 Task: Find connections with filter location Arroio do Meio with filter topic #Selfworthwith filter profile language English with filter current company Shangri-La Group with filter school Vignana Jyothi Institute of Management (Approved by AICTE & Accredited by SAQS & NBA) with filter industry Fine Arts Schools with filter service category Portrait Photography with filter keywords title Homeless Shelter Worker
Action: Mouse moved to (882, 670)
Screenshot: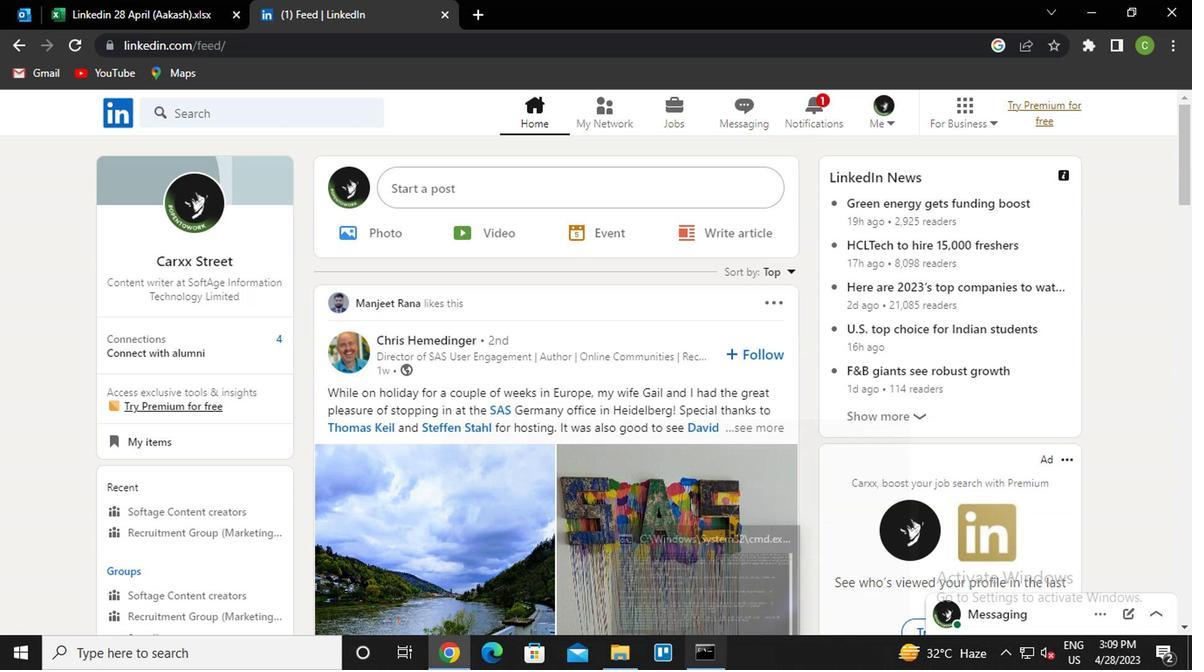 
Action: Mouse scrolled (882, 671) with delta (0, 0)
Screenshot: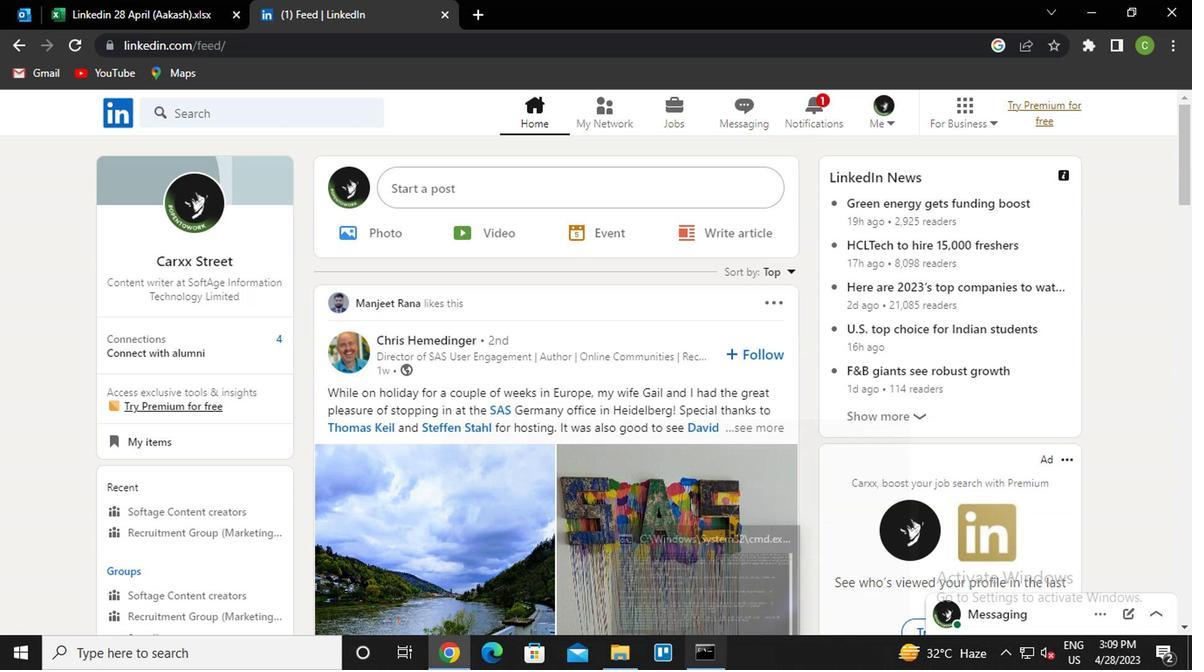
Action: Mouse moved to (596, 118)
Screenshot: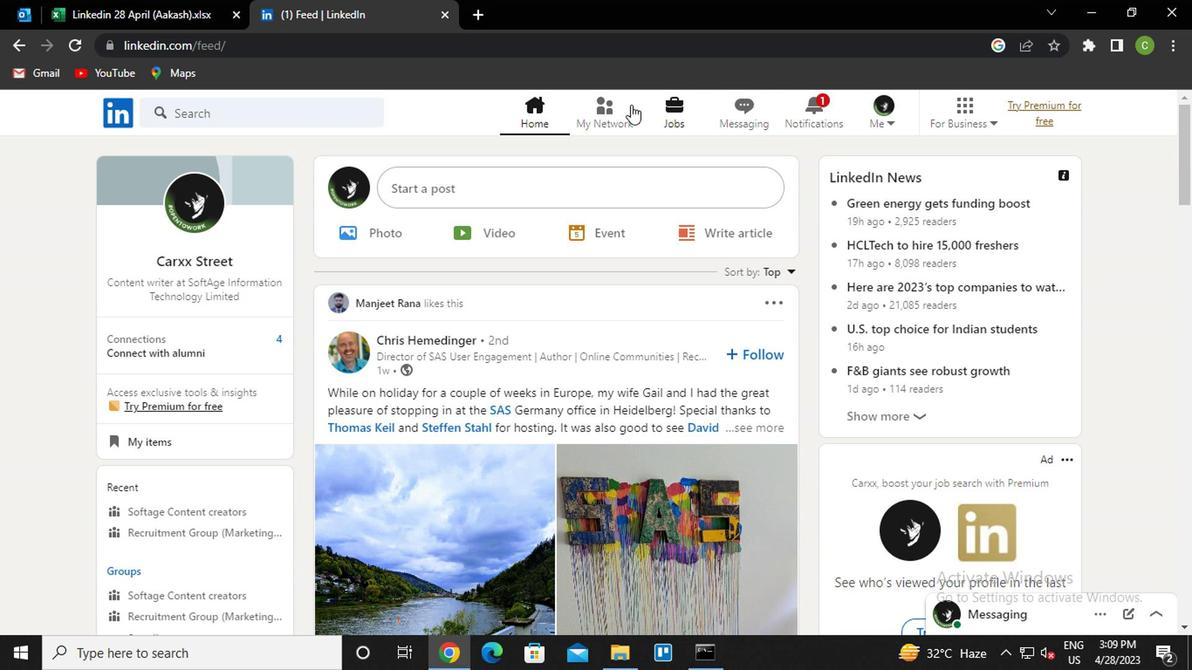 
Action: Mouse pressed left at (596, 118)
Screenshot: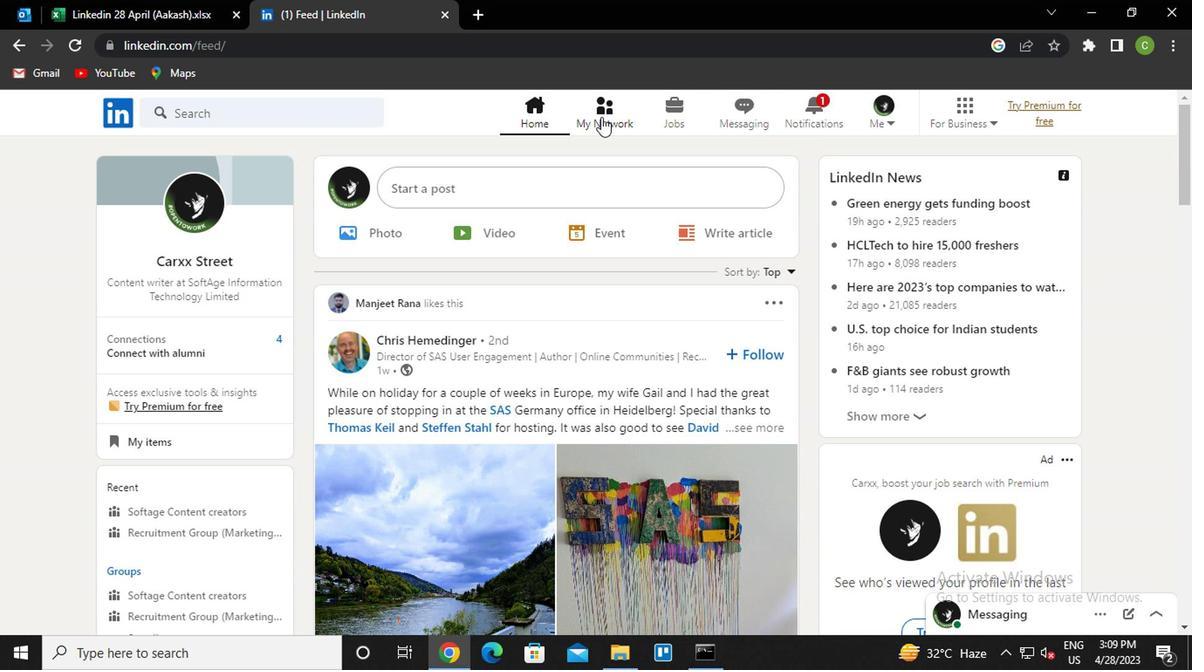 
Action: Mouse moved to (239, 219)
Screenshot: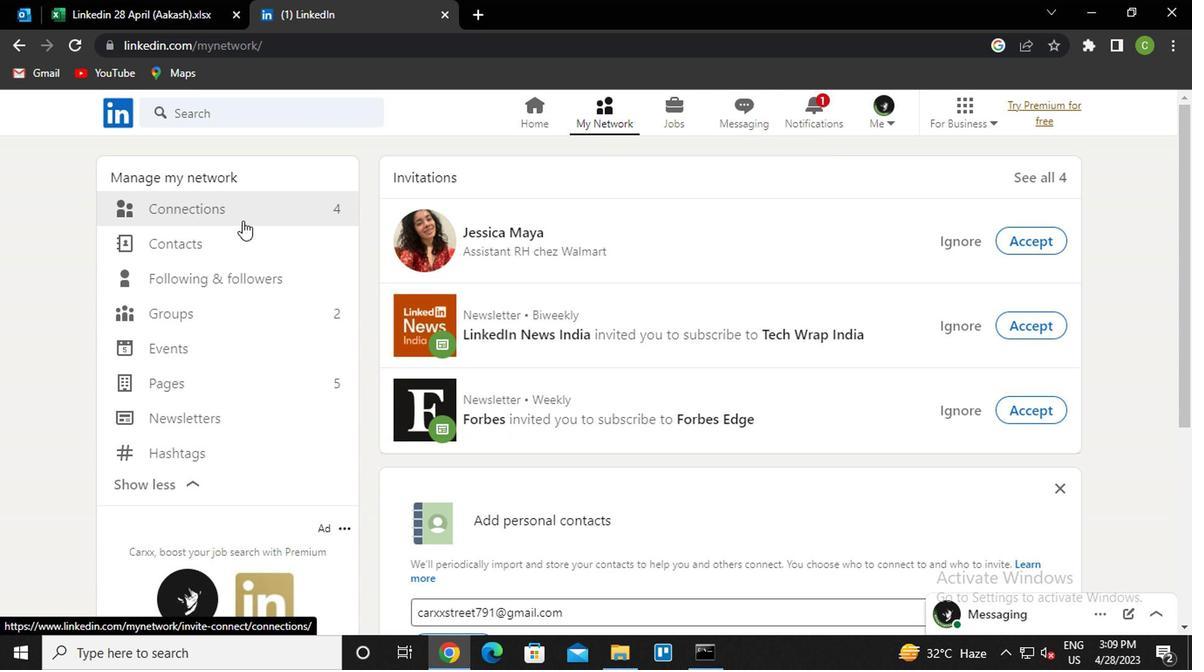 
Action: Mouse pressed left at (239, 219)
Screenshot: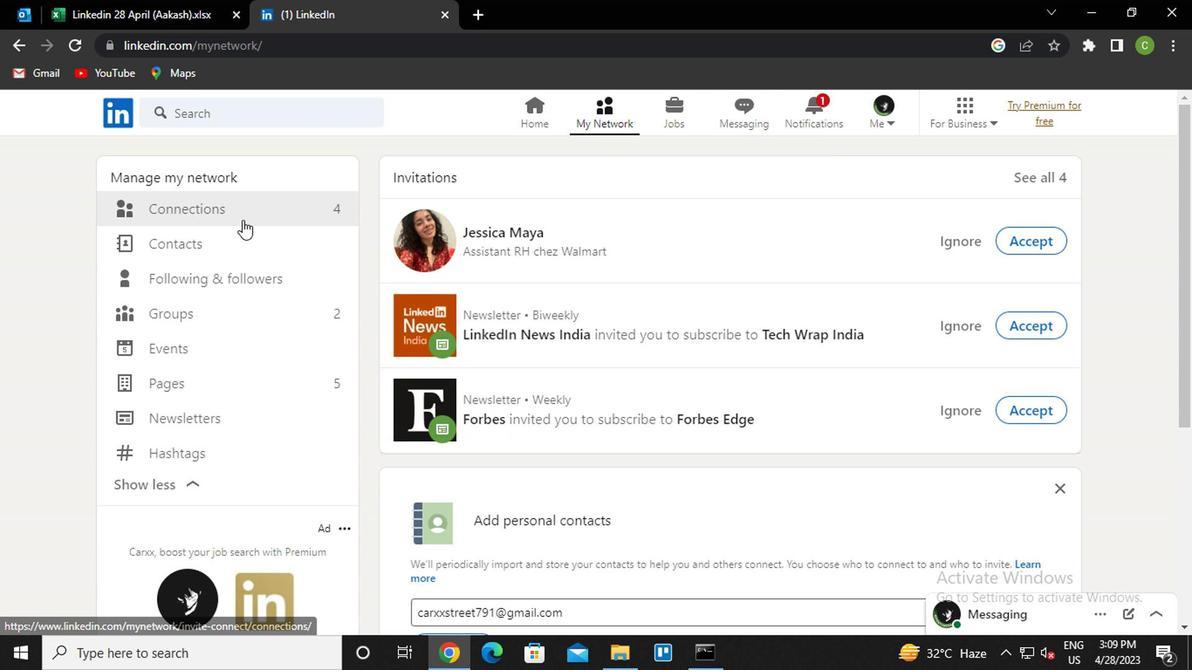 
Action: Mouse moved to (730, 204)
Screenshot: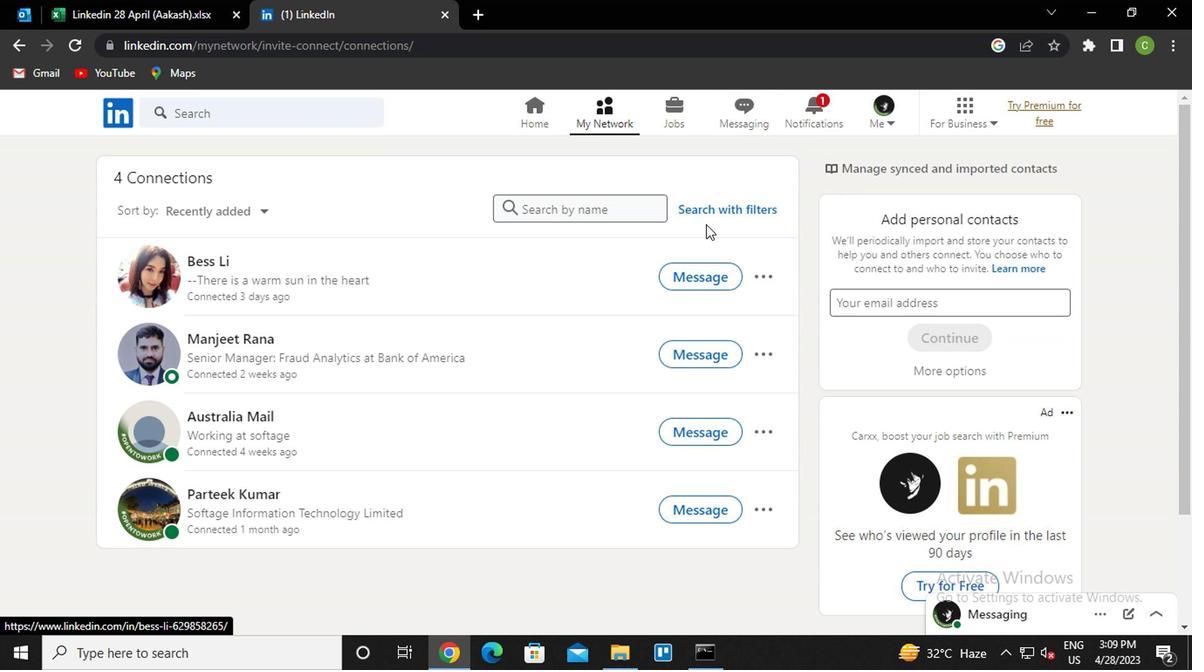 
Action: Mouse pressed left at (730, 204)
Screenshot: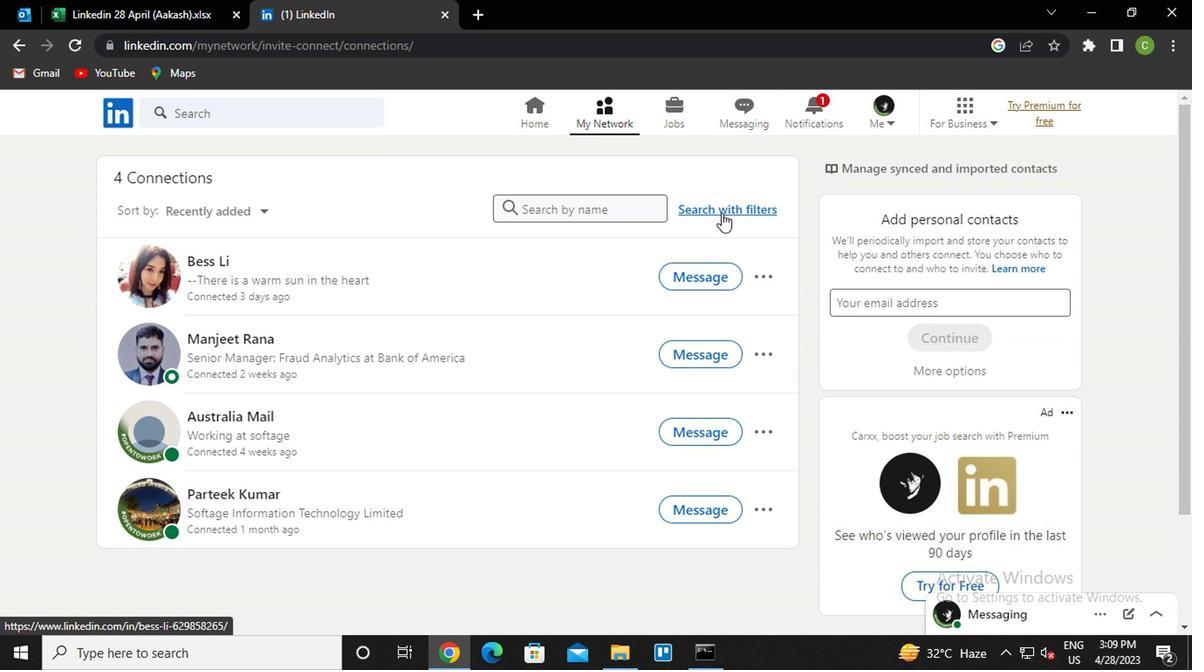 
Action: Mouse moved to (647, 163)
Screenshot: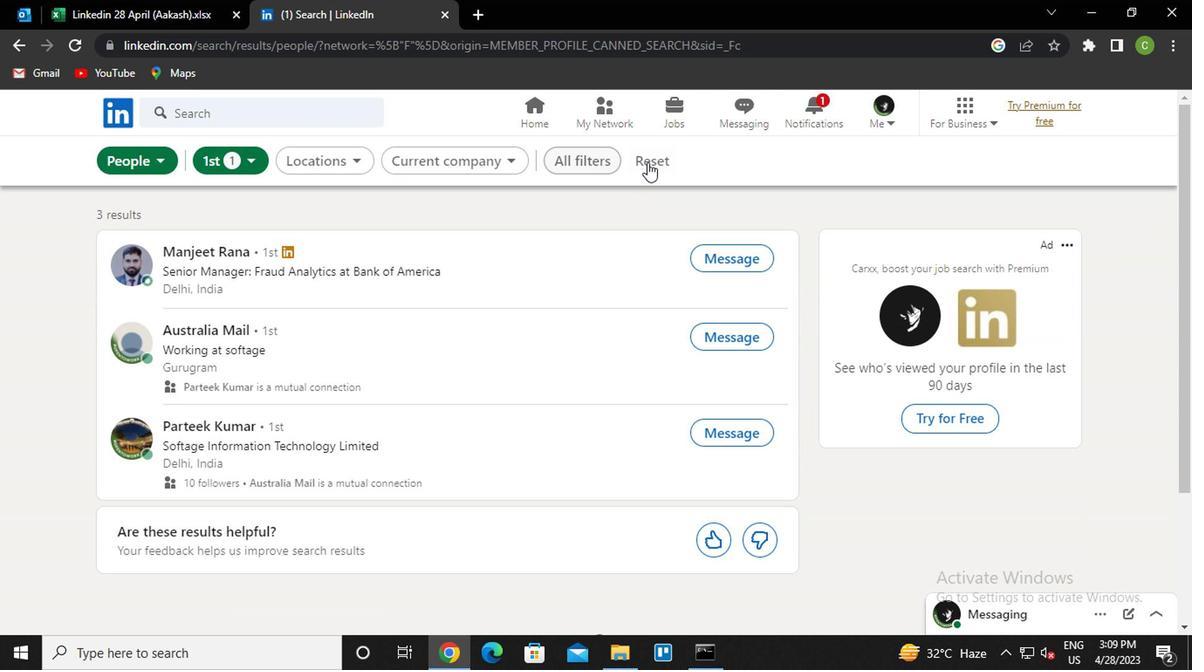 
Action: Mouse pressed left at (647, 163)
Screenshot: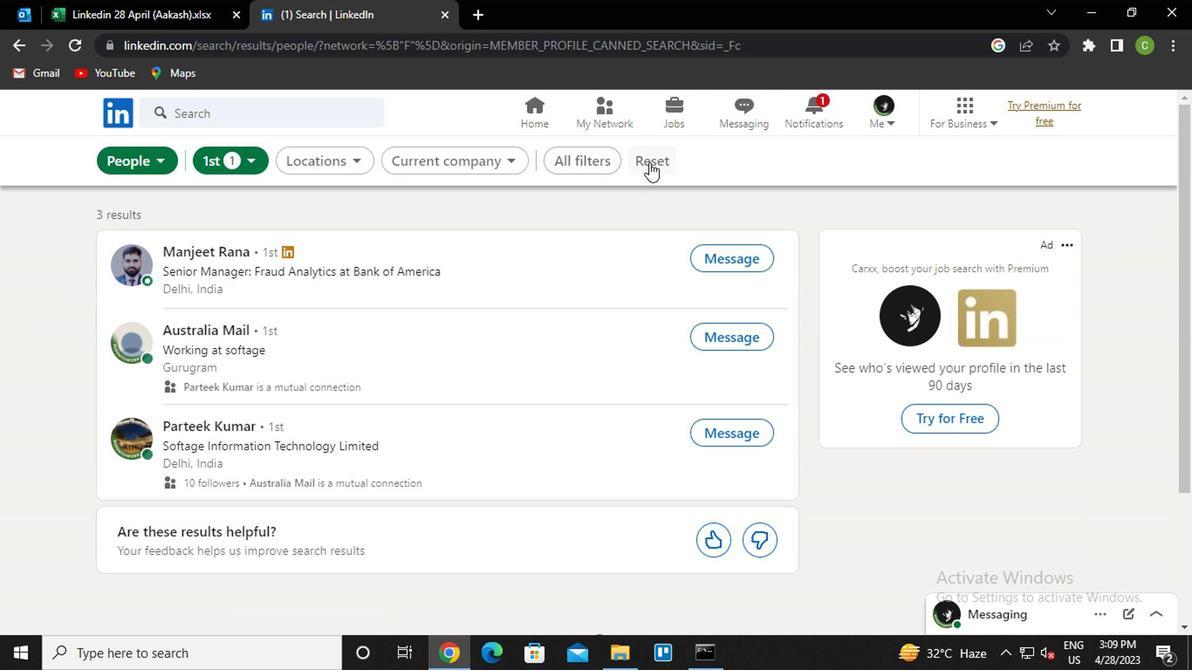 
Action: Mouse moved to (636, 165)
Screenshot: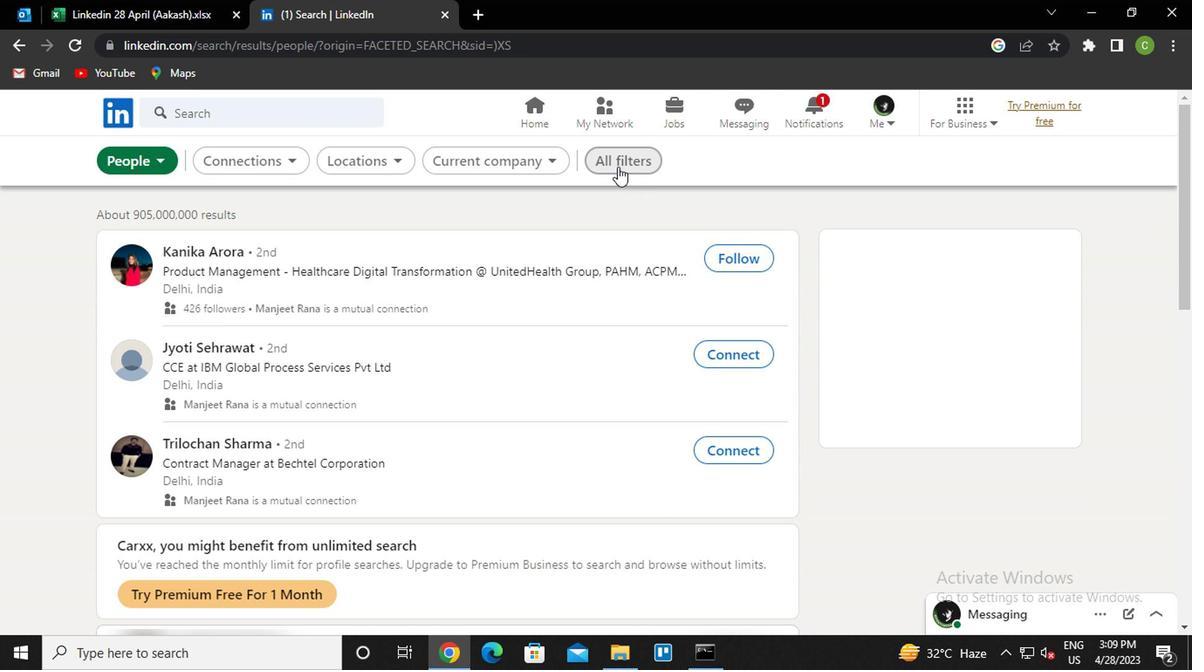 
Action: Mouse pressed left at (636, 165)
Screenshot: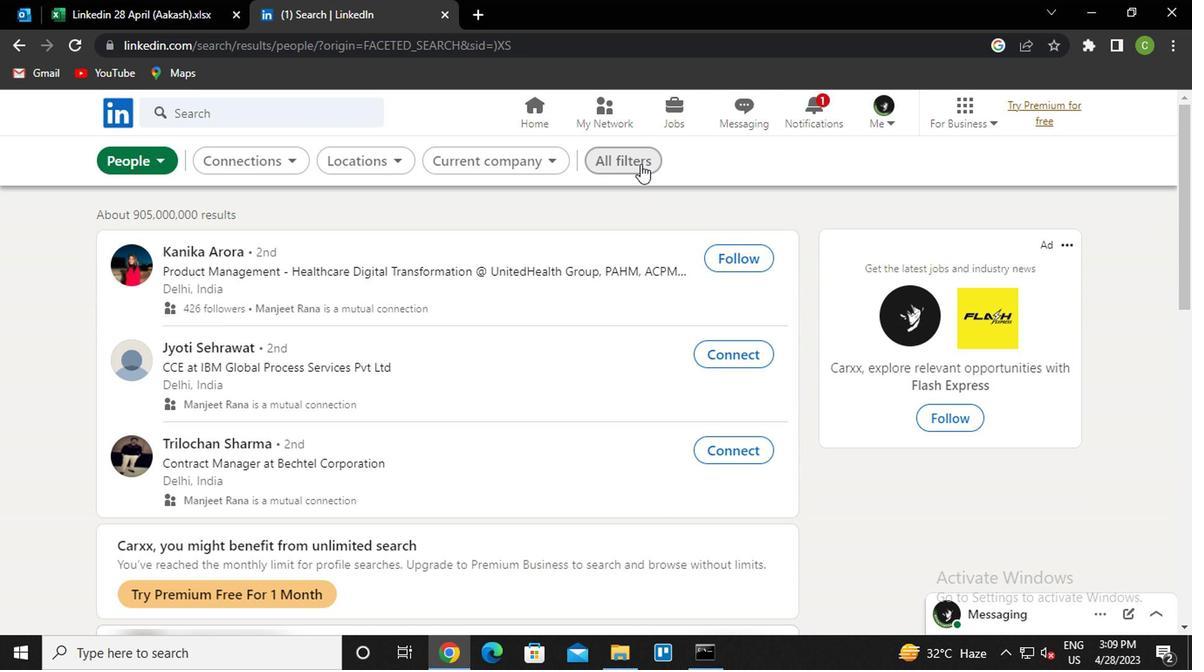 
Action: Mouse moved to (995, 442)
Screenshot: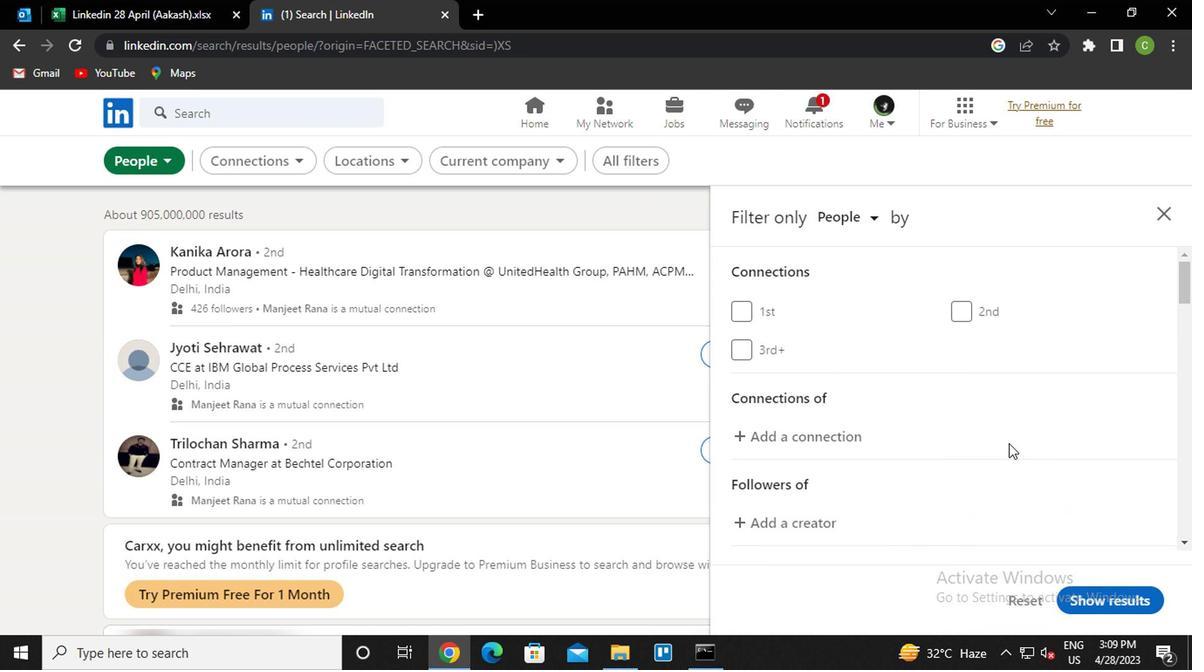 
Action: Mouse scrolled (995, 442) with delta (0, 0)
Screenshot: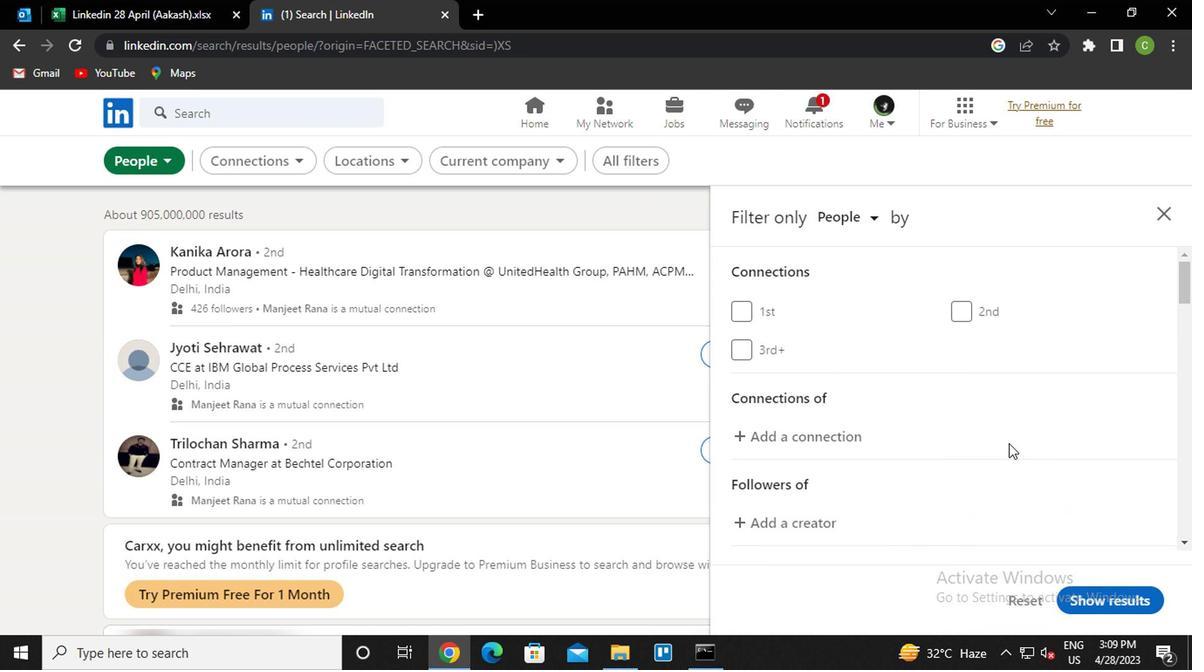 
Action: Mouse moved to (989, 444)
Screenshot: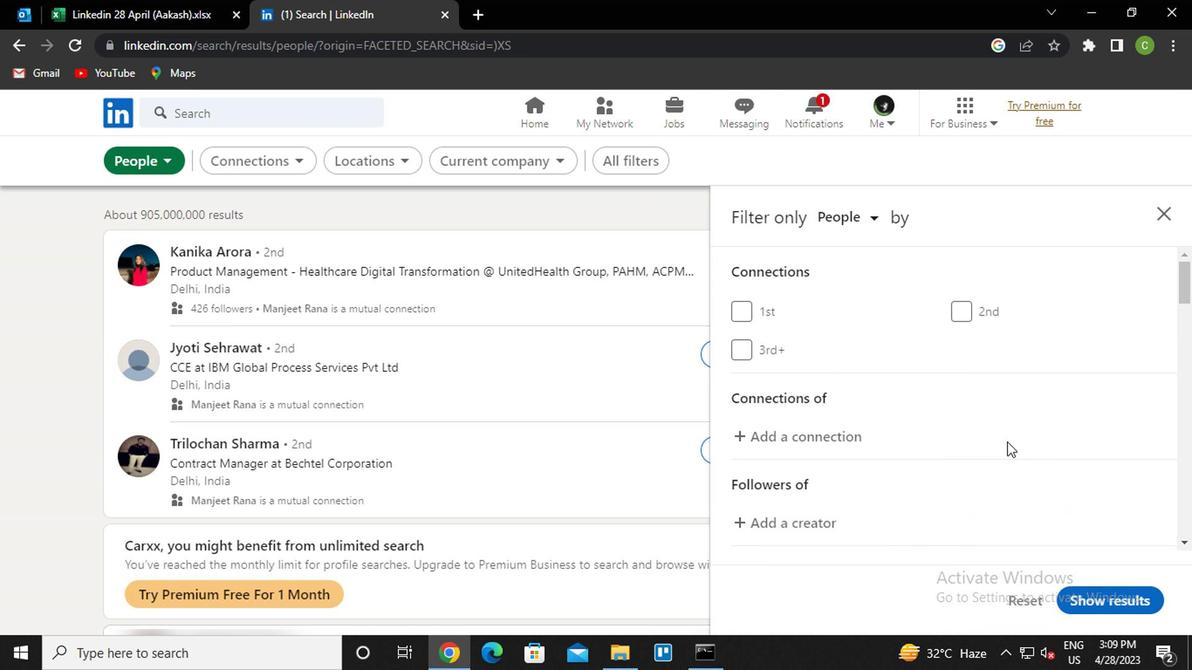 
Action: Mouse scrolled (989, 443) with delta (0, -1)
Screenshot: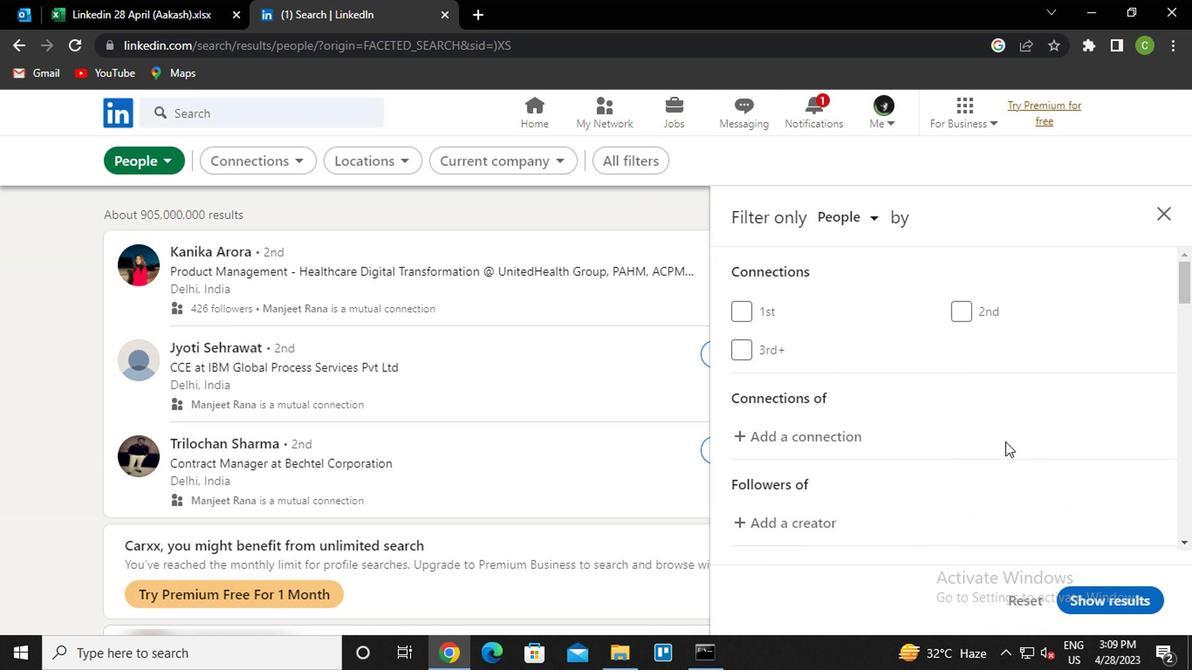 
Action: Mouse moved to (983, 444)
Screenshot: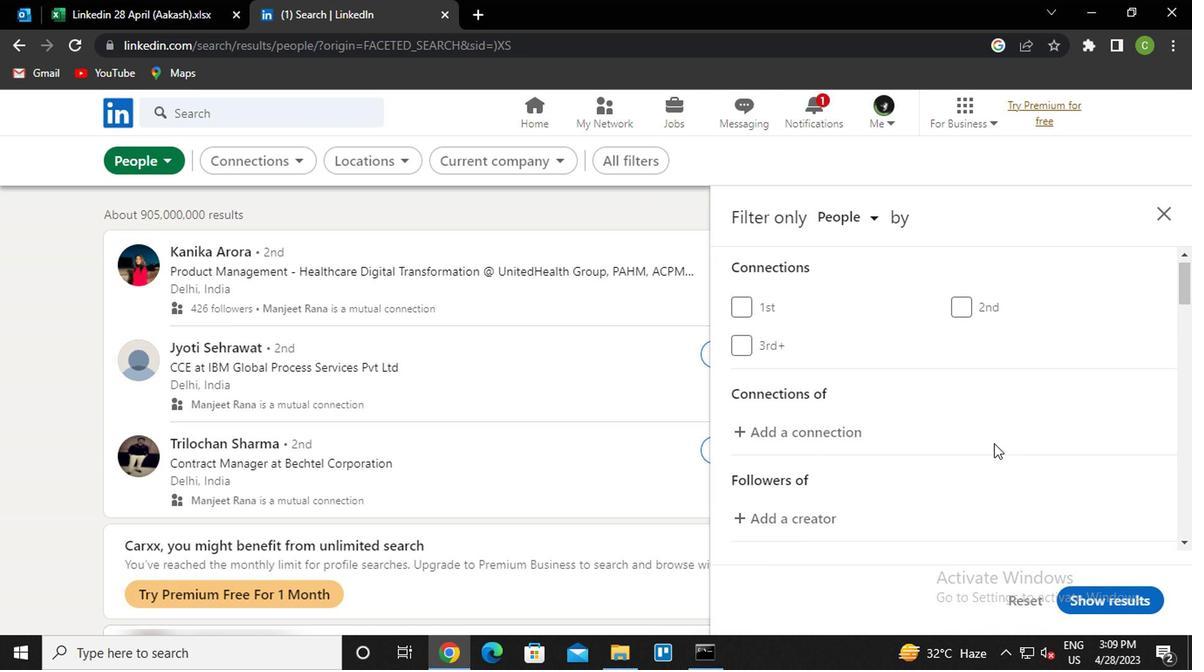 
Action: Mouse scrolled (983, 443) with delta (0, -1)
Screenshot: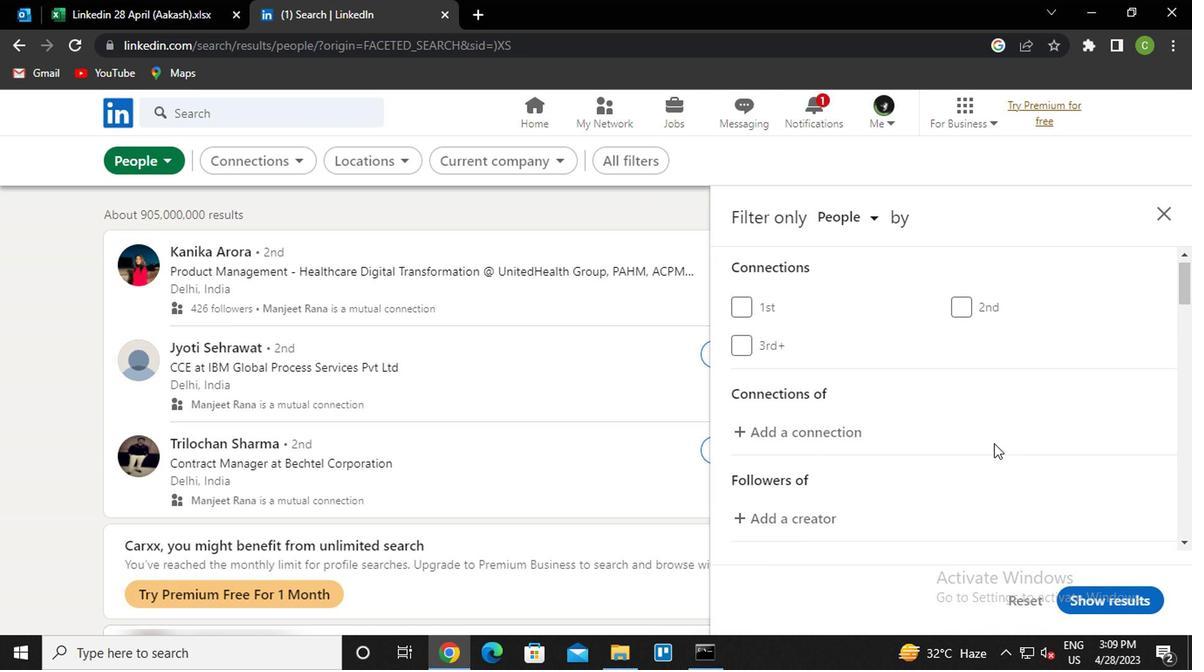 
Action: Mouse moved to (982, 443)
Screenshot: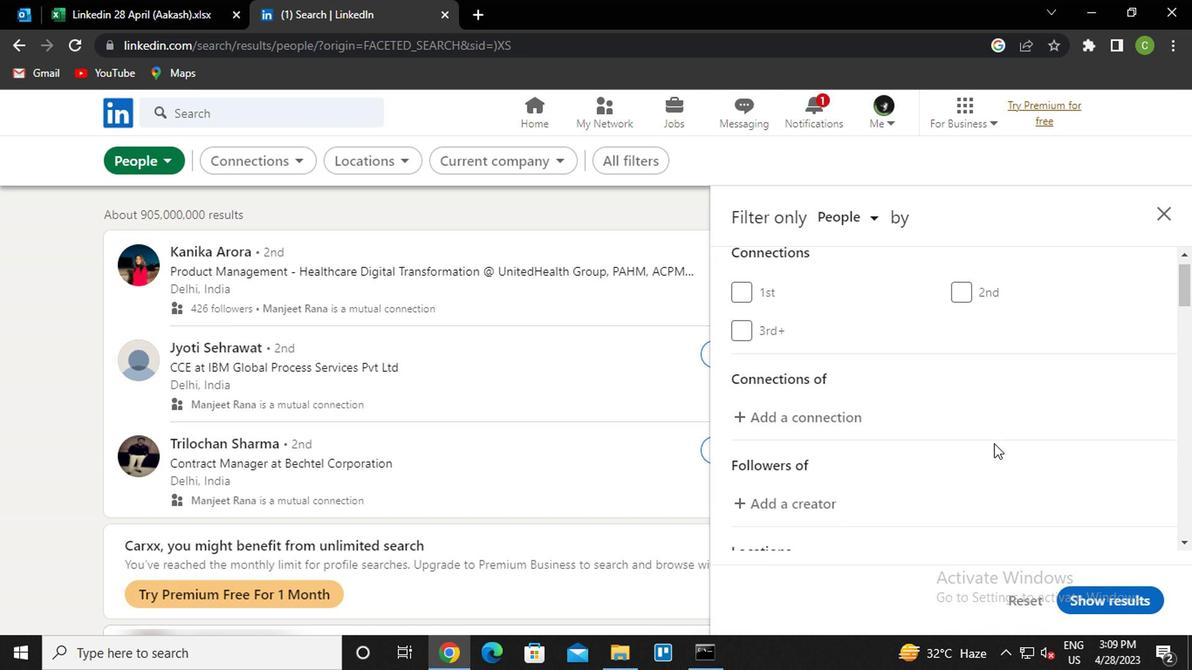 
Action: Mouse scrolled (982, 442) with delta (0, 0)
Screenshot: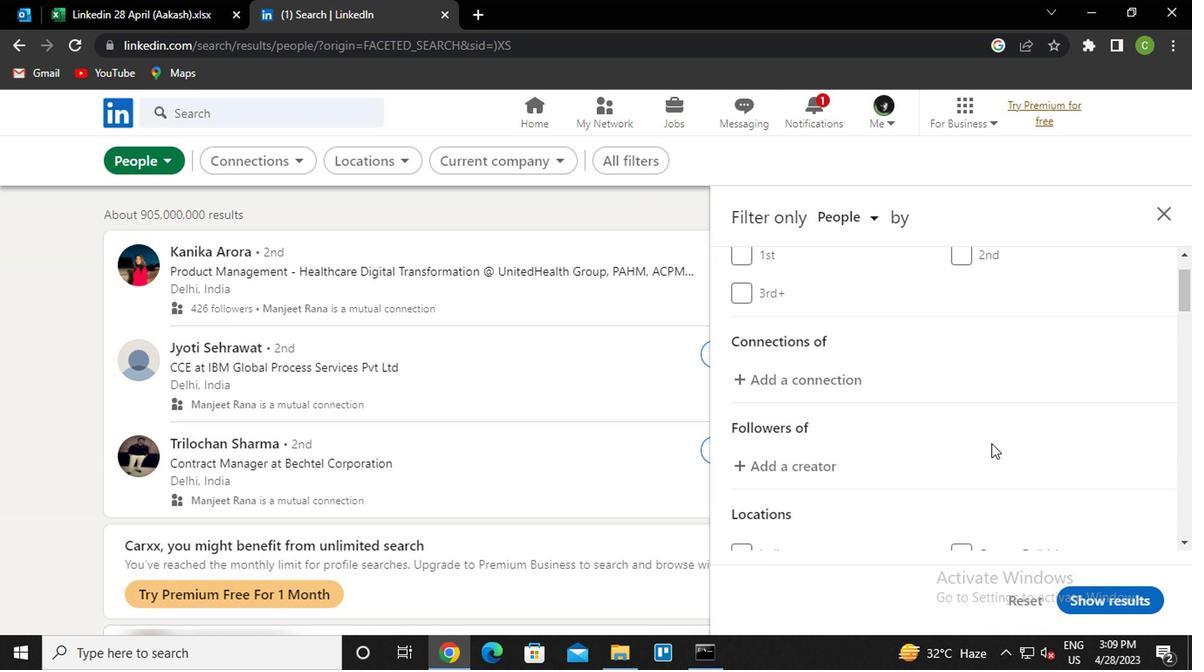
Action: Mouse moved to (1013, 348)
Screenshot: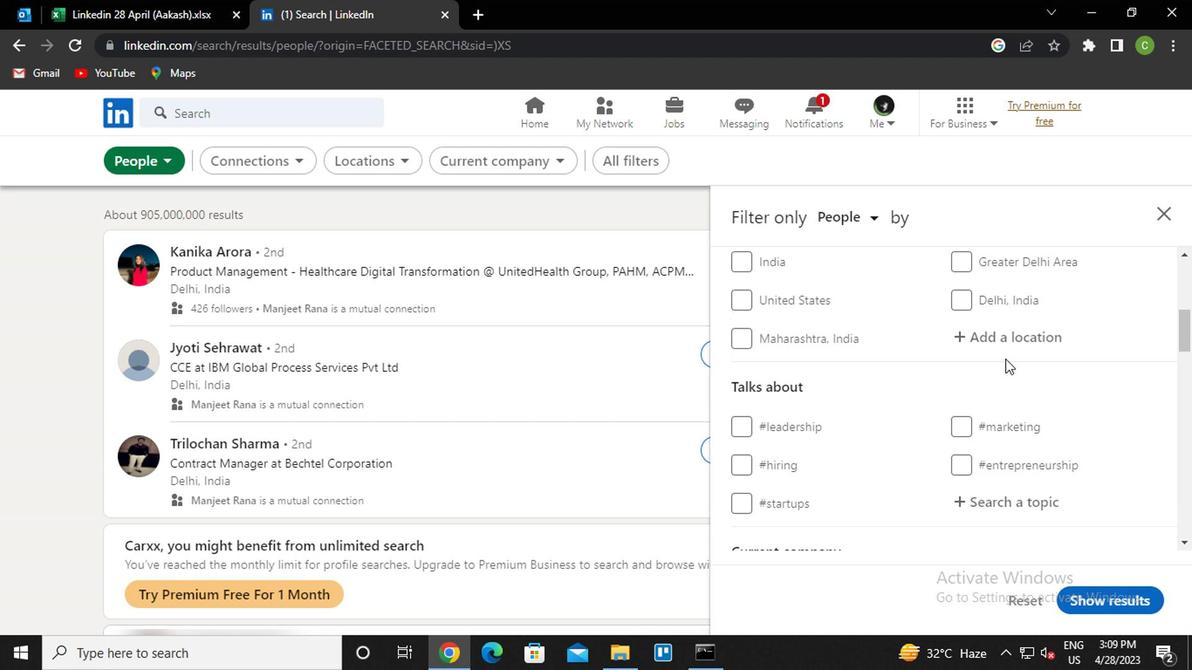 
Action: Mouse pressed left at (1013, 348)
Screenshot: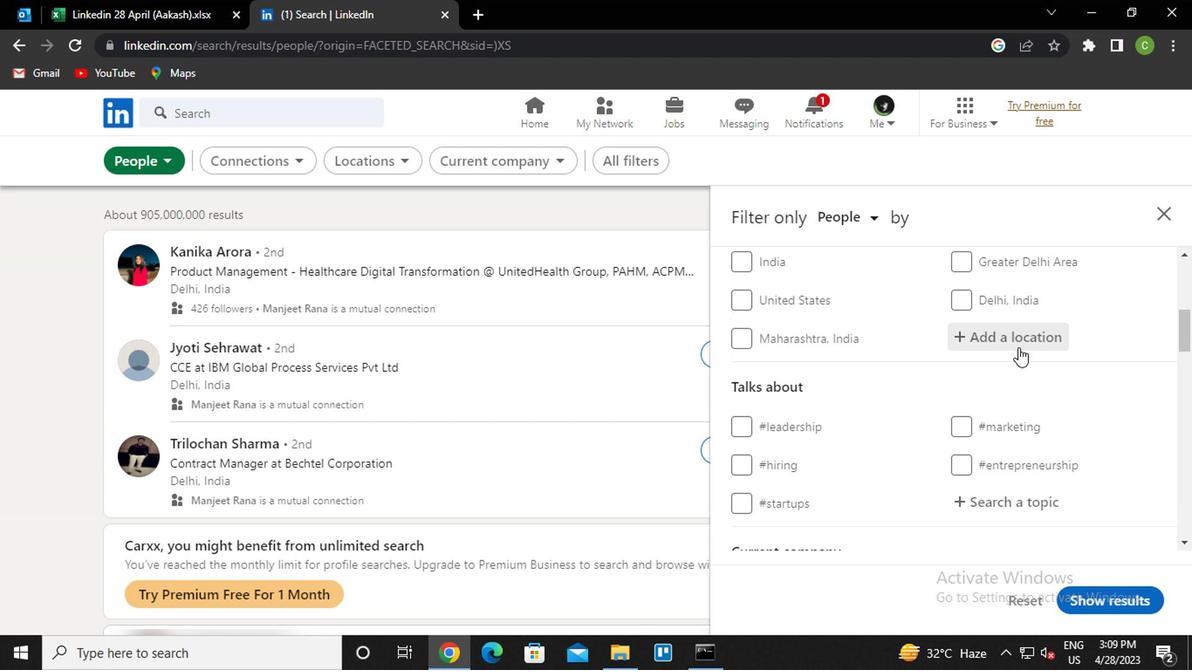 
Action: Key pressed <Key.caps_lock>a<Key.caps_lock>rrior<Key.backspace><Key.backspace><Key.backspace>oio<Key.down><Key.enter>
Screenshot: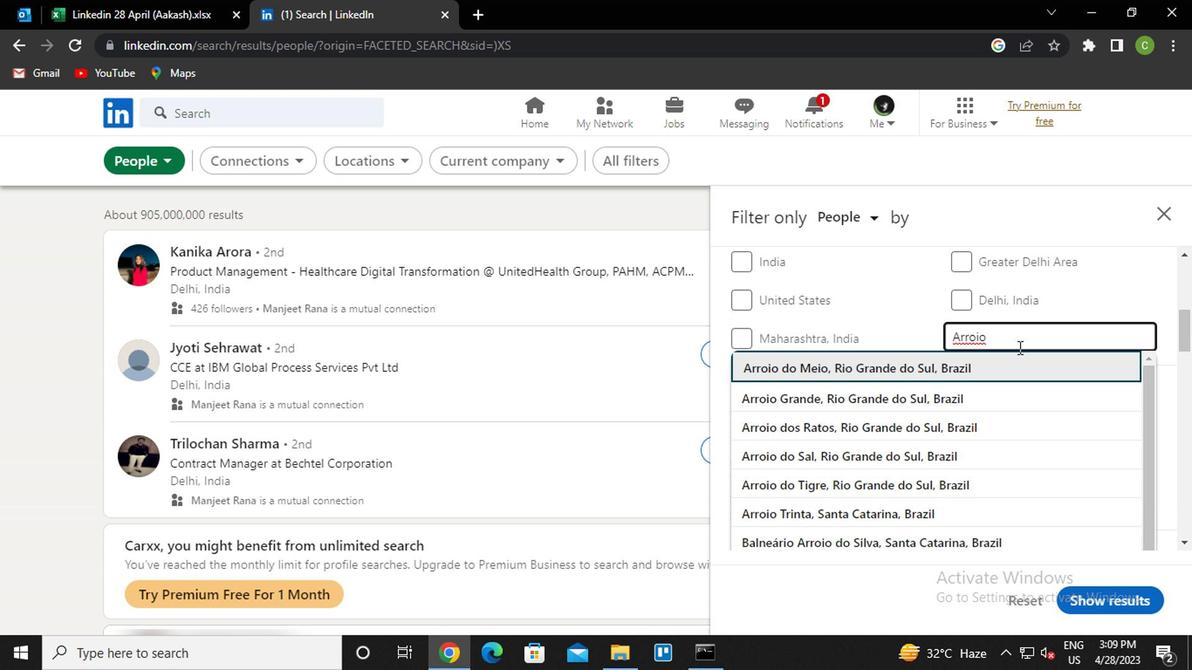 
Action: Mouse moved to (1060, 356)
Screenshot: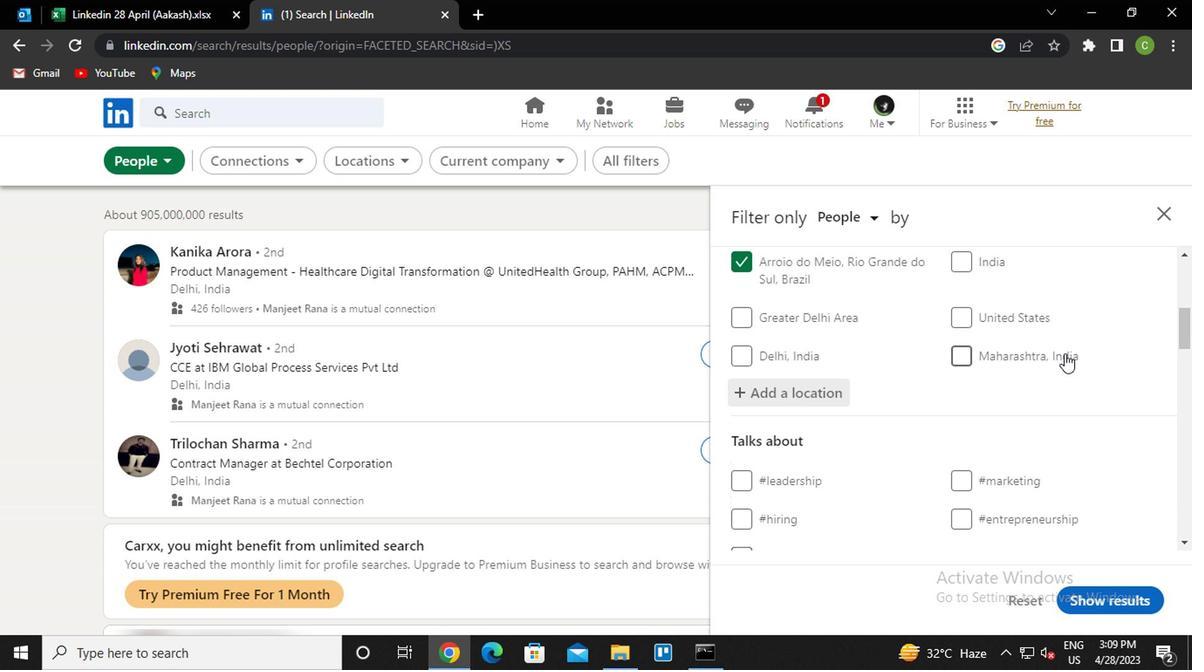
Action: Mouse scrolled (1060, 356) with delta (0, 0)
Screenshot: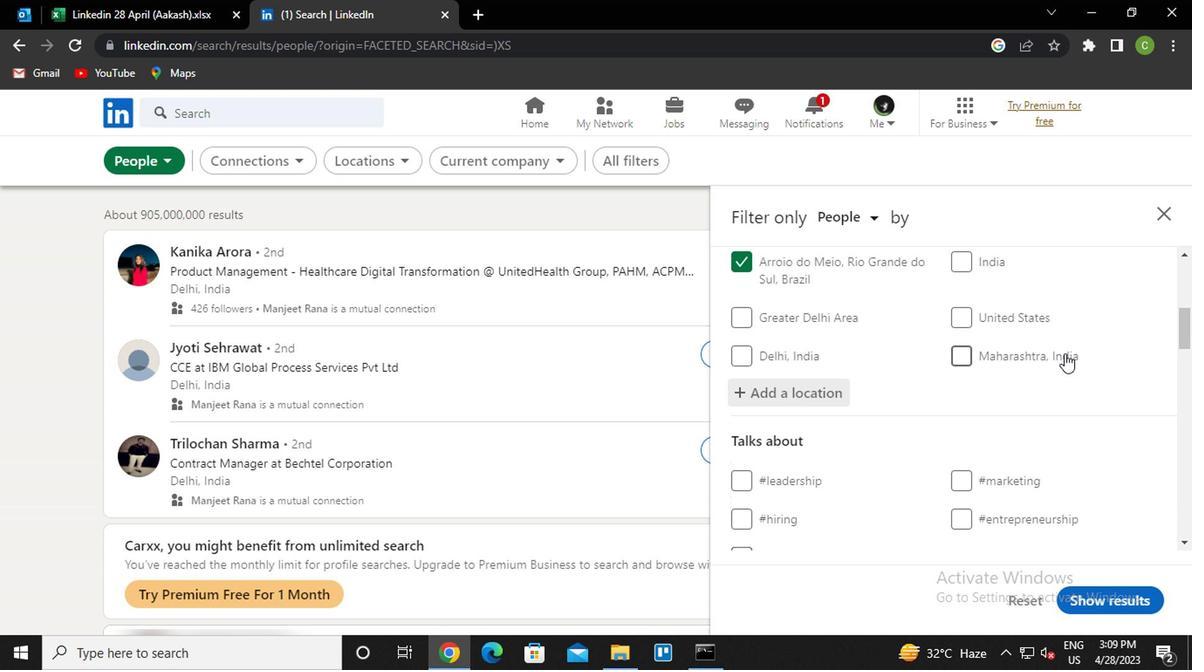 
Action: Mouse scrolled (1060, 356) with delta (0, 0)
Screenshot: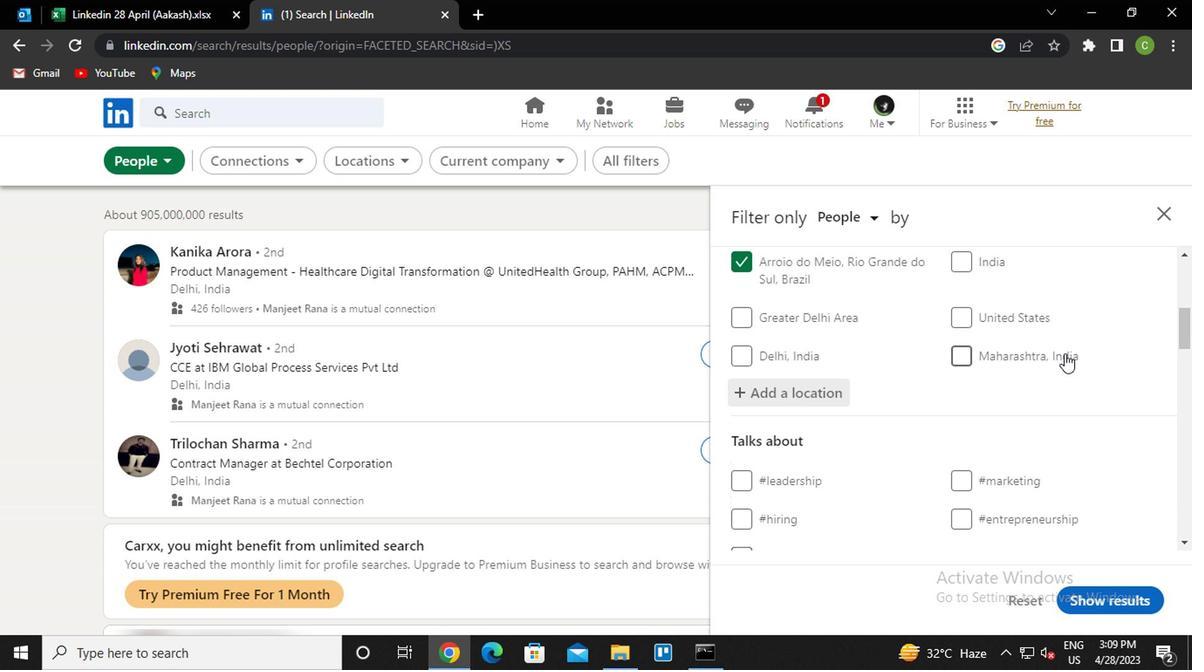 
Action: Mouse moved to (1023, 376)
Screenshot: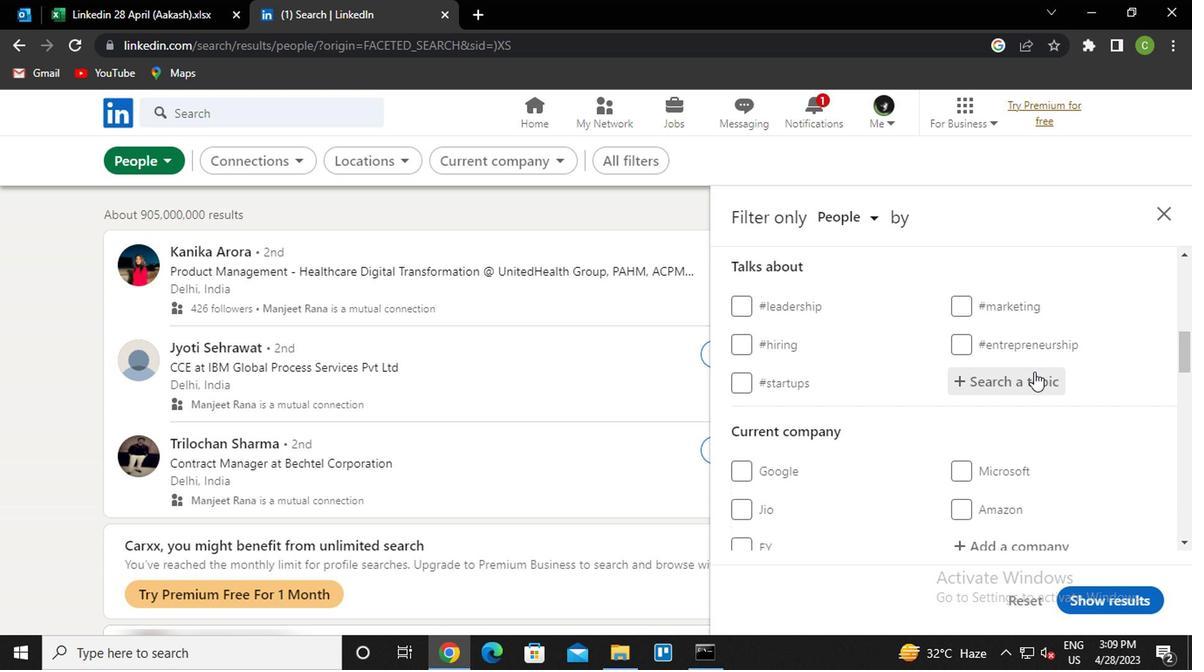 
Action: Mouse pressed left at (1023, 376)
Screenshot: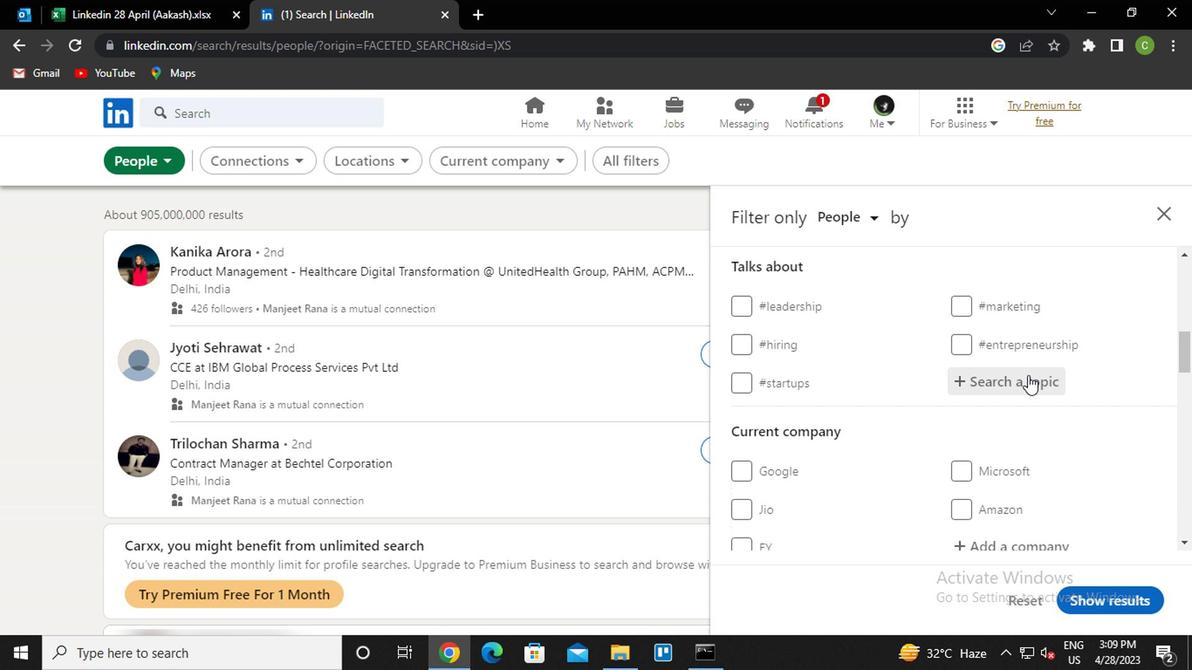 
Action: Key pressed <Key.caps_lock>s<Key.caps_lock>elfworth<Key.down><Key.enter>
Screenshot: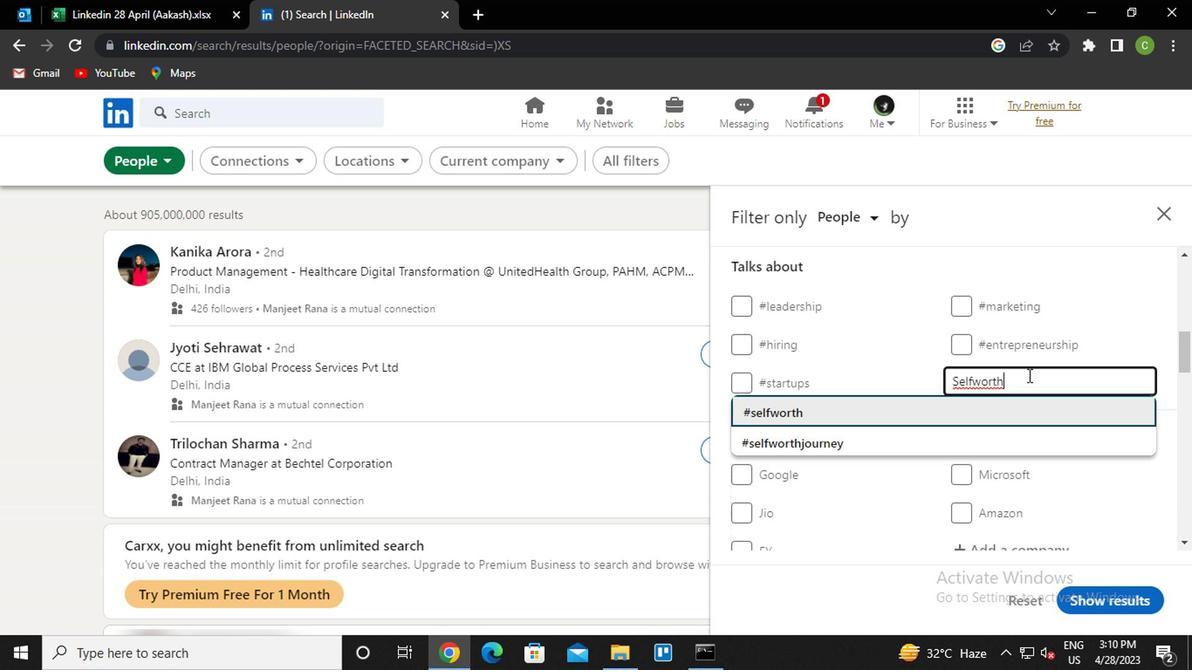 
Action: Mouse moved to (738, 408)
Screenshot: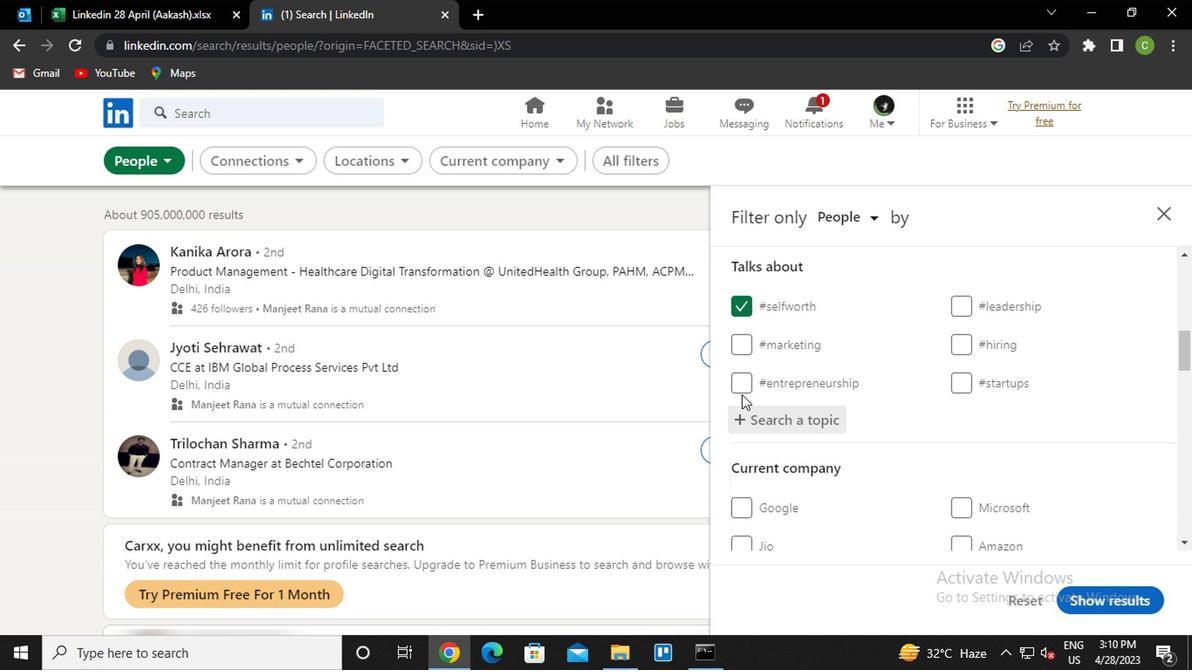 
Action: Mouse scrolled (738, 407) with delta (0, 0)
Screenshot: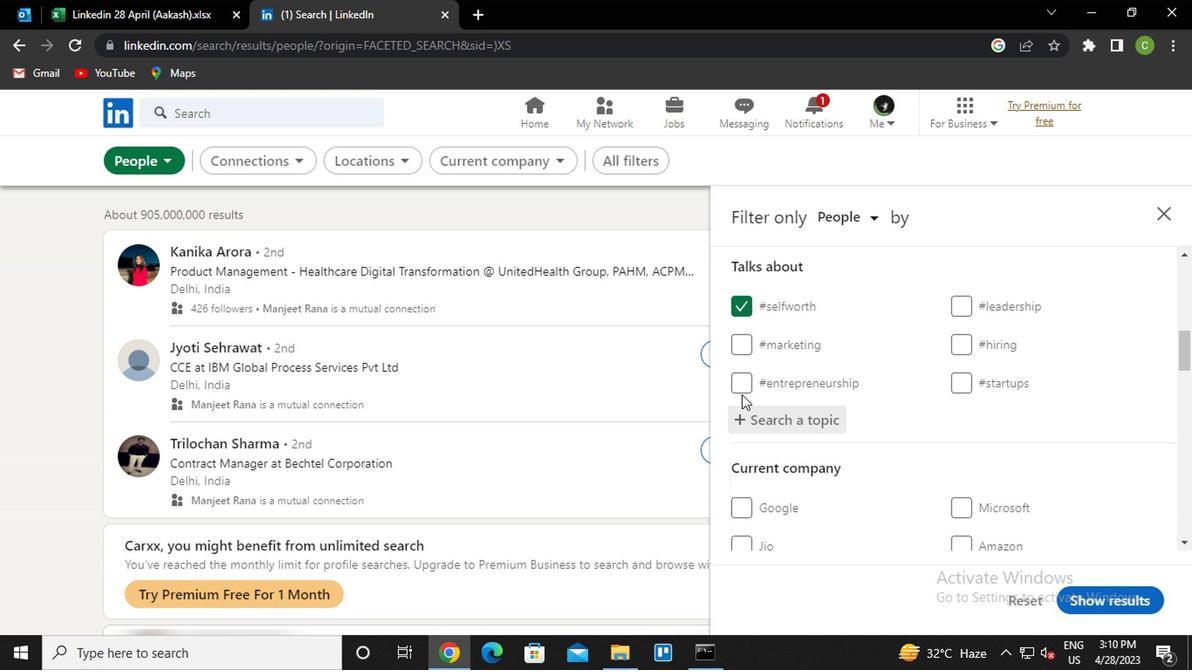 
Action: Mouse moved to (736, 410)
Screenshot: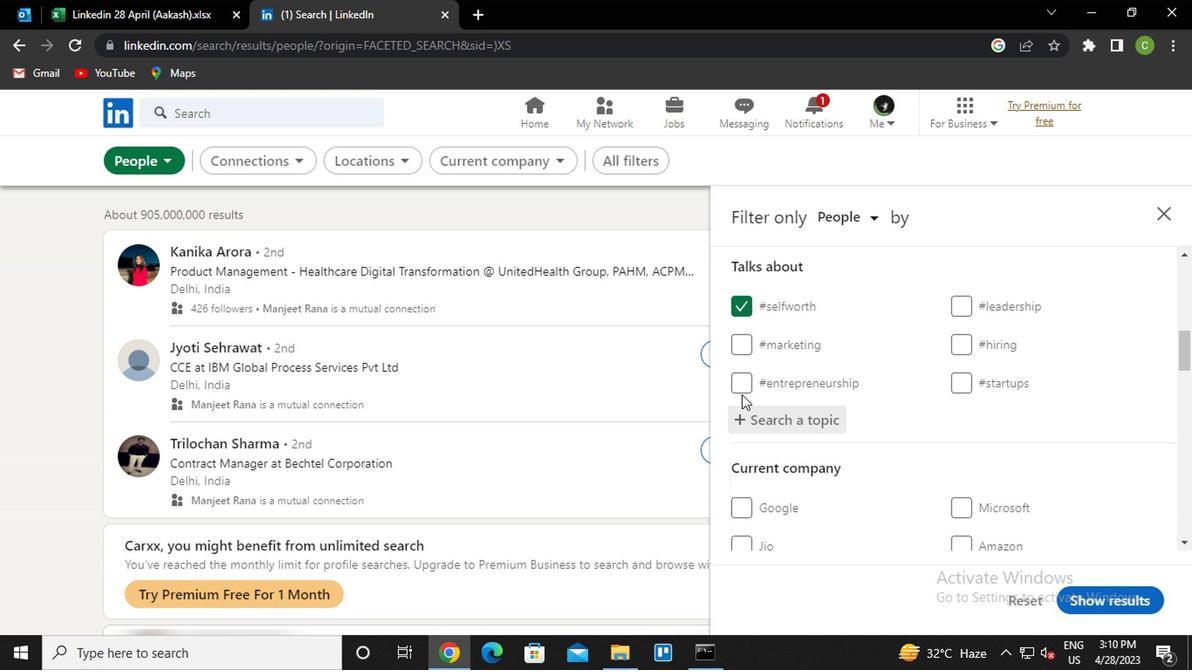 
Action: Mouse scrolled (736, 409) with delta (0, 0)
Screenshot: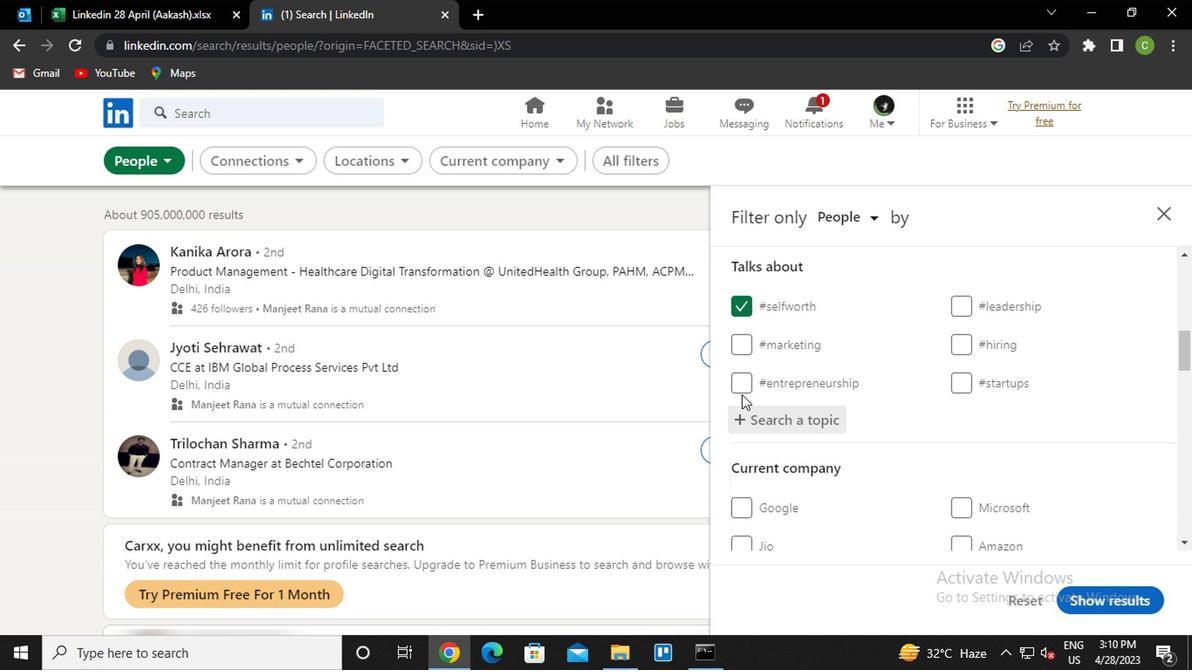 
Action: Mouse moved to (734, 424)
Screenshot: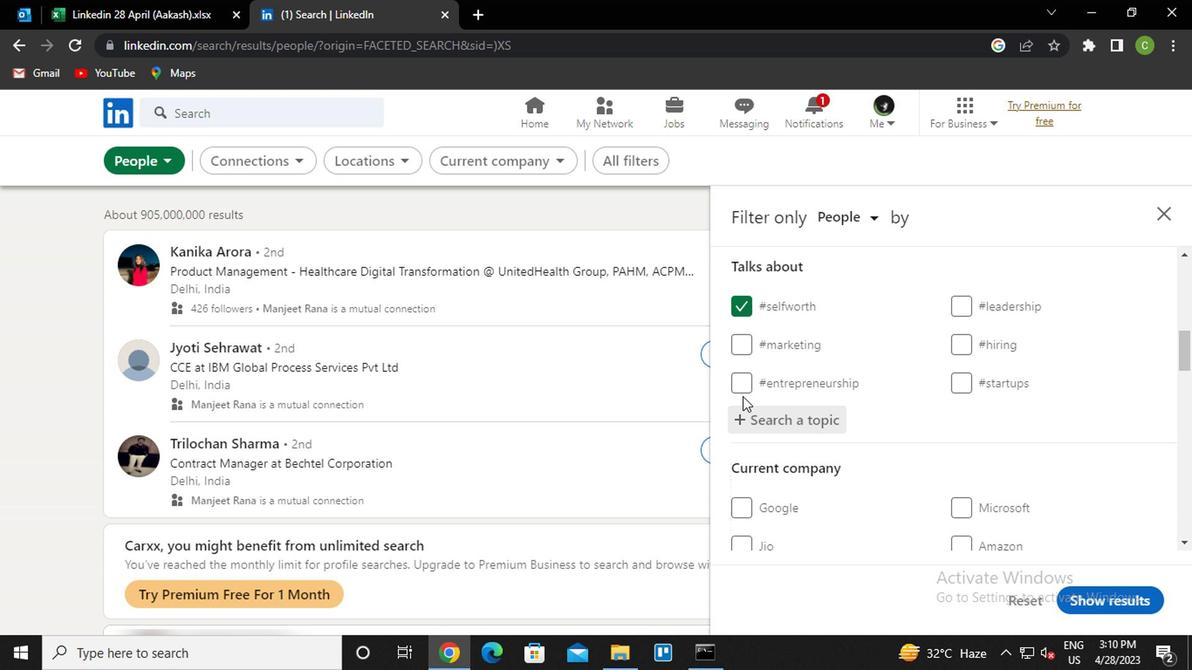 
Action: Mouse scrolled (734, 423) with delta (0, -1)
Screenshot: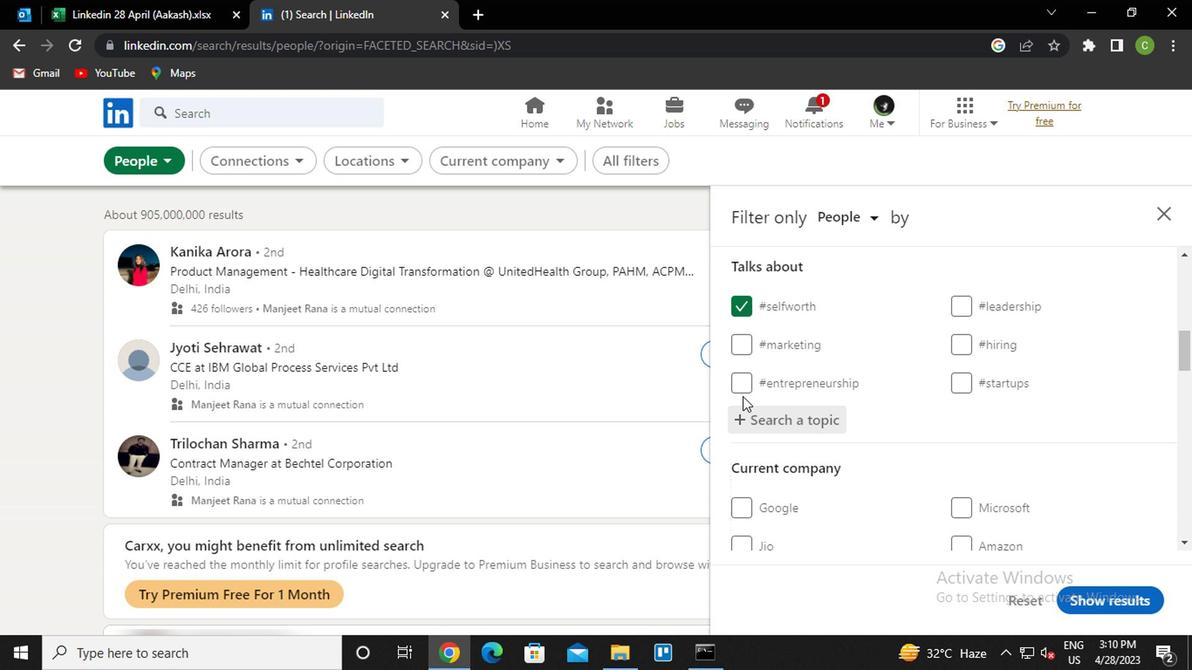 
Action: Mouse moved to (734, 425)
Screenshot: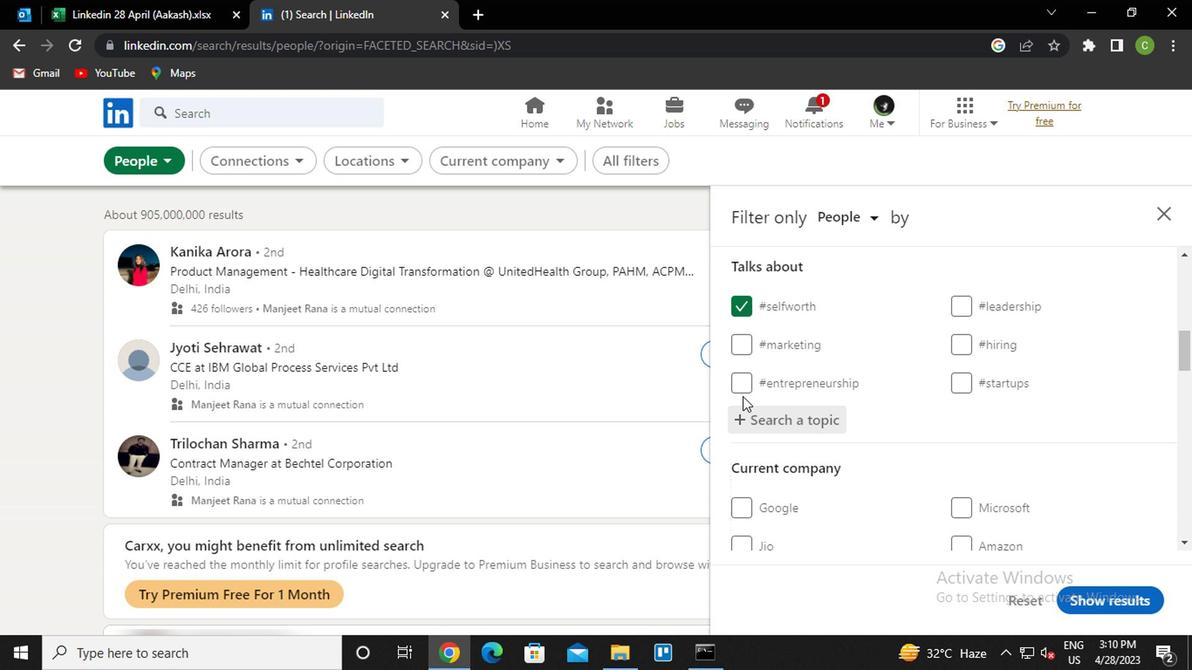 
Action: Mouse scrolled (734, 424) with delta (0, 0)
Screenshot: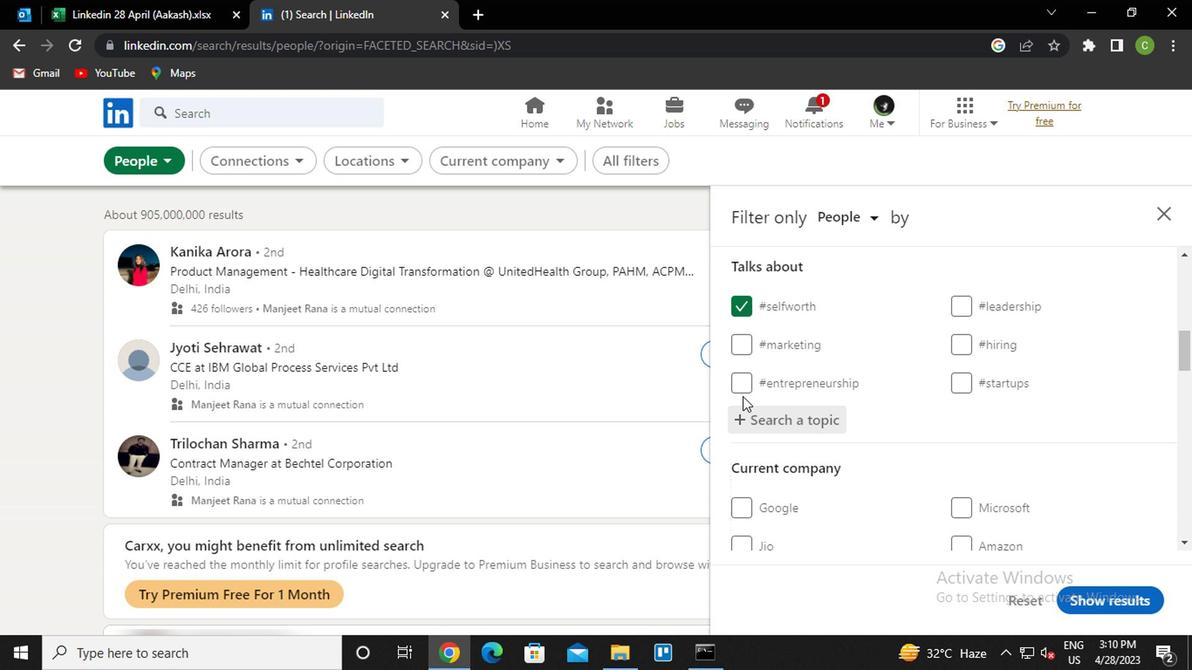 
Action: Mouse moved to (734, 425)
Screenshot: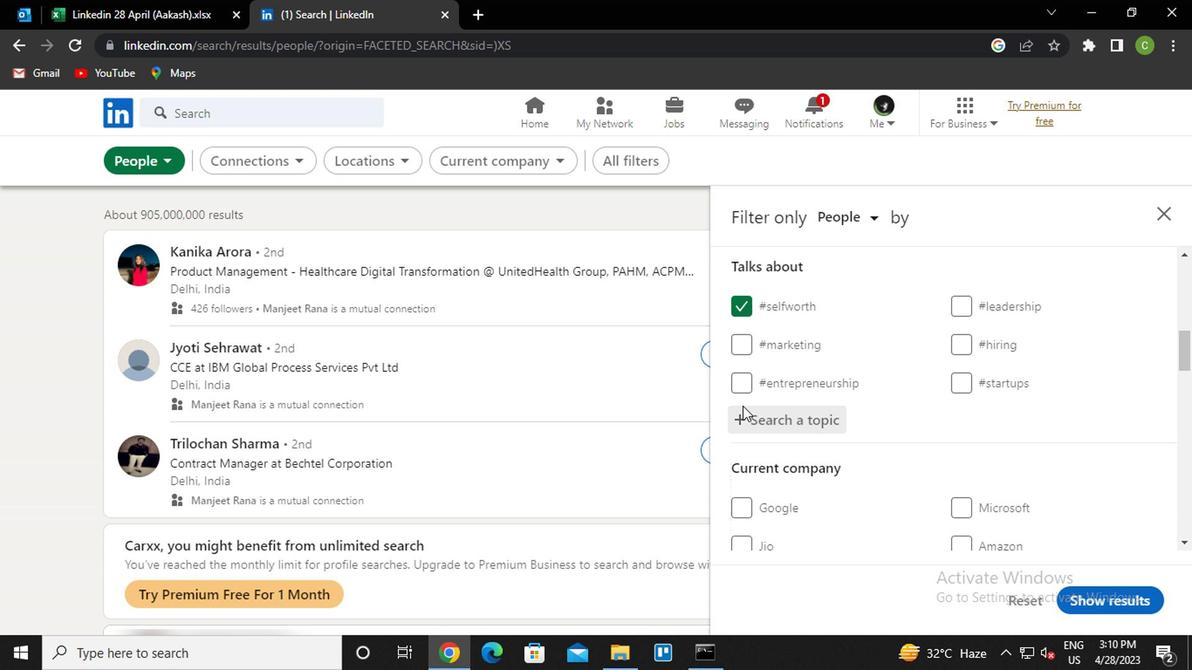 
Action: Mouse scrolled (734, 425) with delta (0, 0)
Screenshot: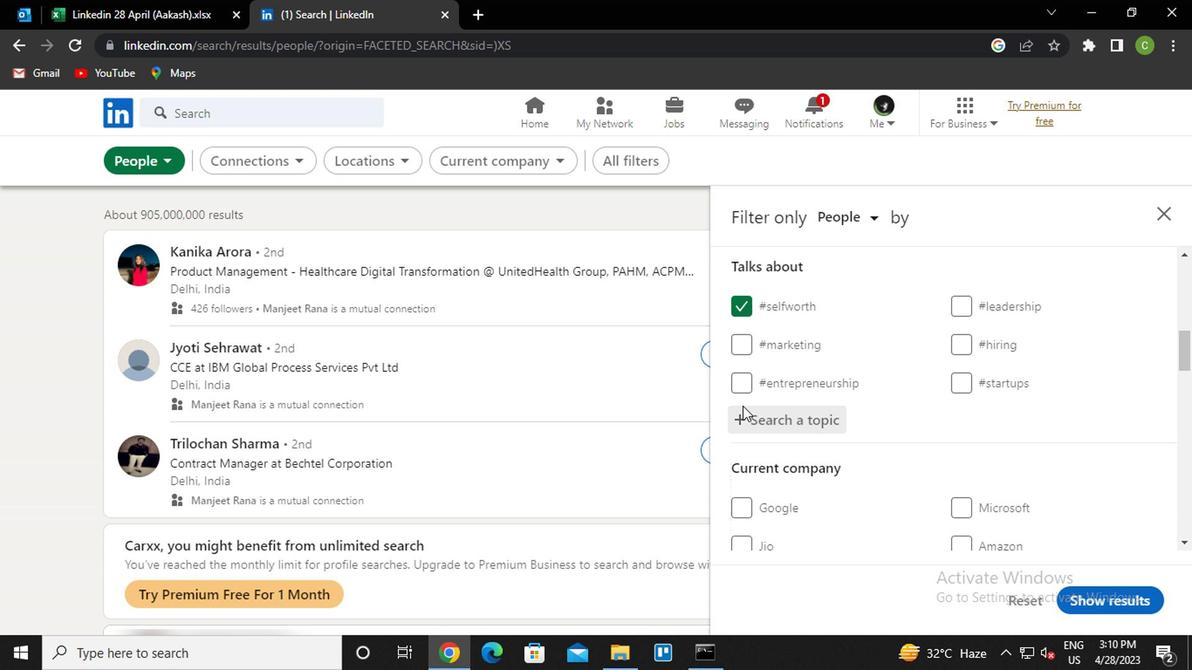 
Action: Mouse moved to (734, 425)
Screenshot: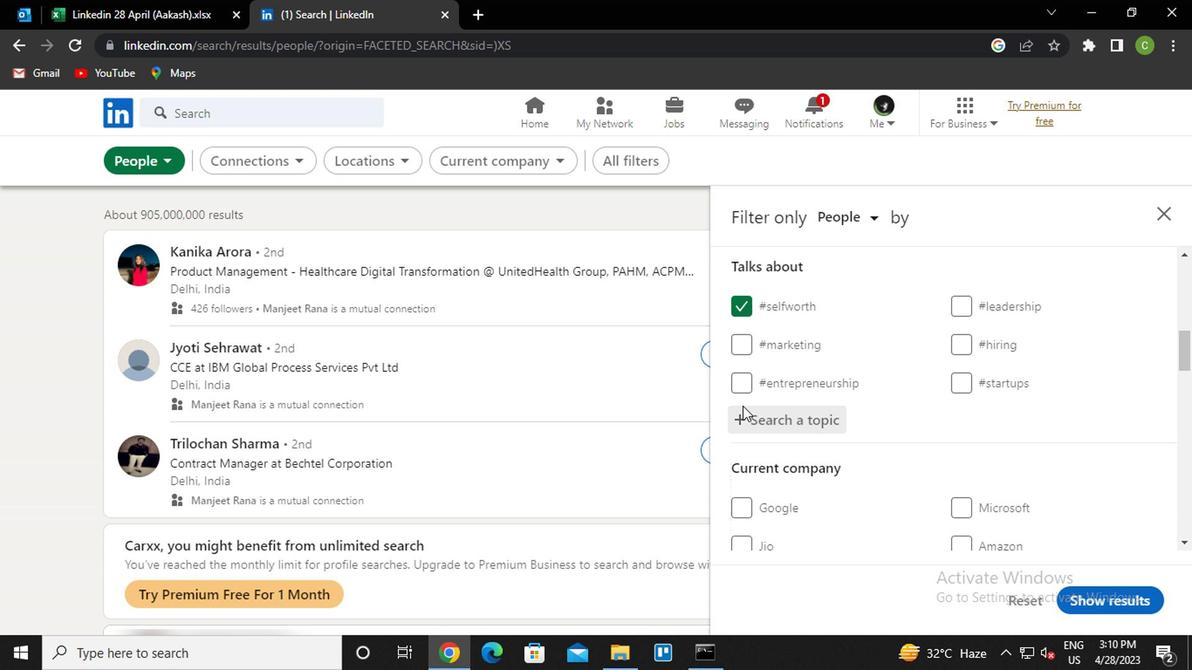 
Action: Mouse scrolled (734, 425) with delta (0, 0)
Screenshot: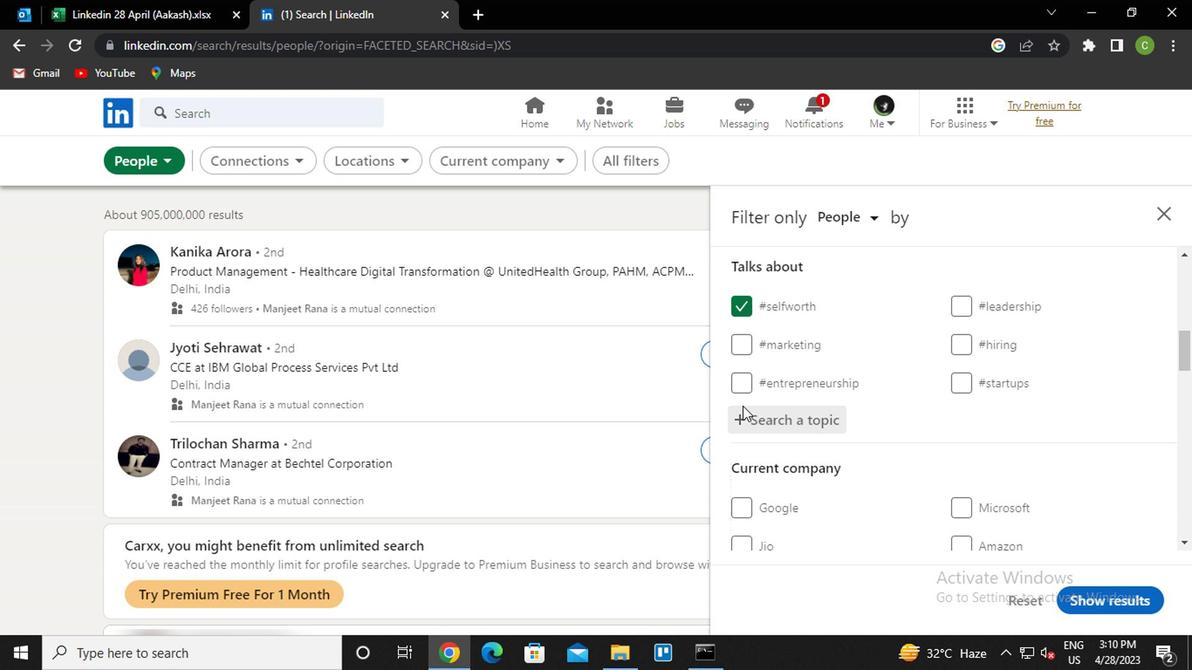 
Action: Mouse moved to (733, 427)
Screenshot: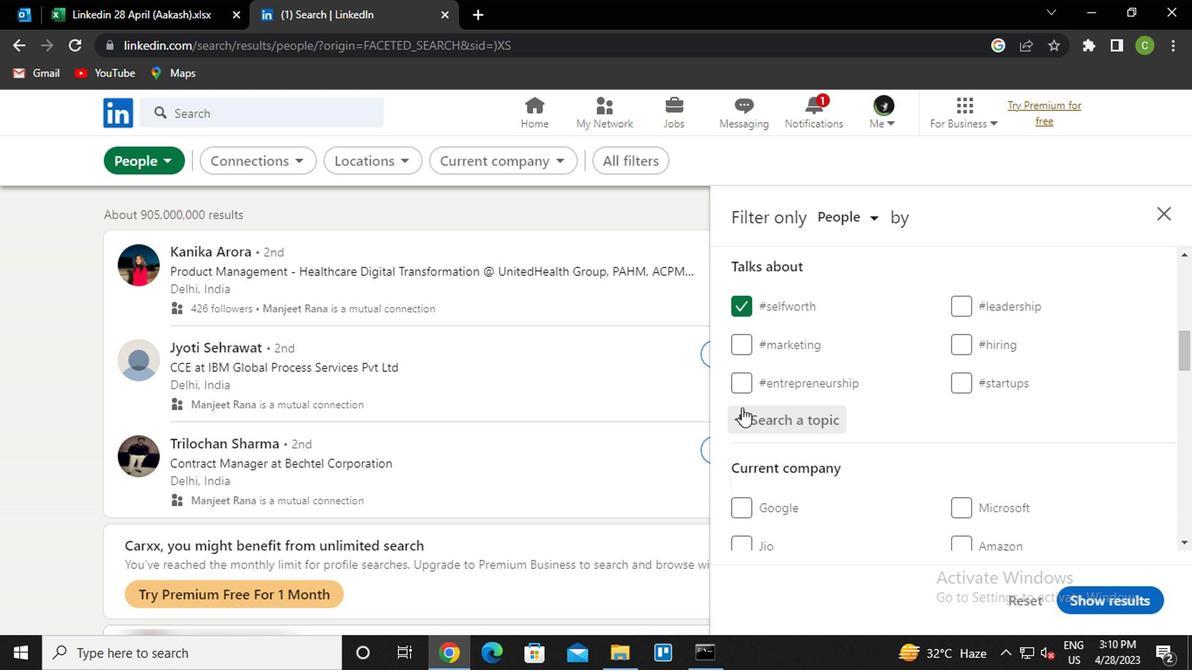 
Action: Mouse scrolled (733, 425) with delta (0, -1)
Screenshot: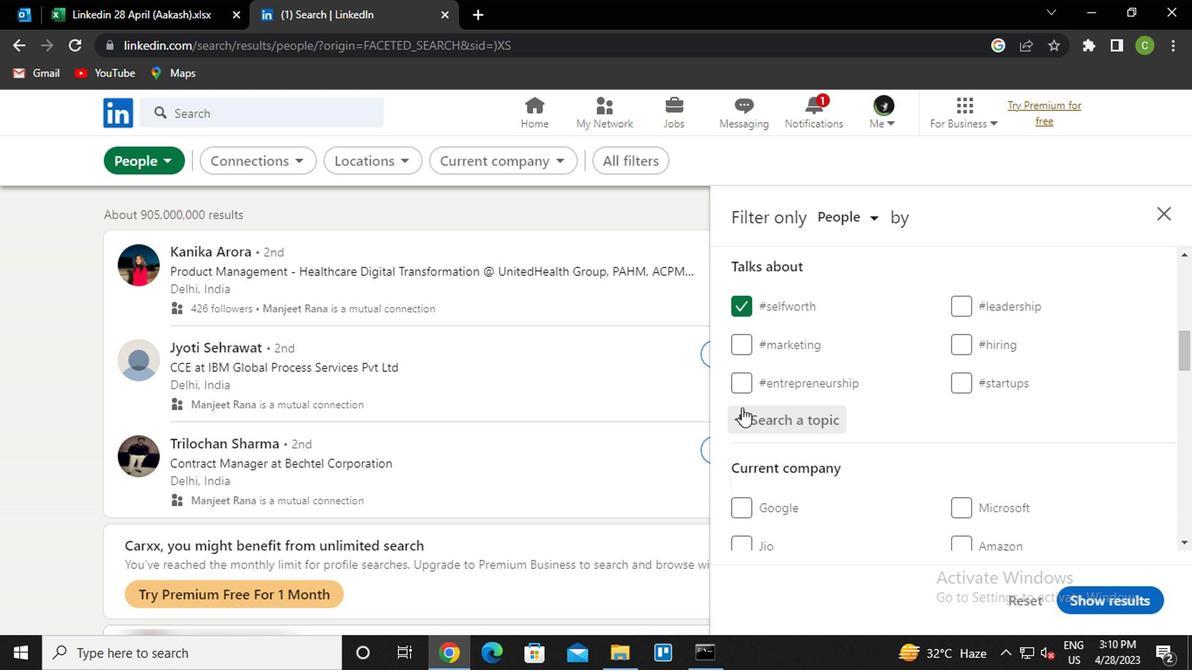 
Action: Mouse scrolled (733, 425) with delta (0, -1)
Screenshot: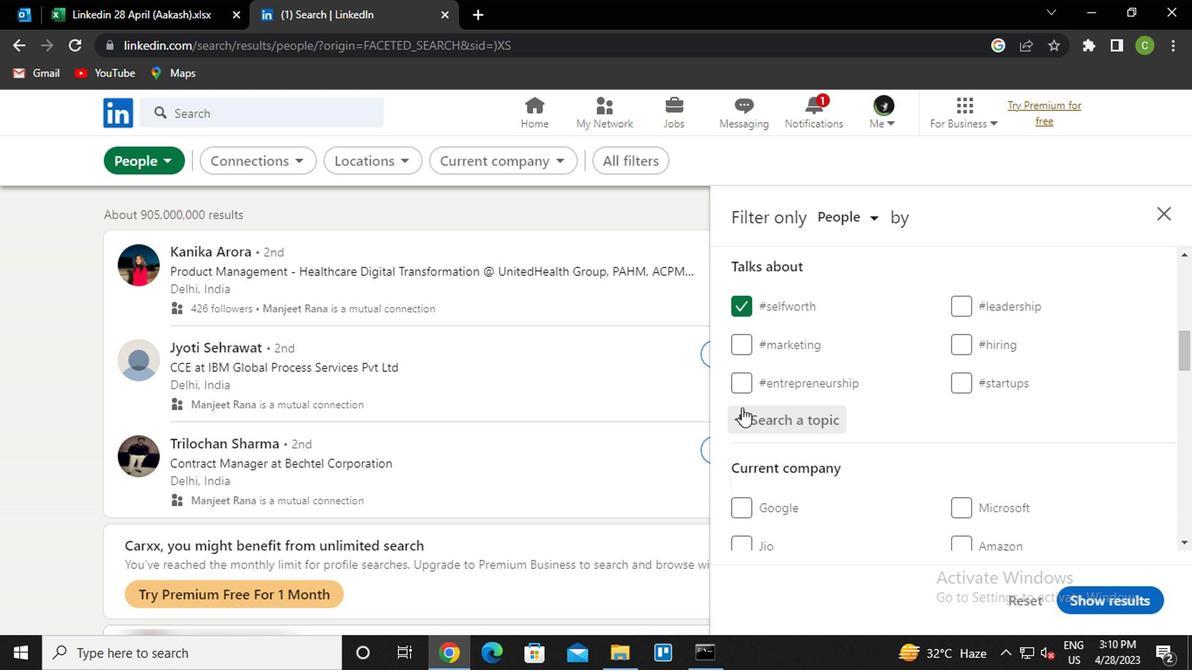 
Action: Mouse scrolled (733, 425) with delta (0, -1)
Screenshot: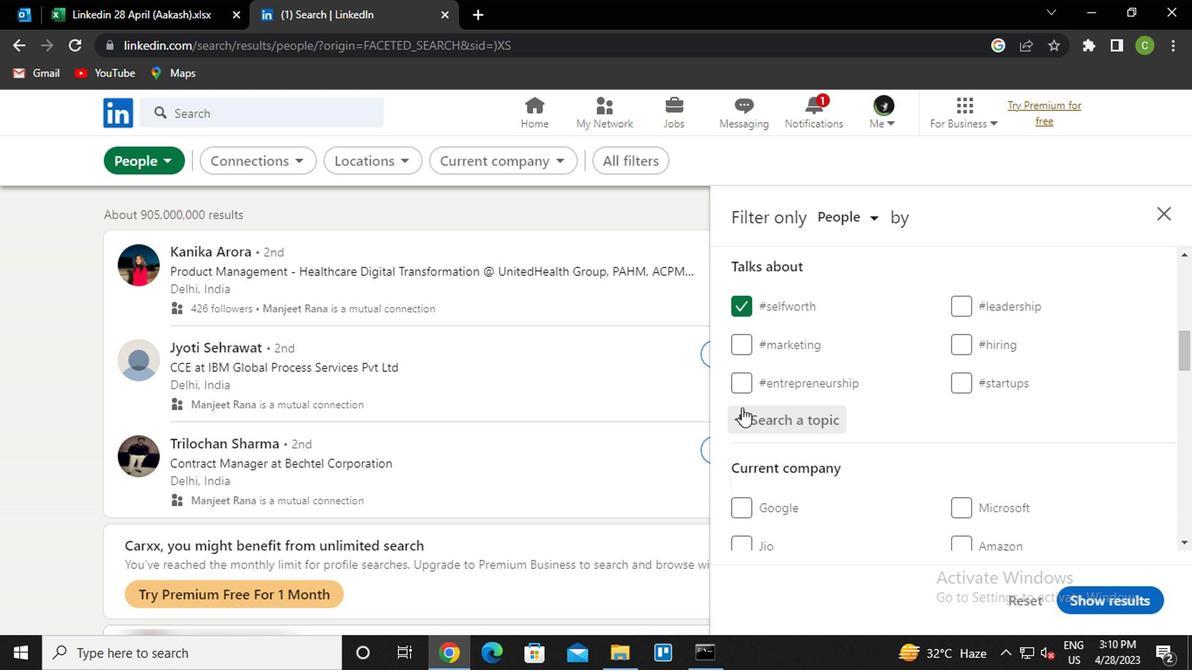 
Action: Mouse moved to (736, 425)
Screenshot: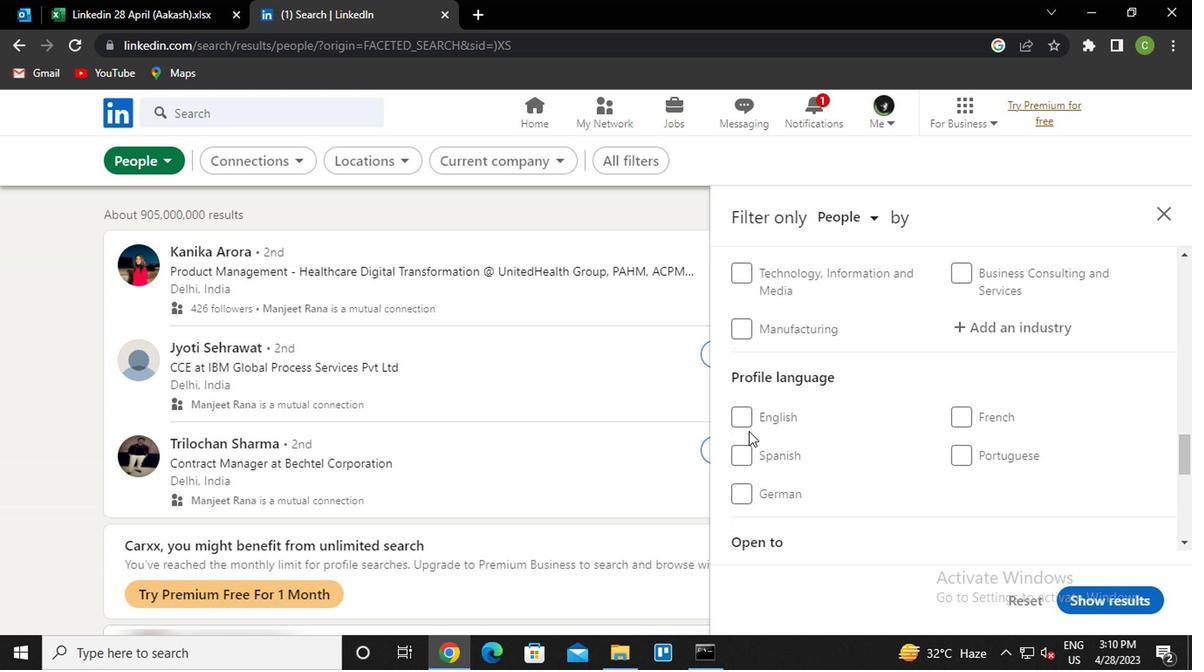 
Action: Mouse pressed left at (736, 425)
Screenshot: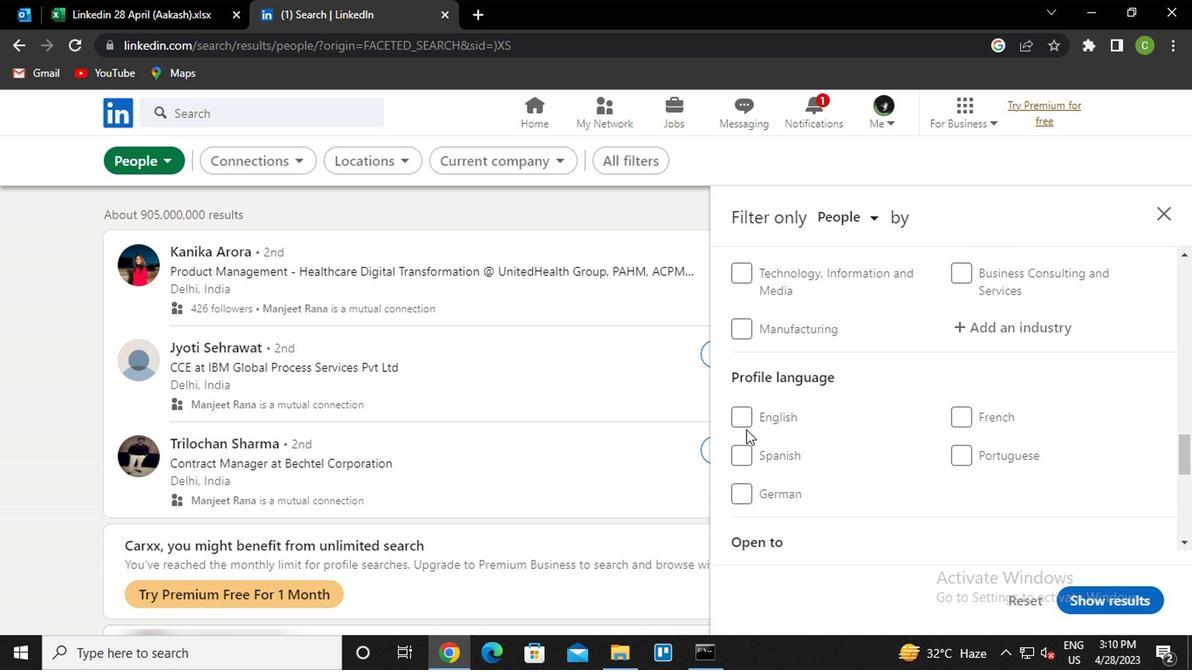 
Action: Mouse moved to (853, 443)
Screenshot: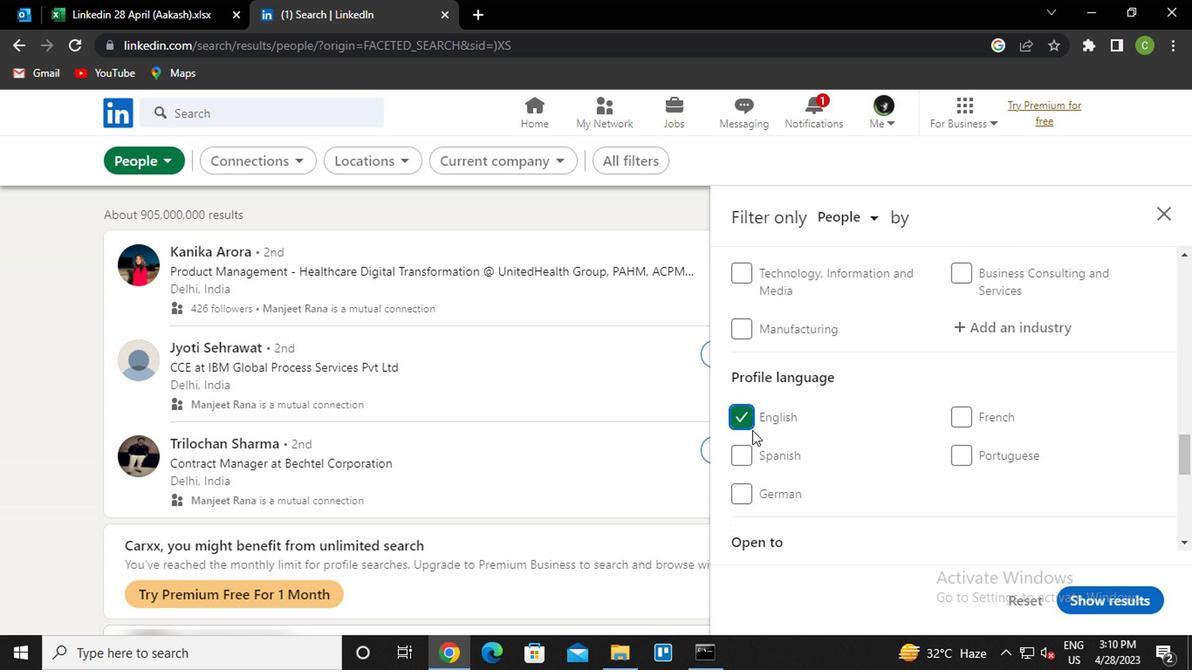 
Action: Mouse scrolled (853, 444) with delta (0, 1)
Screenshot: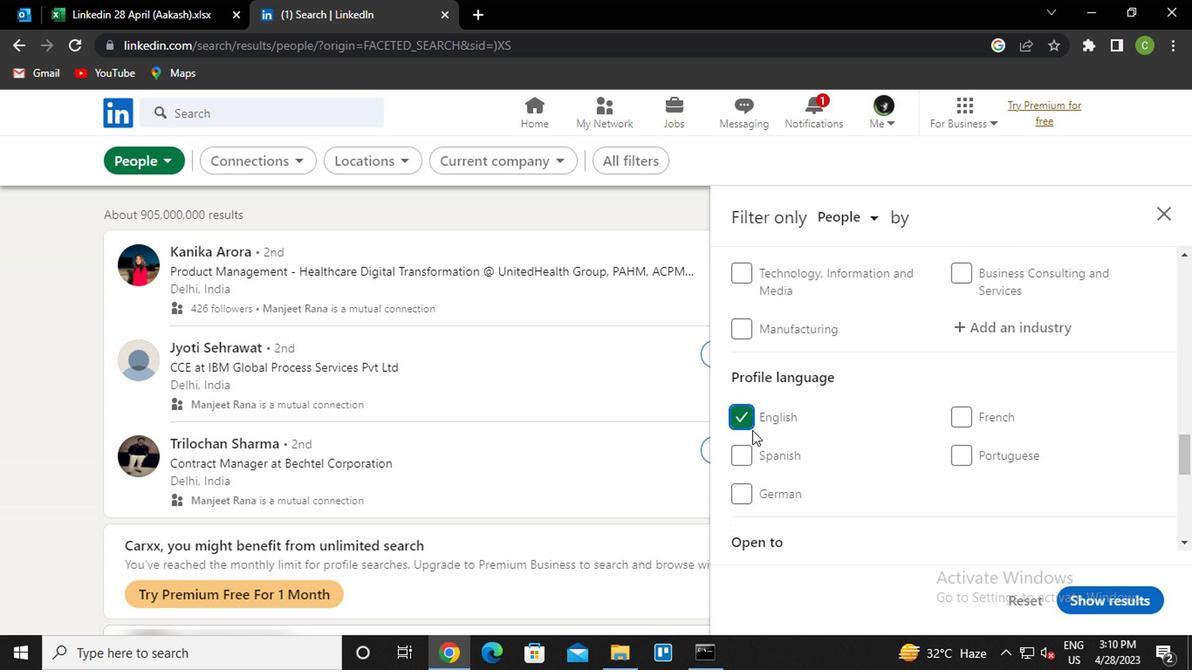 
Action: Mouse scrolled (853, 444) with delta (0, 1)
Screenshot: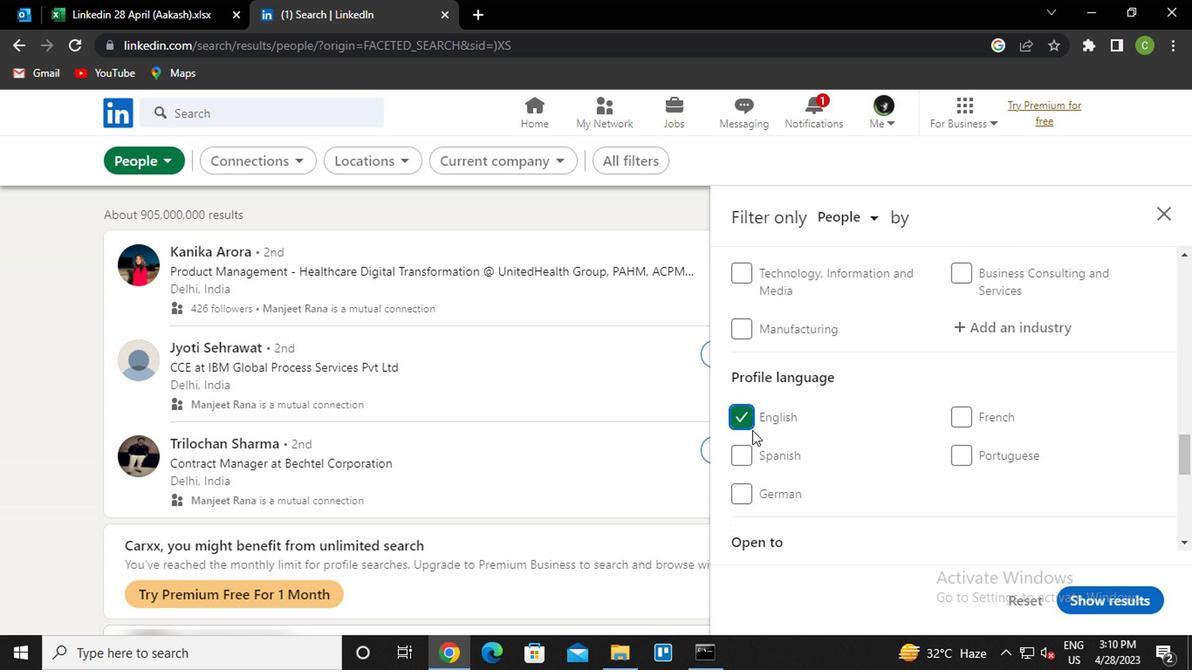 
Action: Mouse scrolled (853, 444) with delta (0, 1)
Screenshot: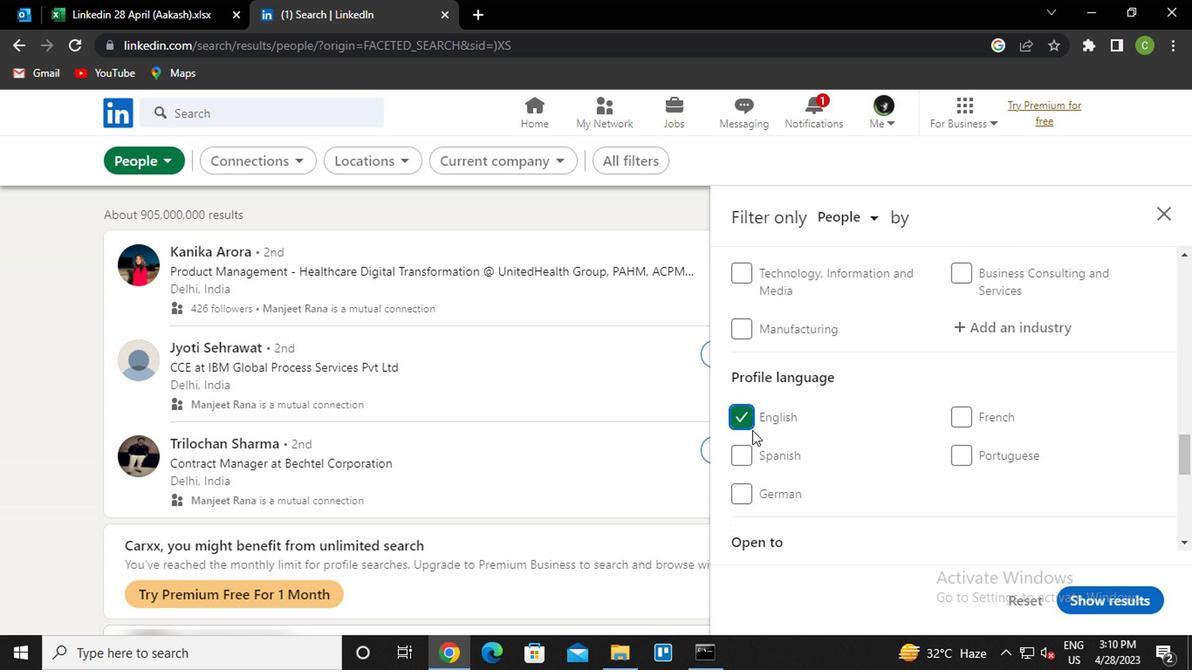 
Action: Mouse scrolled (853, 444) with delta (0, 1)
Screenshot: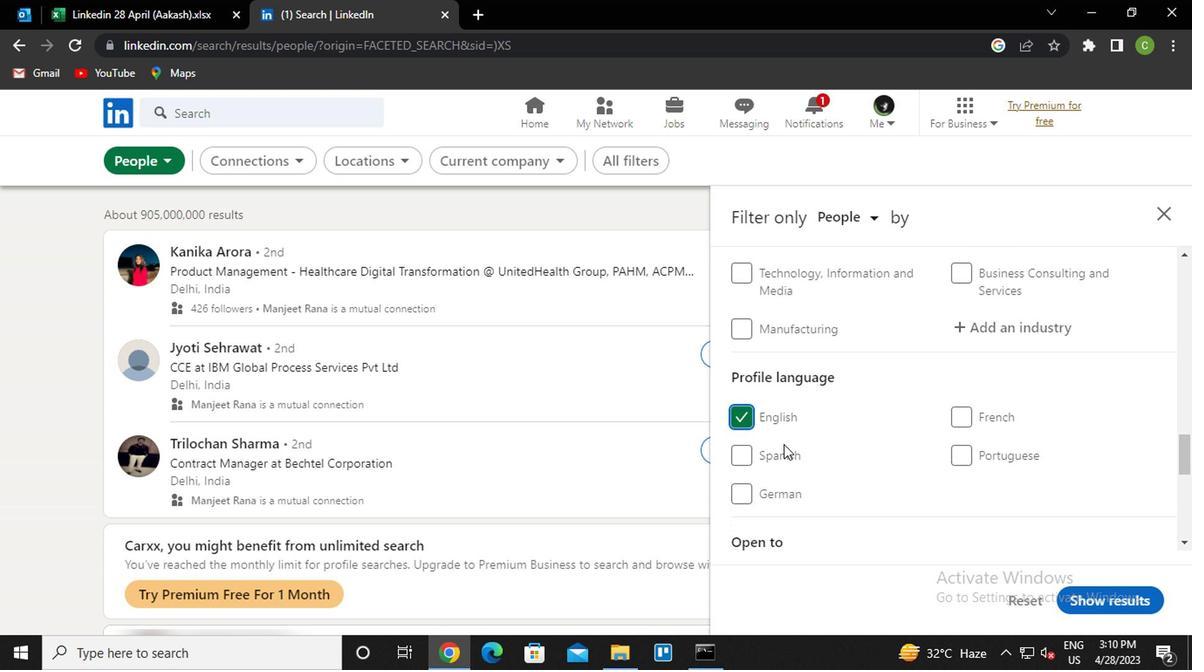 
Action: Mouse scrolled (853, 444) with delta (0, 1)
Screenshot: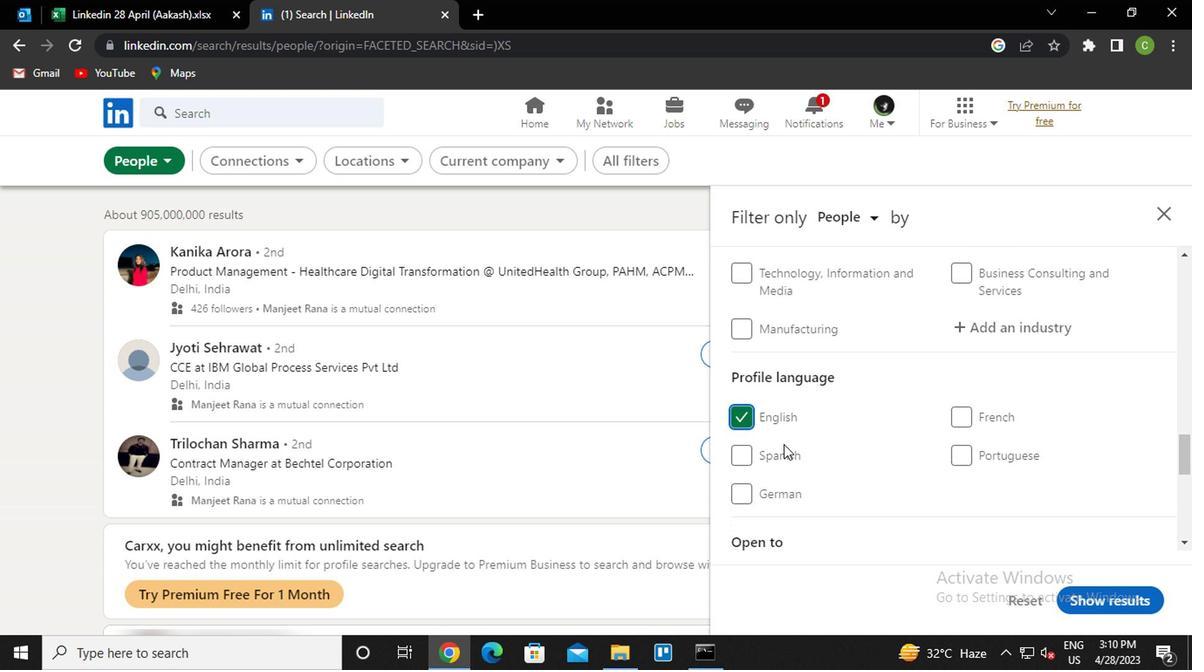 
Action: Mouse scrolled (853, 444) with delta (0, 1)
Screenshot: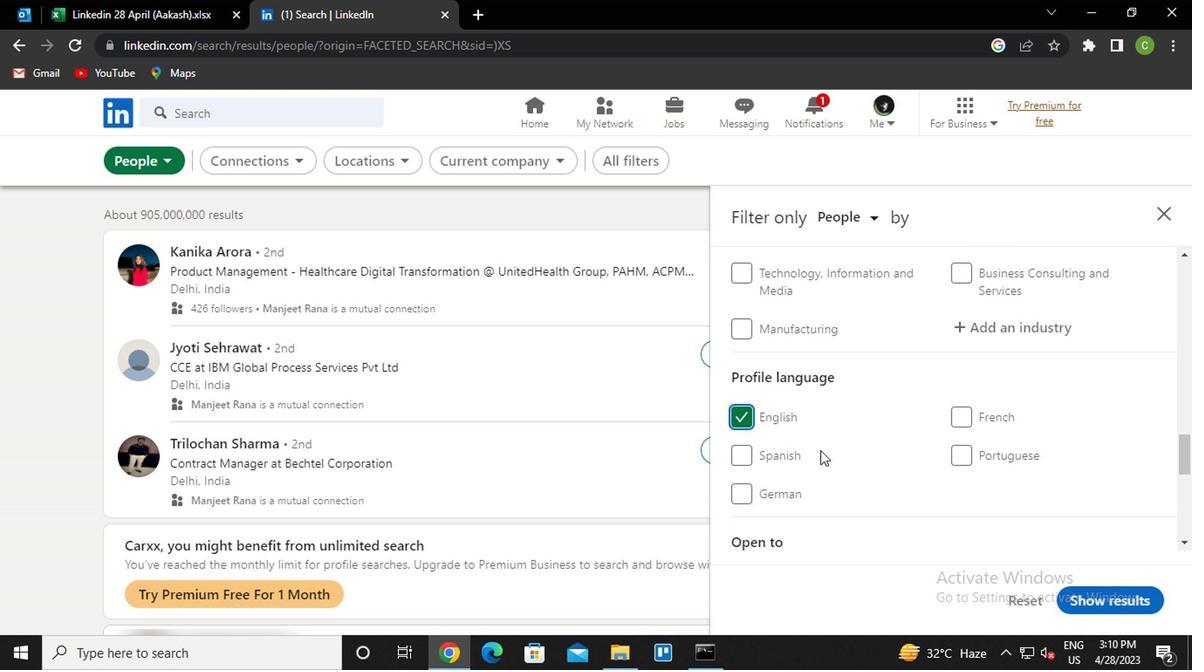 
Action: Mouse moved to (844, 434)
Screenshot: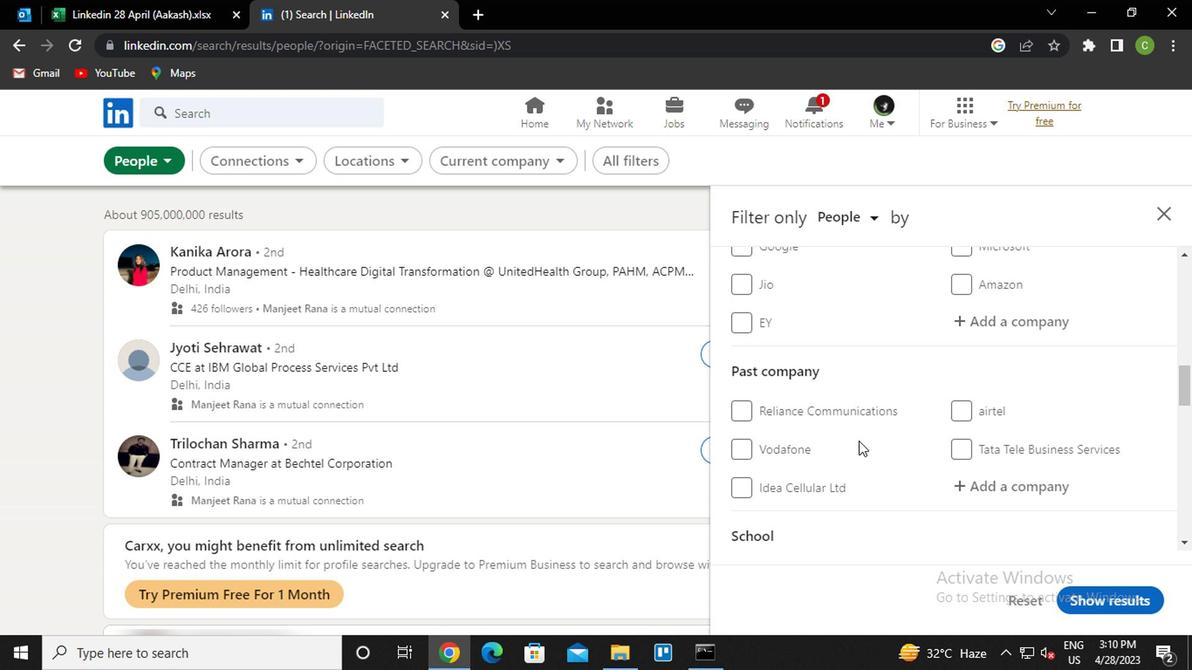 
Action: Mouse scrolled (844, 435) with delta (0, 1)
Screenshot: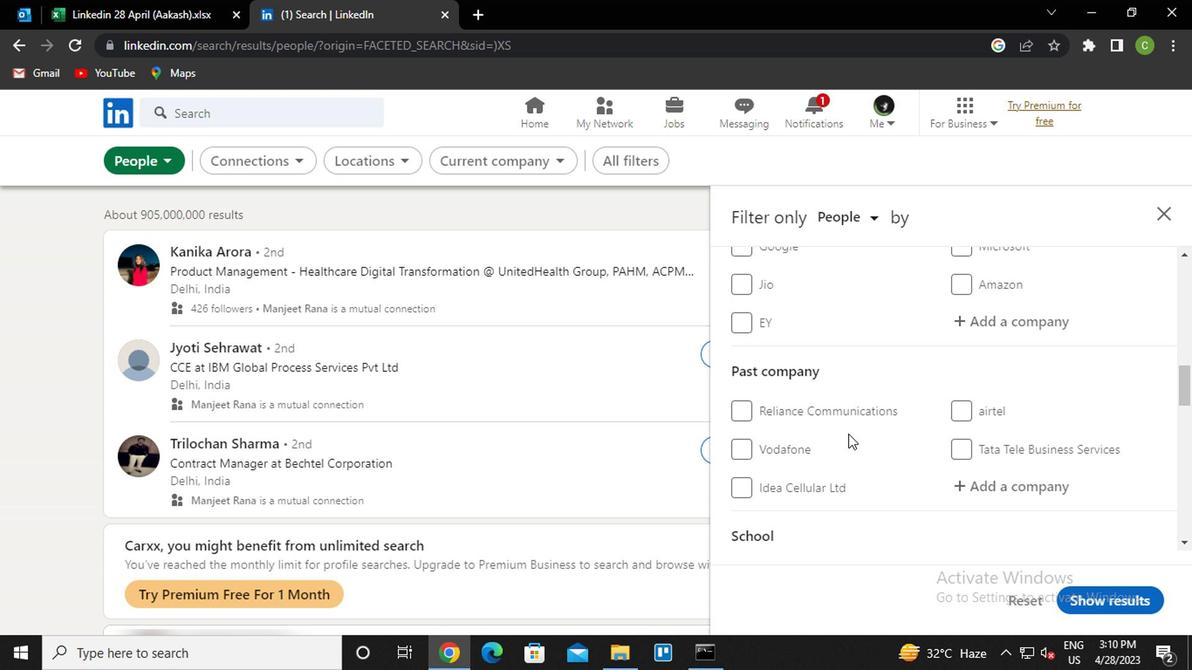 
Action: Mouse scrolled (844, 435) with delta (0, 1)
Screenshot: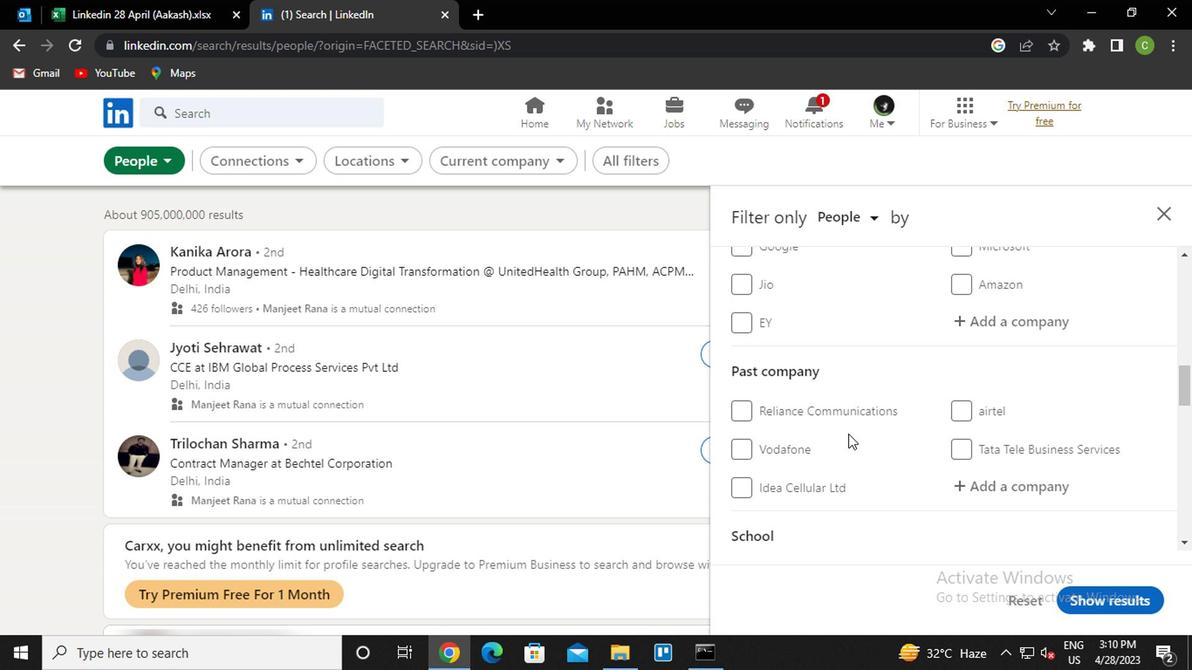 
Action: Mouse moved to (1026, 479)
Screenshot: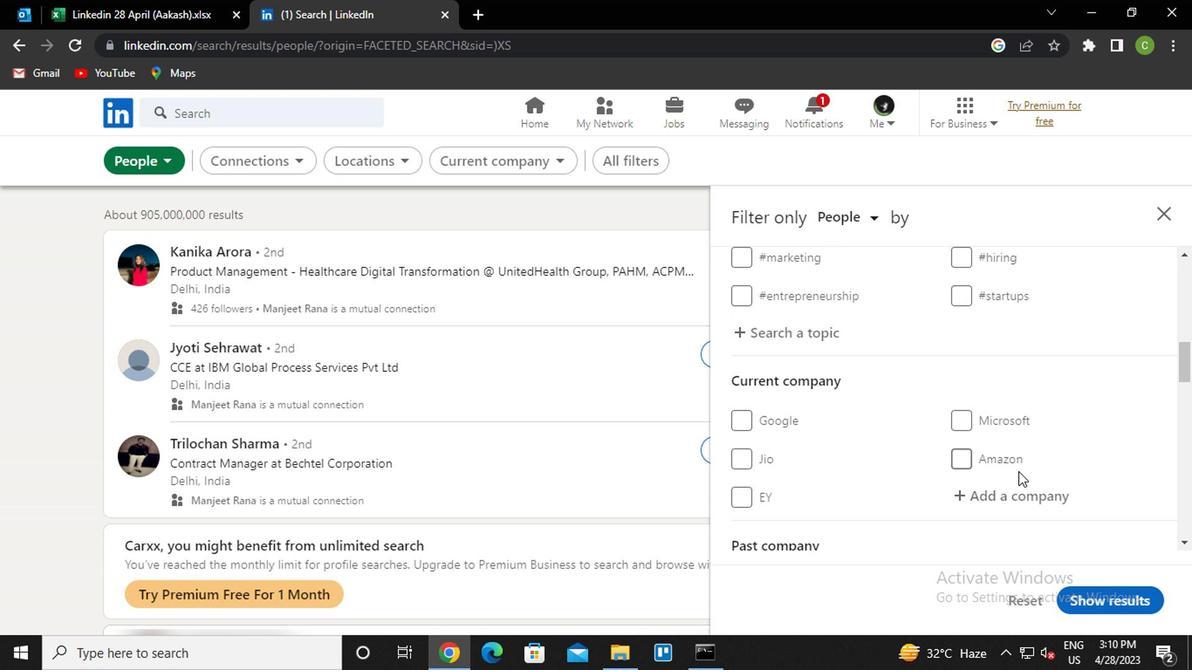 
Action: Mouse scrolled (1026, 478) with delta (0, 0)
Screenshot: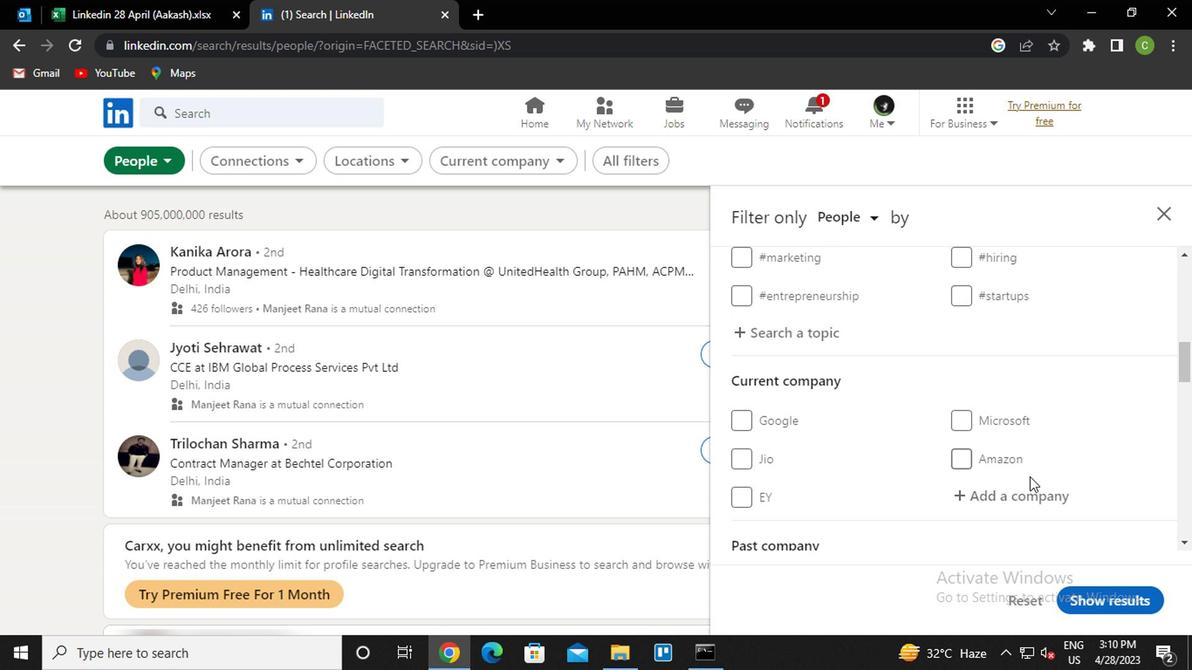 
Action: Mouse moved to (1011, 406)
Screenshot: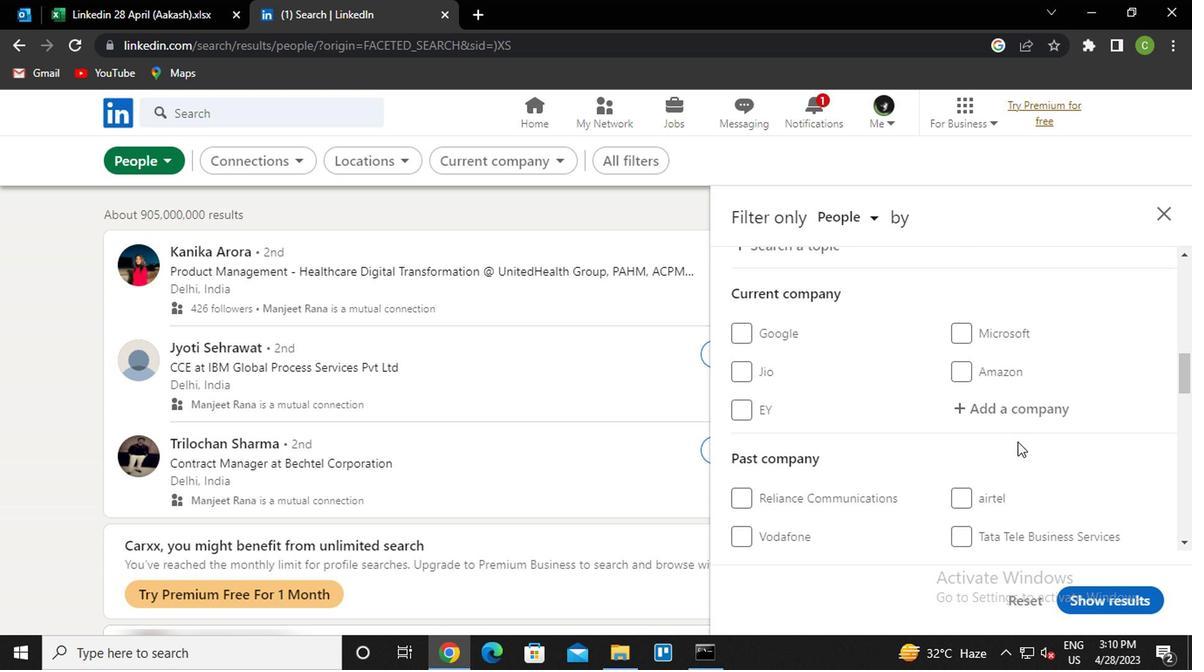 
Action: Mouse pressed left at (1011, 406)
Screenshot: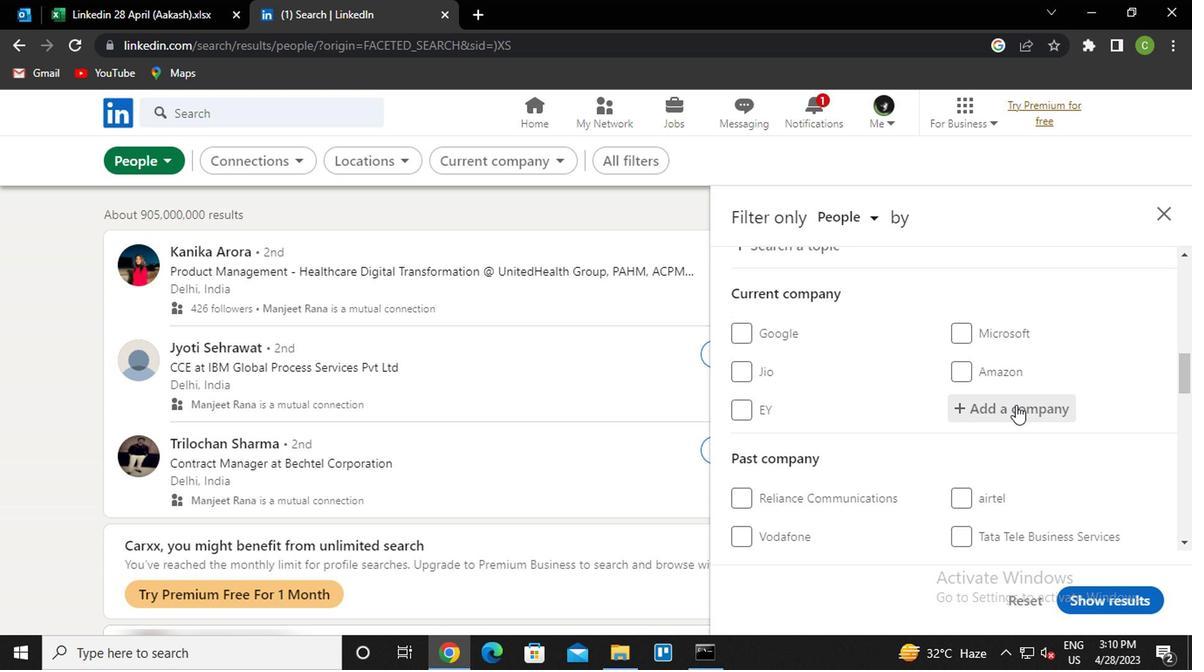
Action: Key pressed <Key.caps_lock>s<Key.caps_lock>hangri<Key.down><Key.enter>
Screenshot: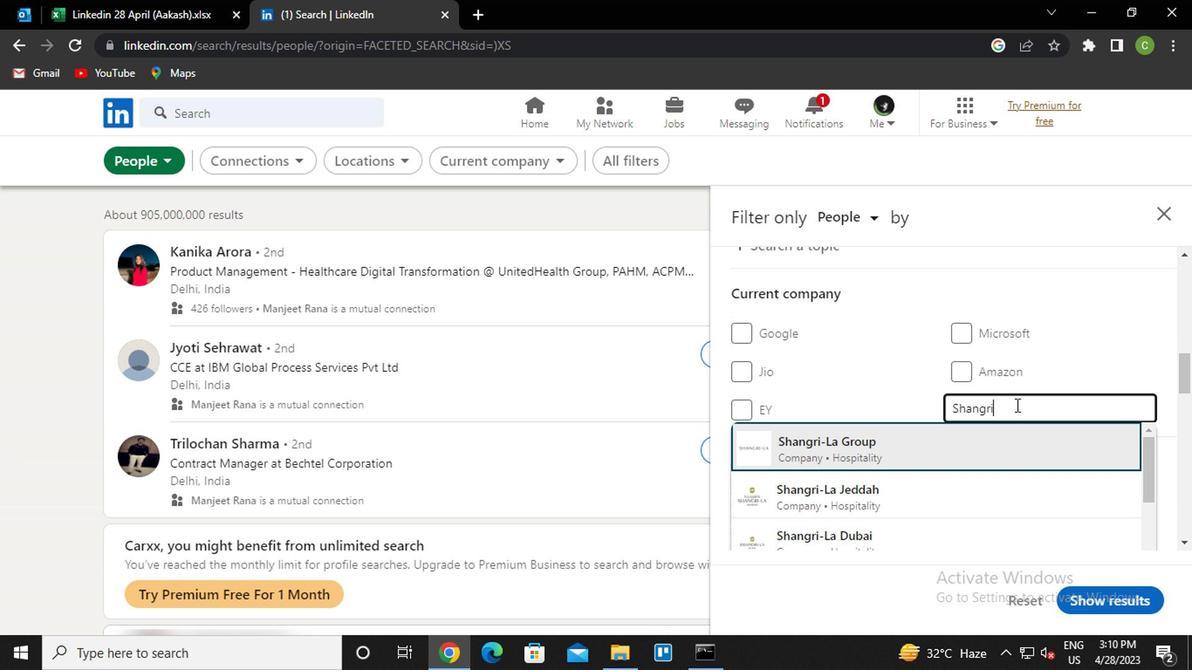 
Action: Mouse moved to (1026, 399)
Screenshot: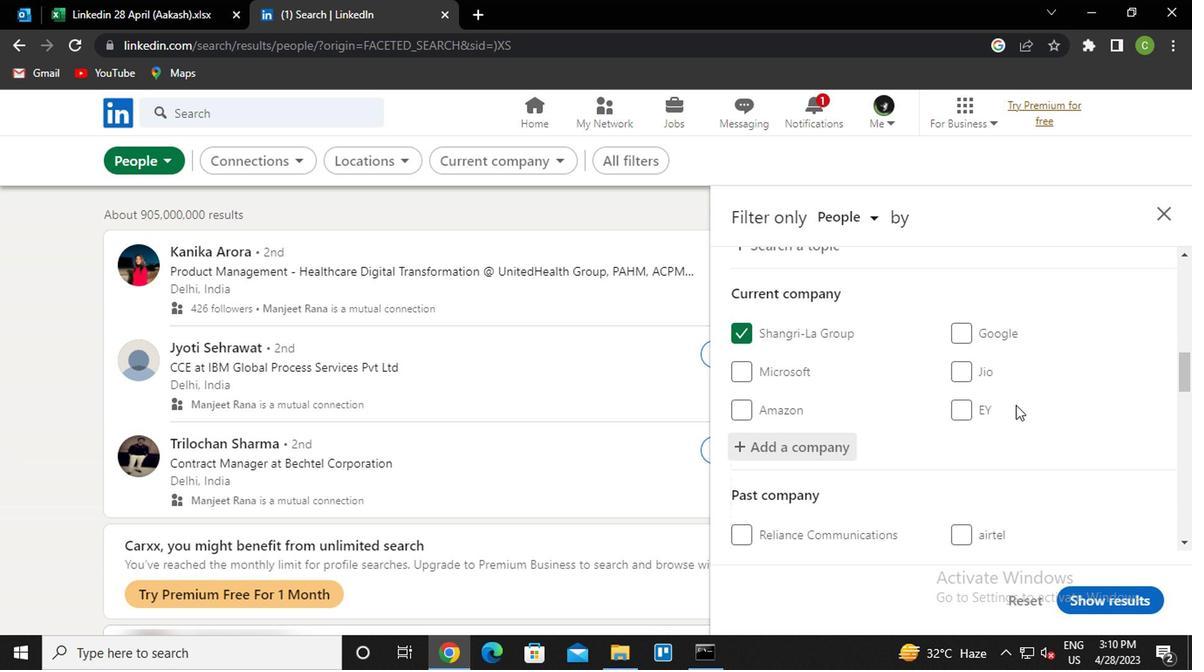 
Action: Mouse scrolled (1026, 397) with delta (0, -1)
Screenshot: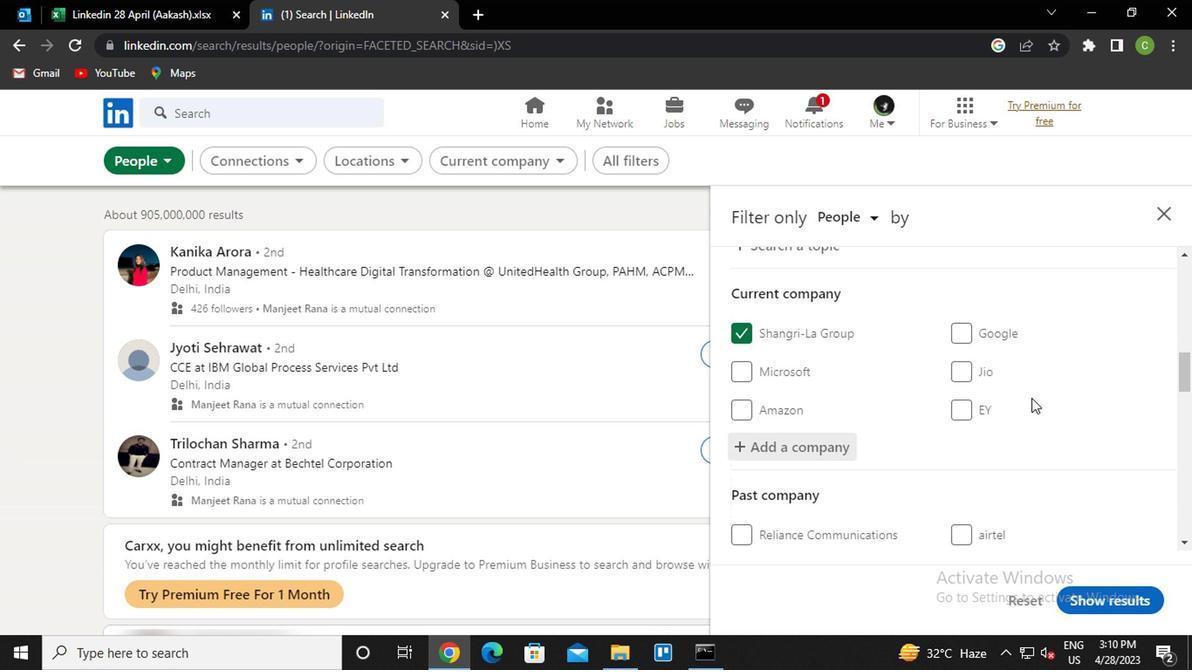 
Action: Mouse scrolled (1026, 397) with delta (0, -1)
Screenshot: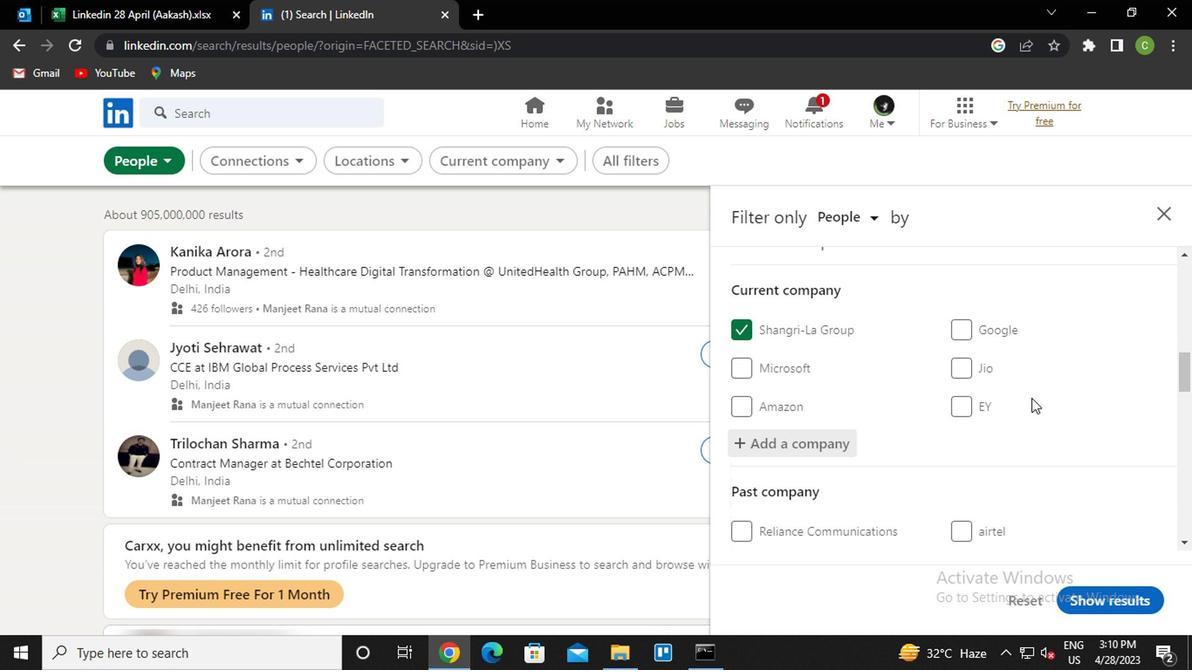 
Action: Mouse moved to (998, 446)
Screenshot: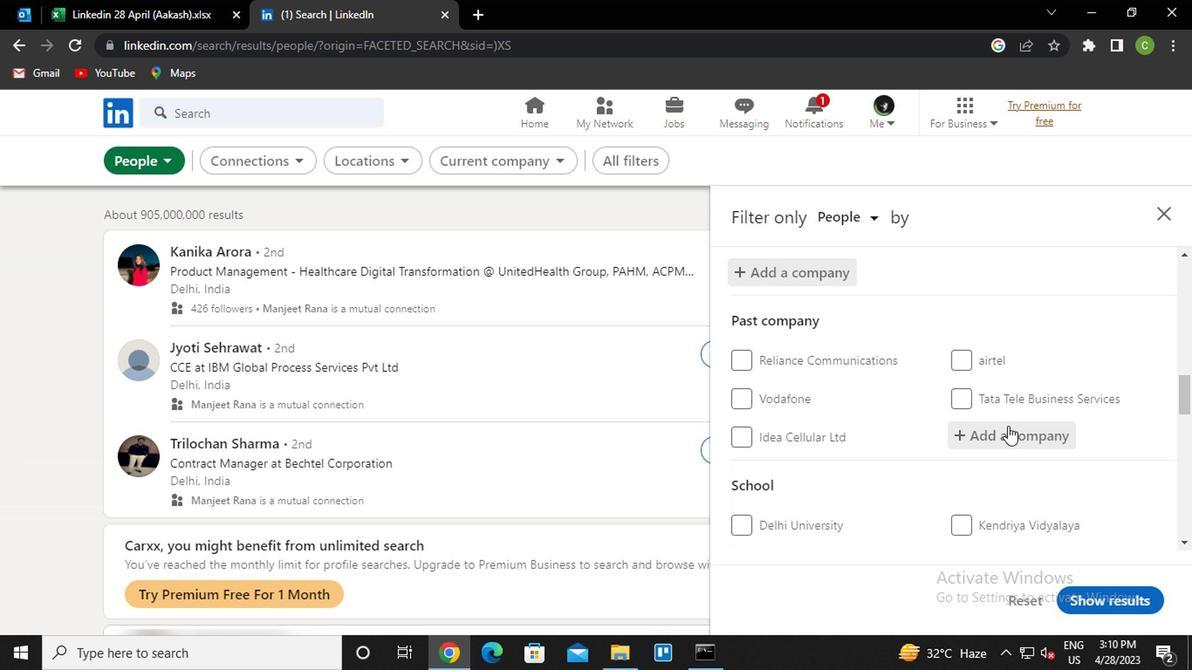 
Action: Mouse scrolled (998, 445) with delta (0, -1)
Screenshot: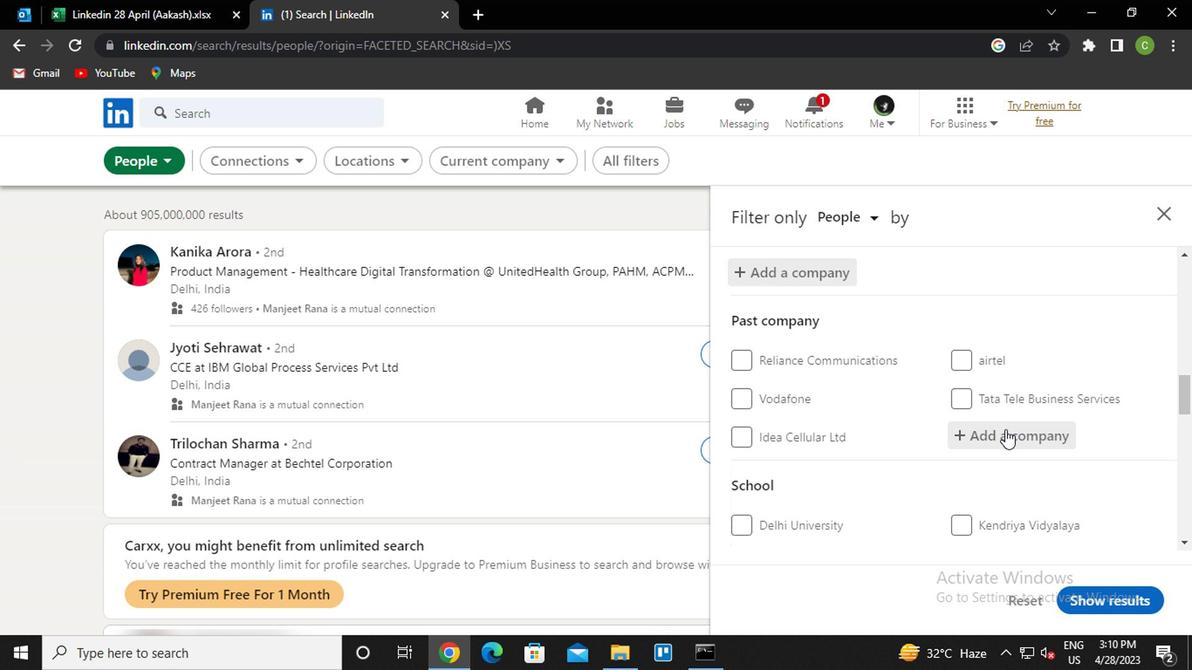 
Action: Mouse moved to (995, 447)
Screenshot: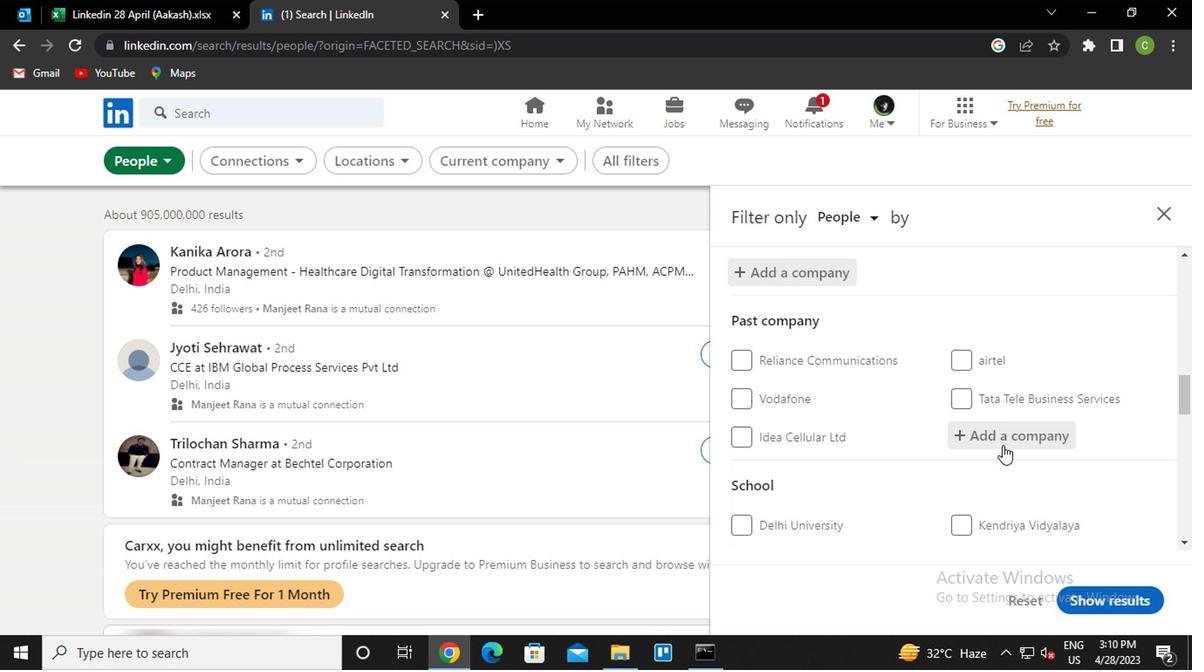 
Action: Mouse scrolled (995, 446) with delta (0, 0)
Screenshot: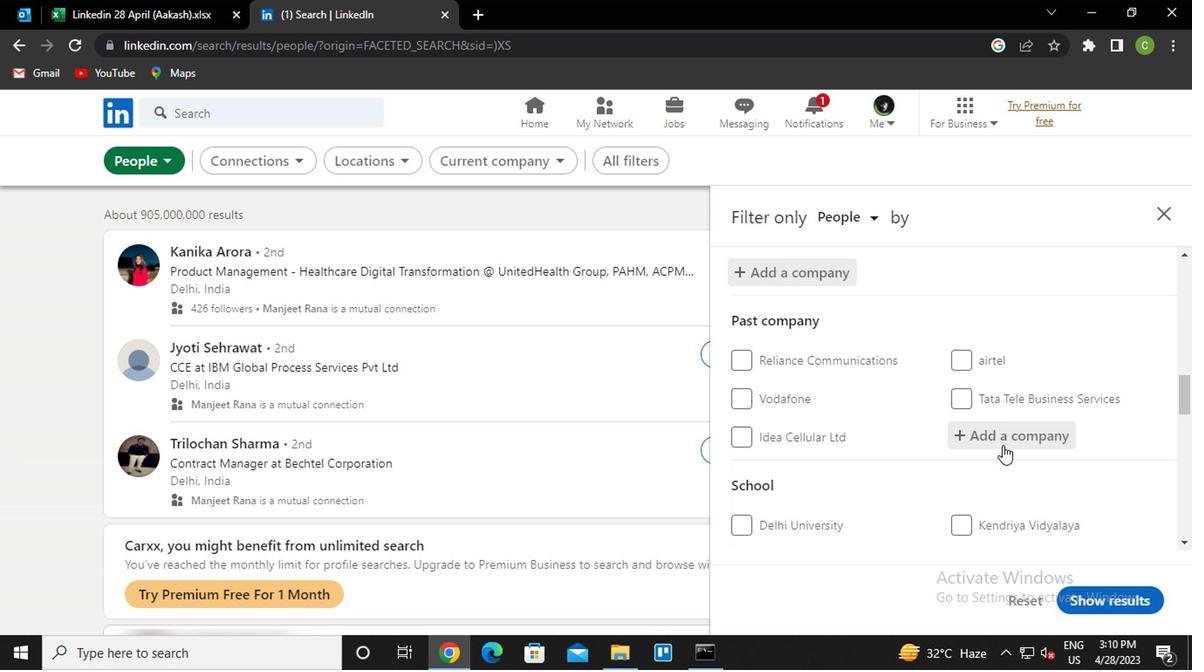 
Action: Mouse moved to (993, 447)
Screenshot: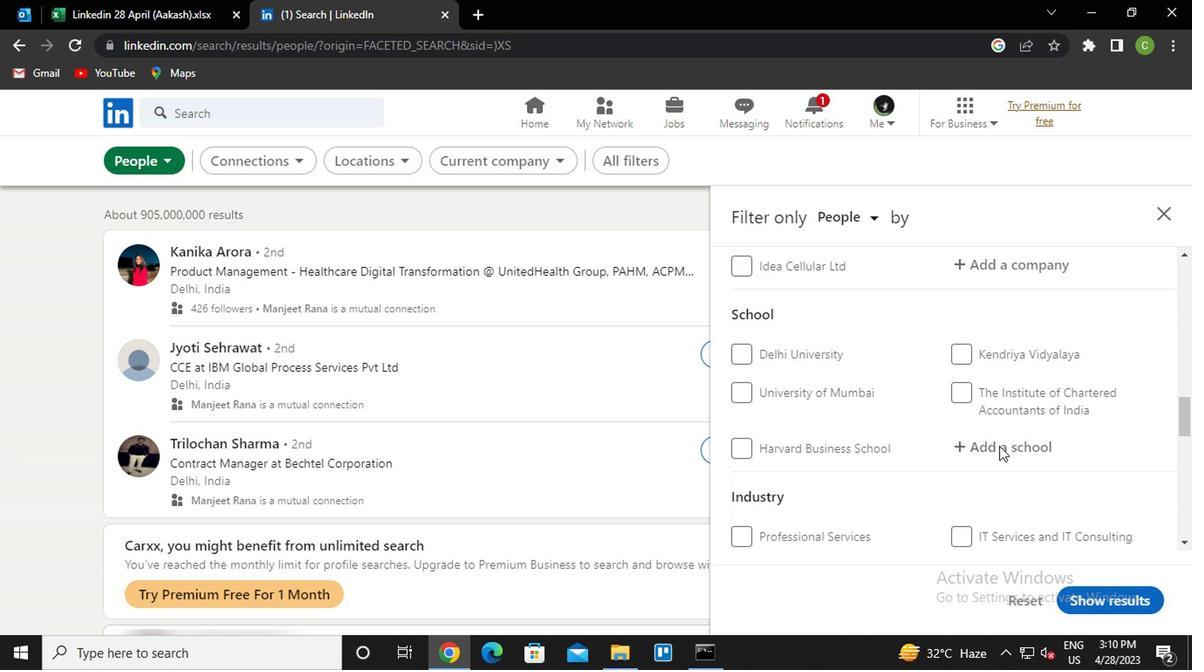 
Action: Mouse scrolled (993, 446) with delta (0, 0)
Screenshot: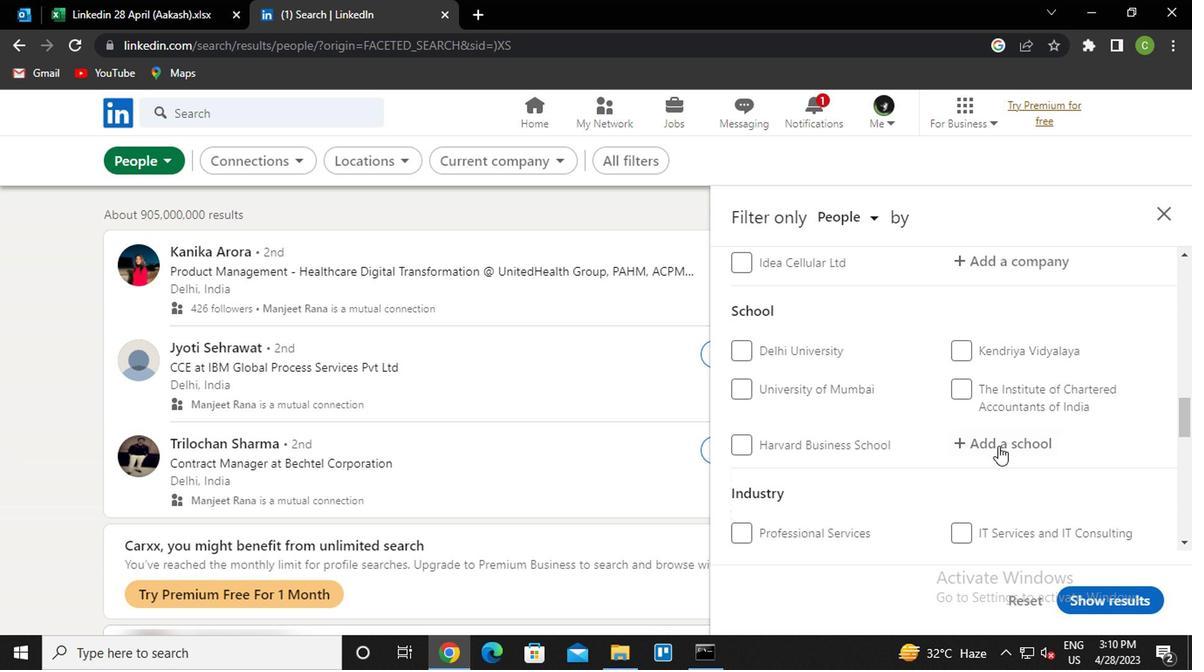 
Action: Mouse moved to (1015, 365)
Screenshot: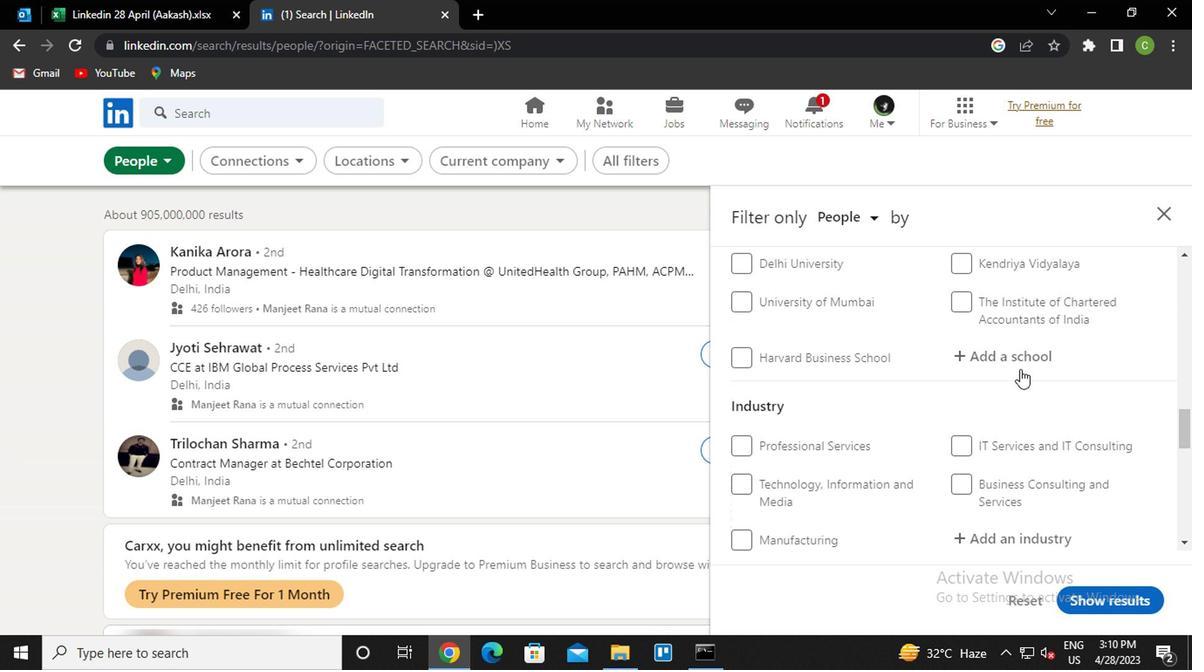 
Action: Mouse pressed left at (1015, 365)
Screenshot: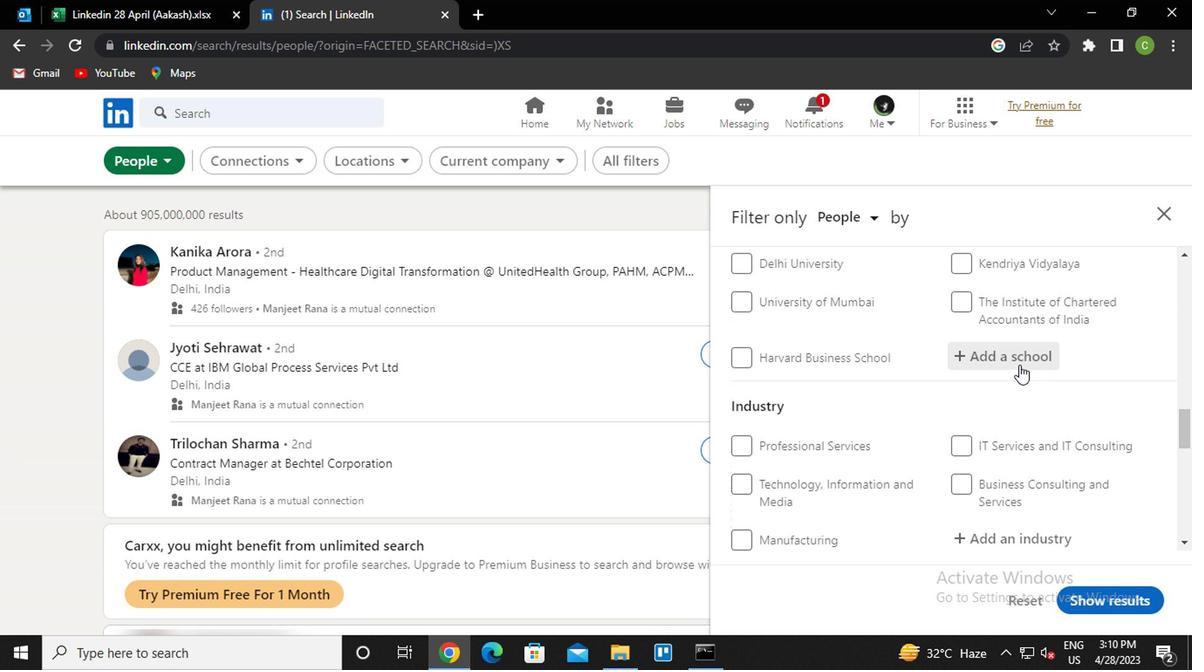 
Action: Key pressed <Key.caps_lock>v<Key.caps_lock>ignana<Key.down><Key.enter>
Screenshot: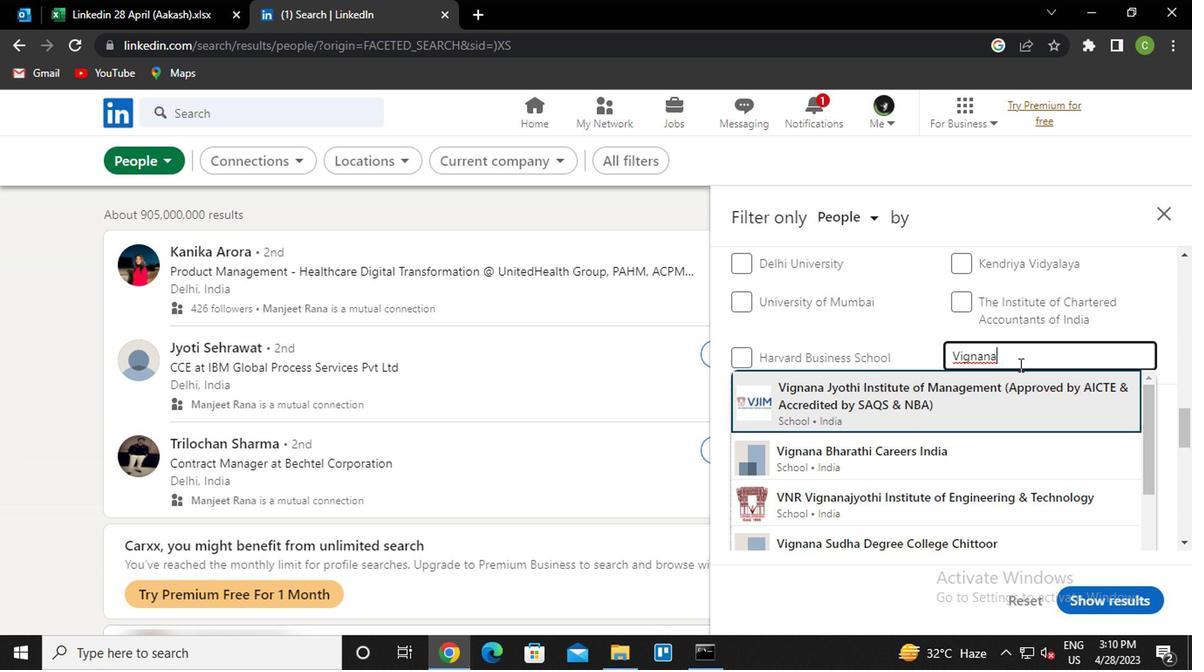 
Action: Mouse moved to (1013, 377)
Screenshot: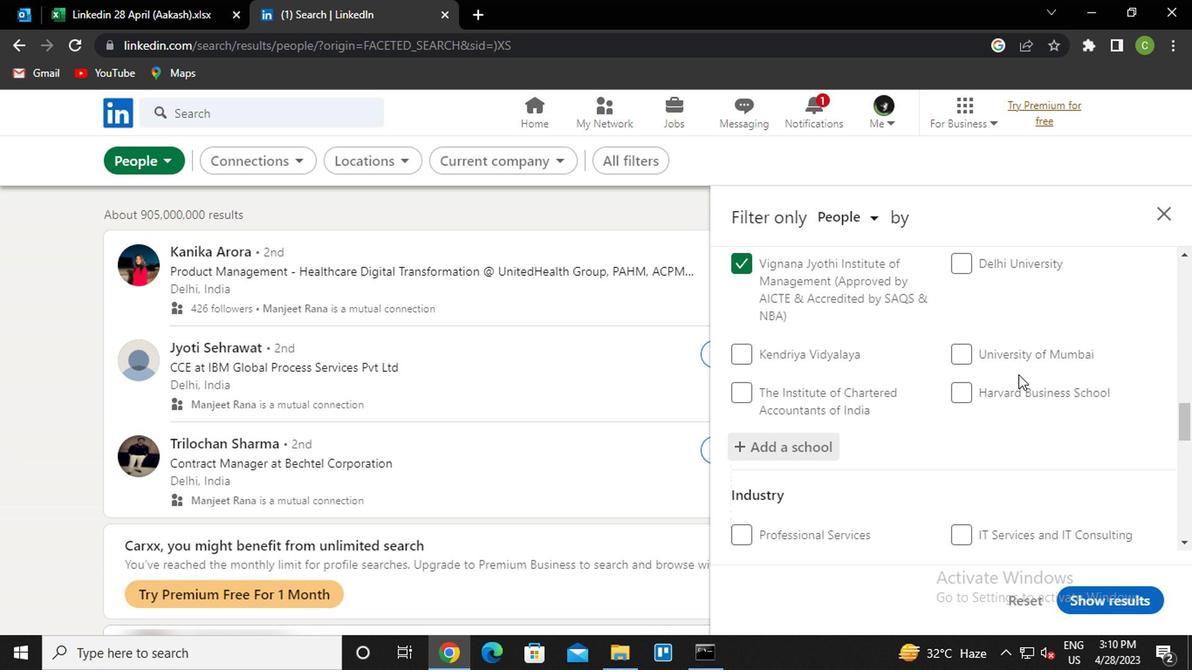 
Action: Mouse scrolled (1013, 376) with delta (0, -1)
Screenshot: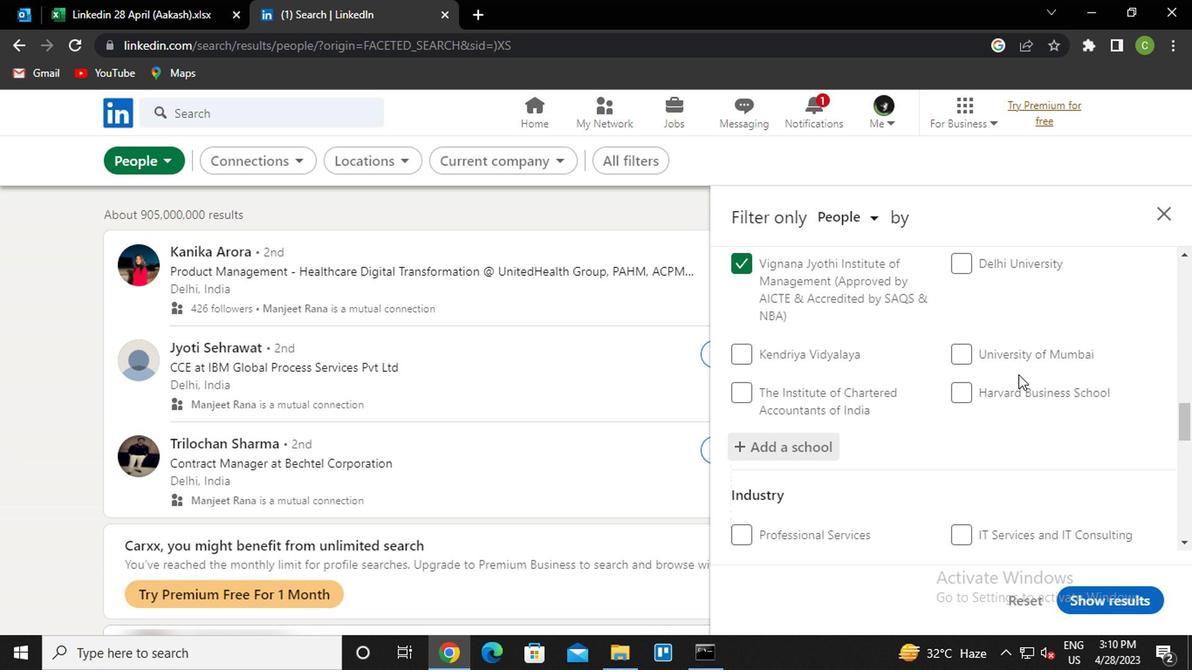
Action: Mouse moved to (1011, 388)
Screenshot: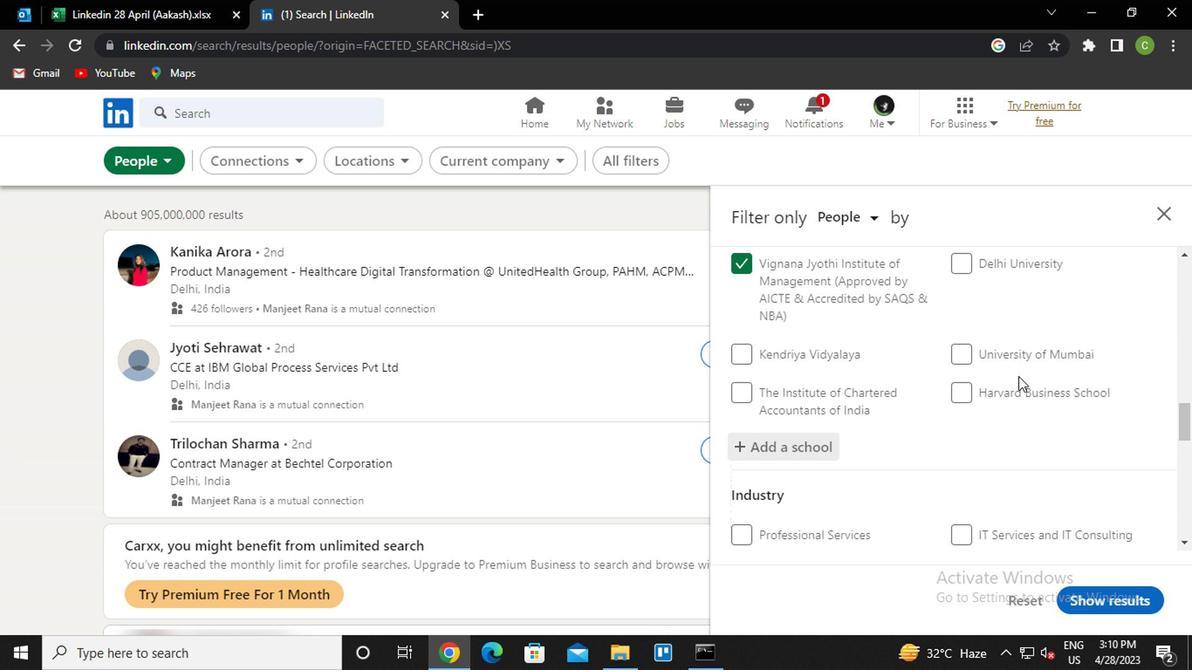 
Action: Mouse scrolled (1011, 388) with delta (0, 0)
Screenshot: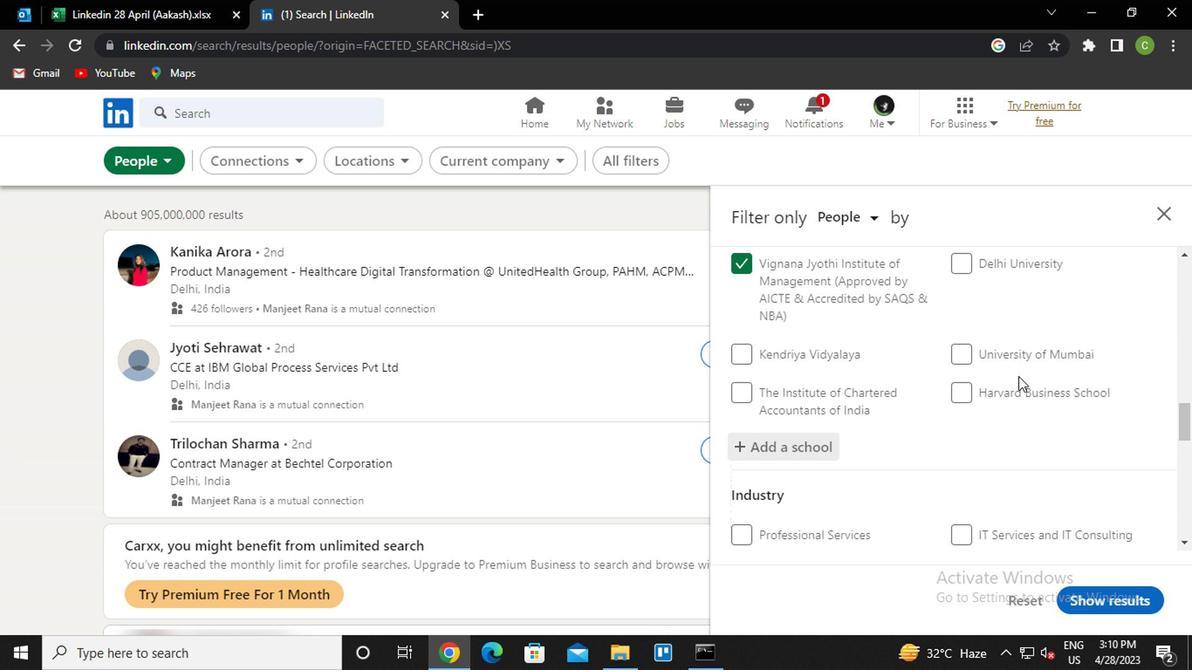
Action: Mouse moved to (1011, 397)
Screenshot: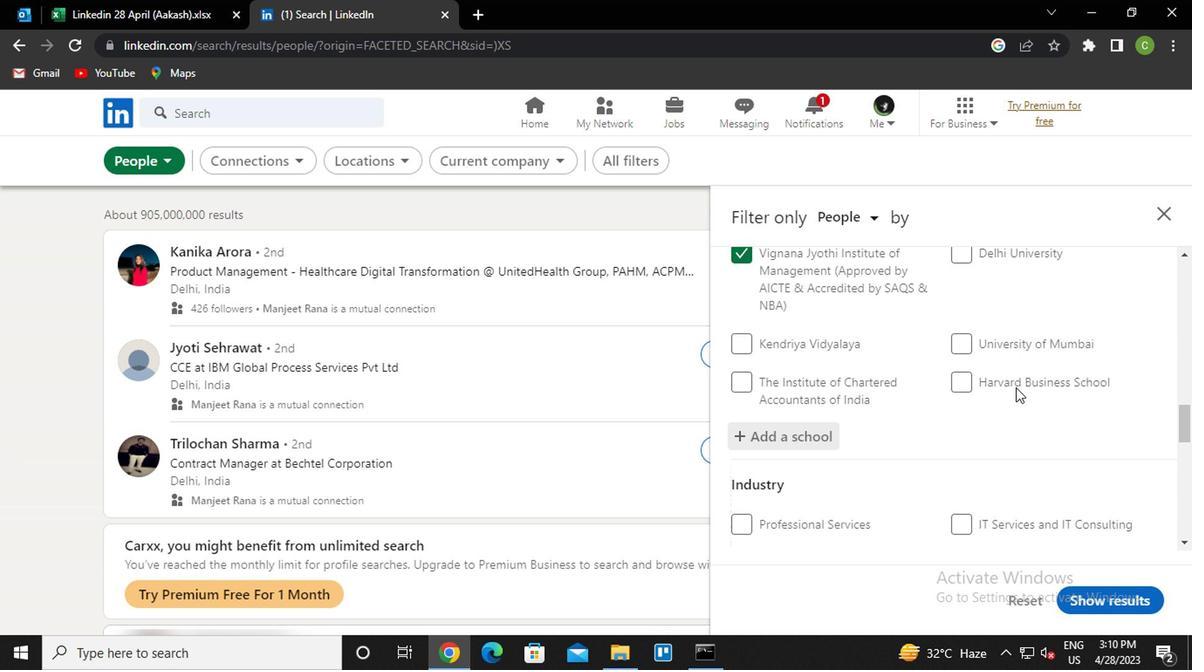 
Action: Mouse scrolled (1011, 396) with delta (0, 0)
Screenshot: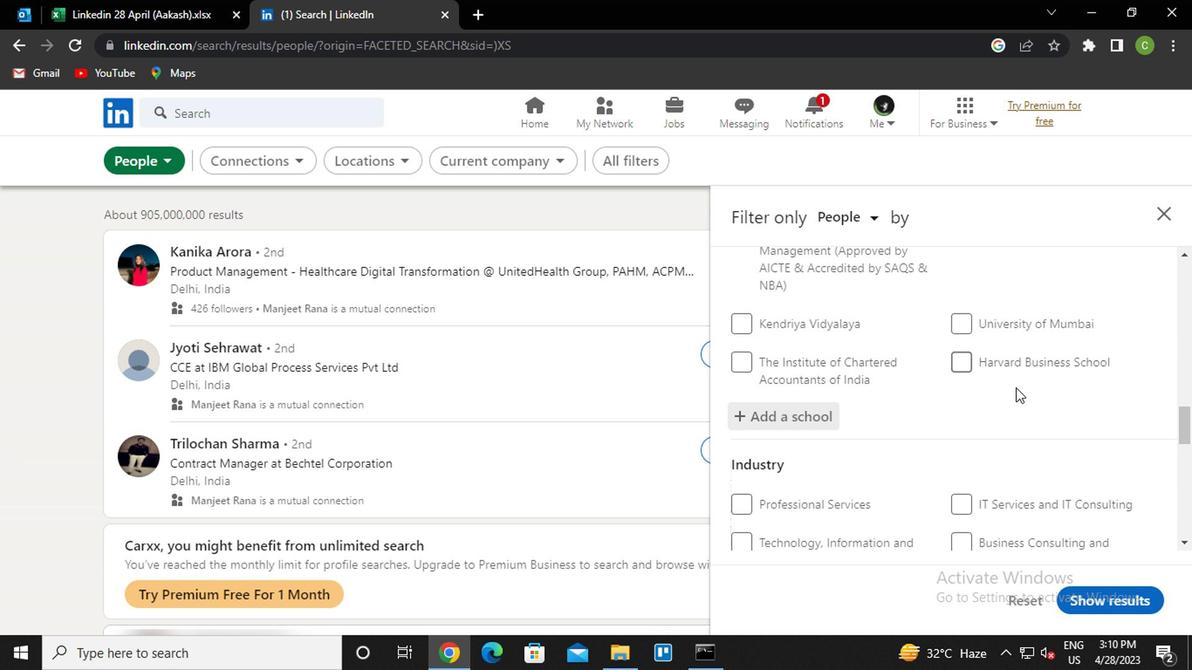 
Action: Mouse moved to (1015, 371)
Screenshot: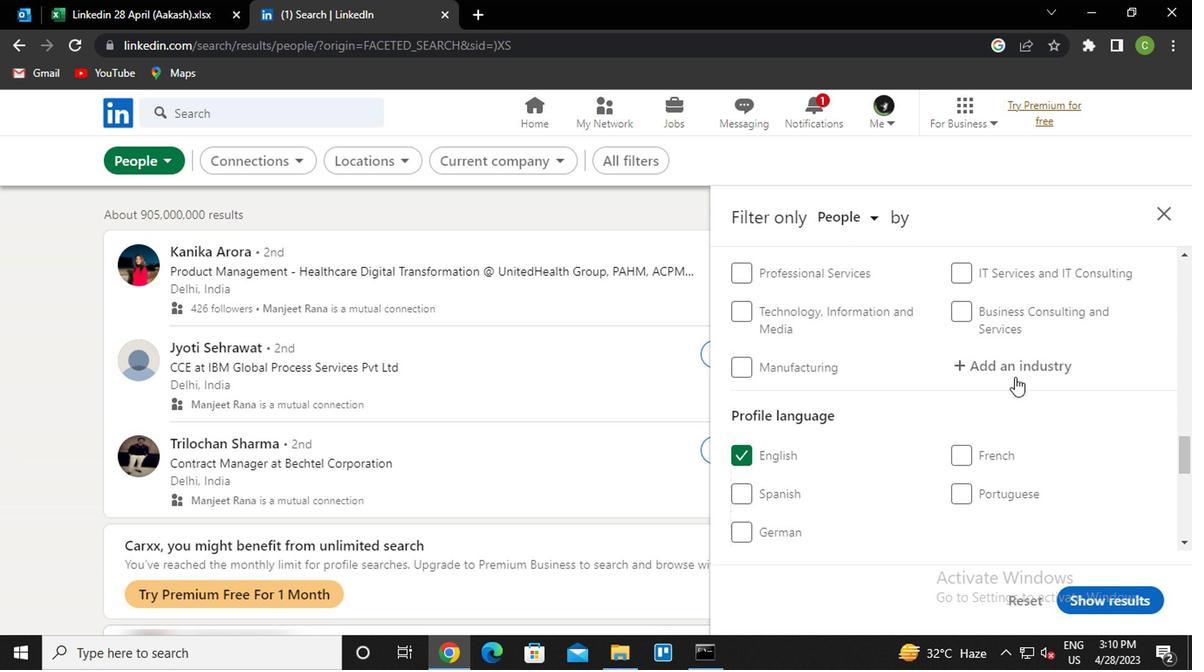 
Action: Mouse pressed left at (1015, 371)
Screenshot: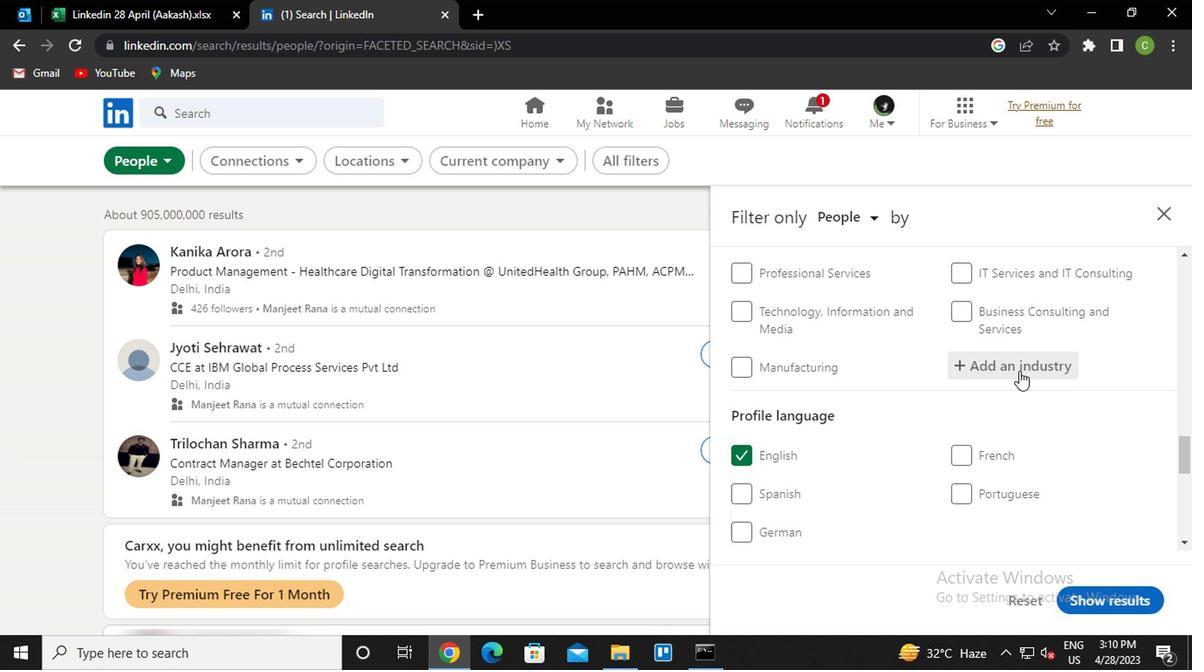 
Action: Mouse moved to (1015, 371)
Screenshot: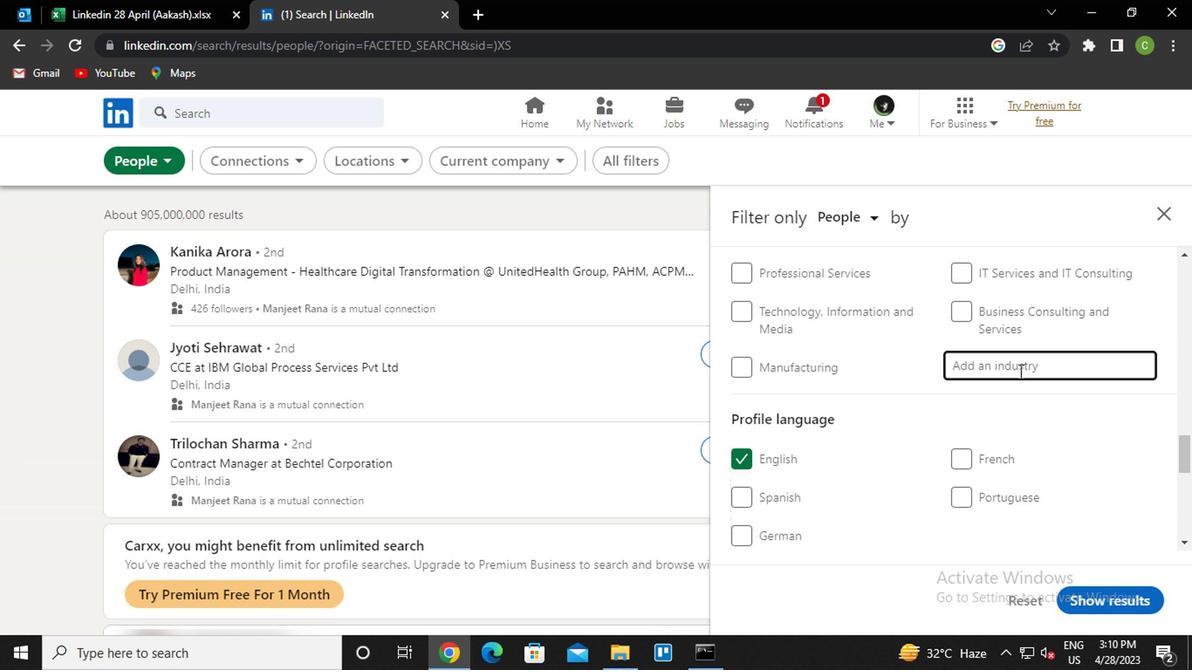 
Action: Key pressed <Key.caps_lock>f<Key.caps_lock>ine<Key.space>art<Key.right><Key.down><Key.enter>
Screenshot: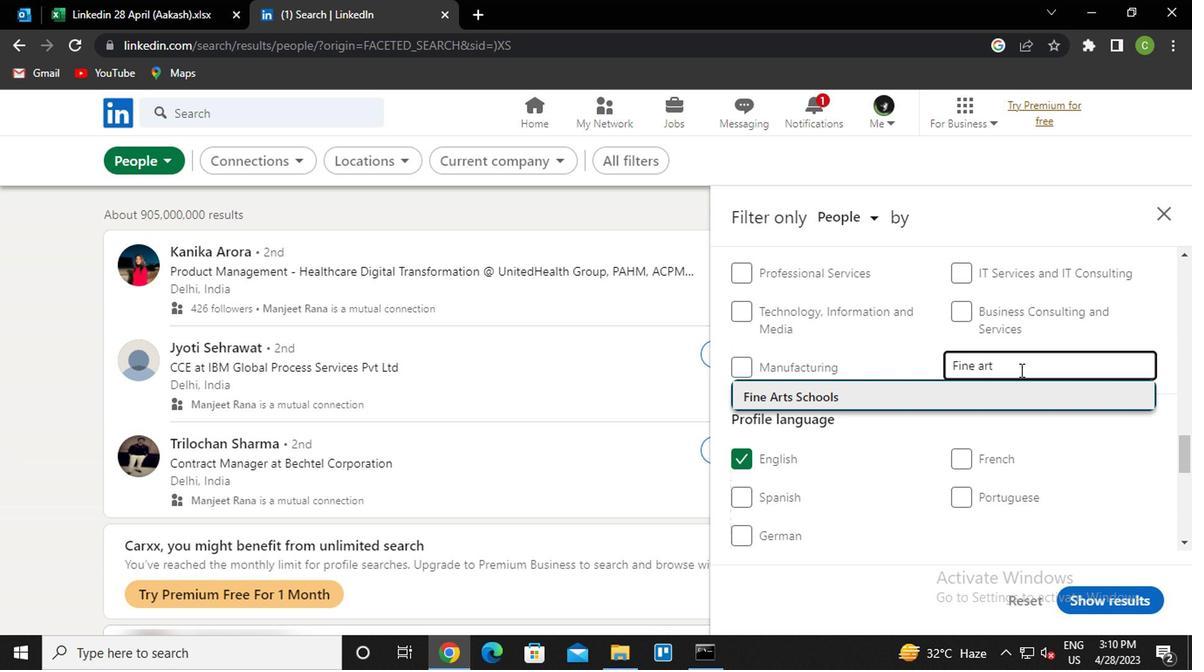 
Action: Mouse moved to (1015, 373)
Screenshot: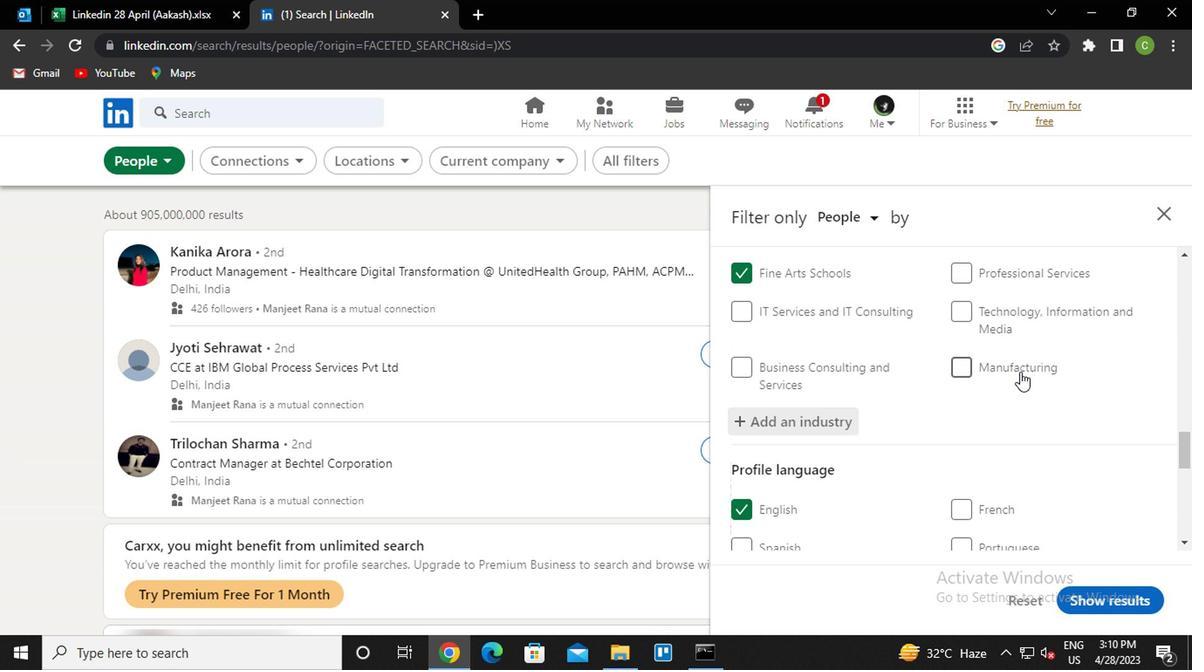 
Action: Mouse scrolled (1015, 371) with delta (0, -1)
Screenshot: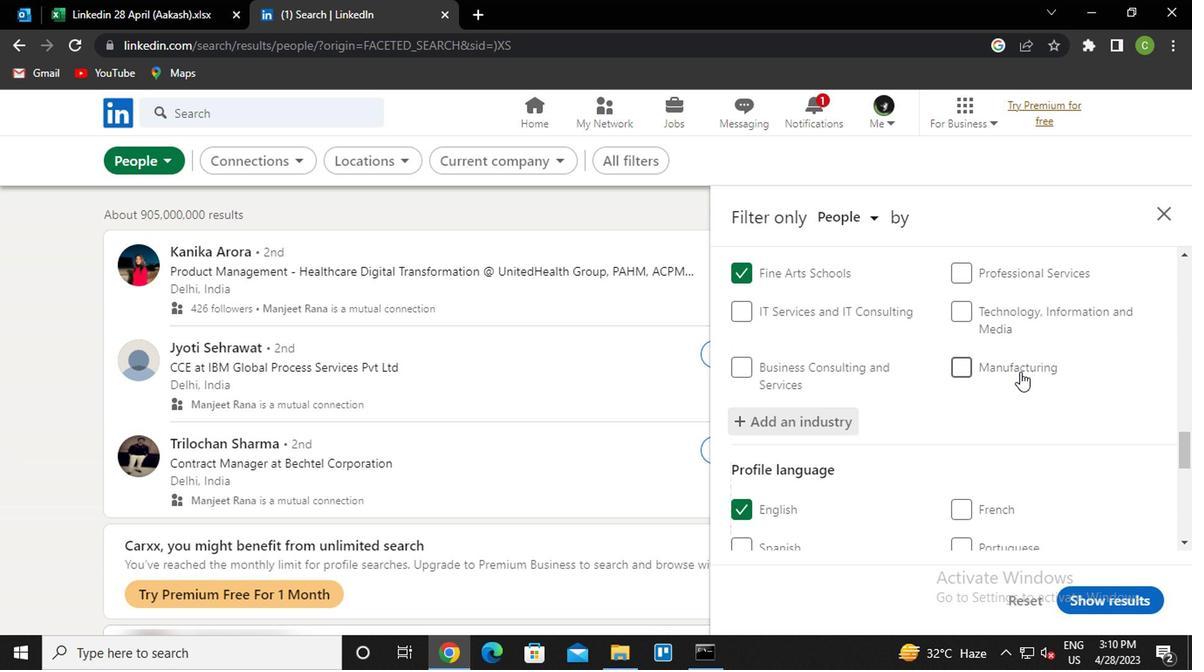 
Action: Mouse moved to (1015, 374)
Screenshot: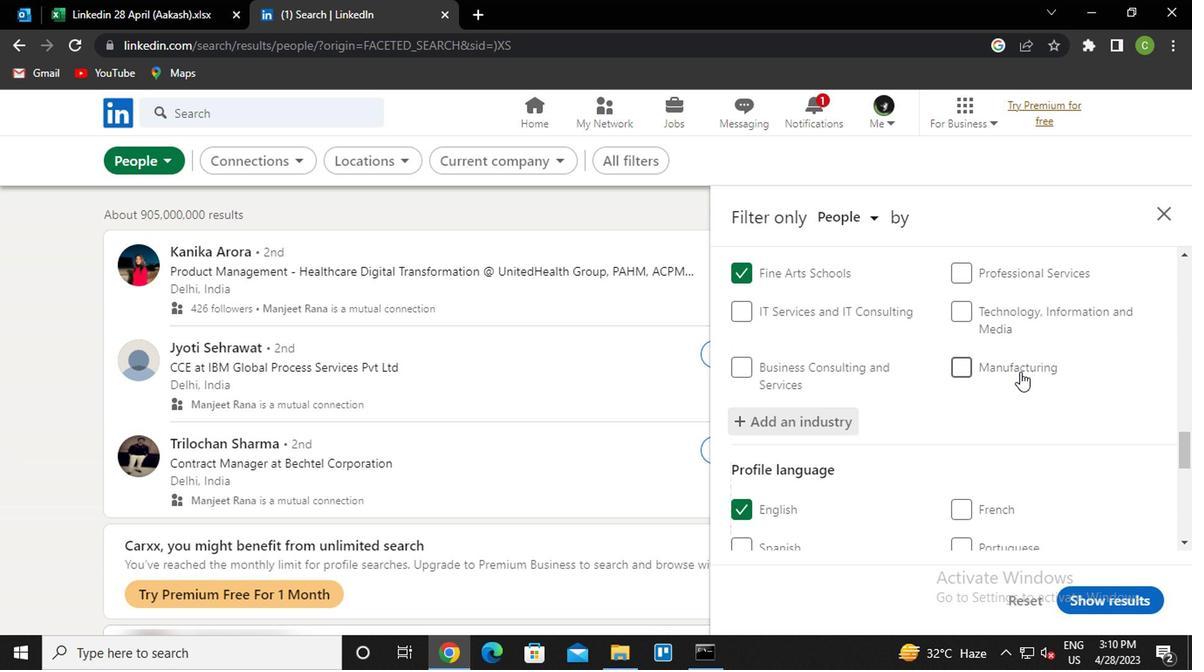 
Action: Mouse scrolled (1015, 373) with delta (0, -1)
Screenshot: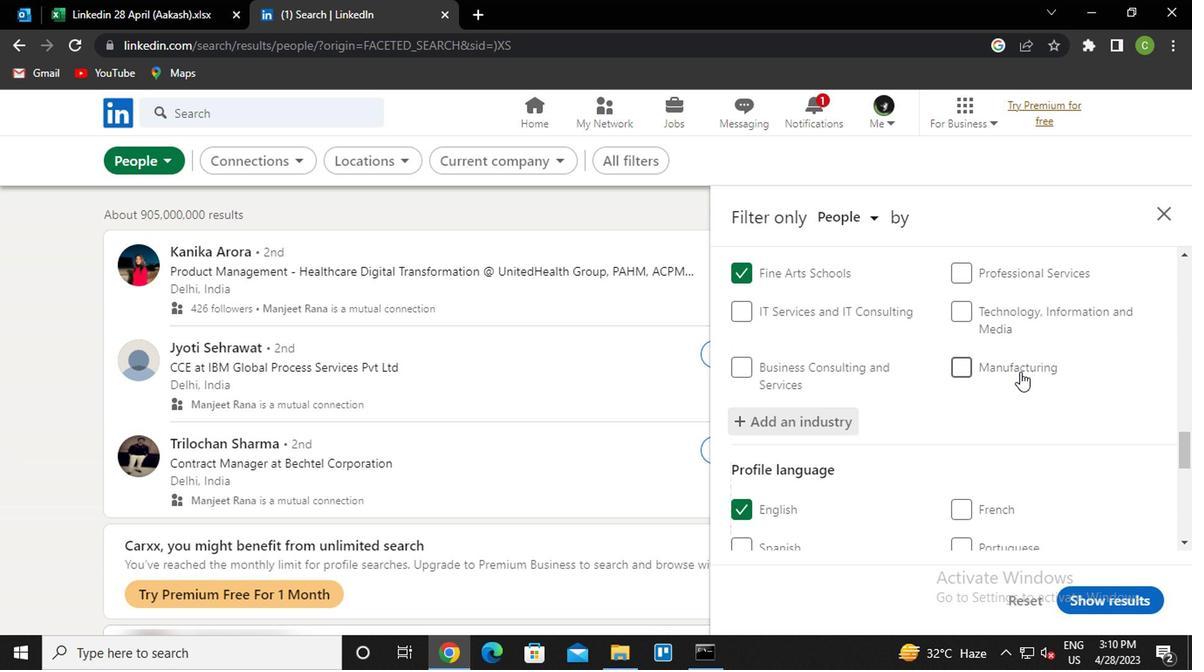 
Action: Mouse scrolled (1015, 373) with delta (0, -1)
Screenshot: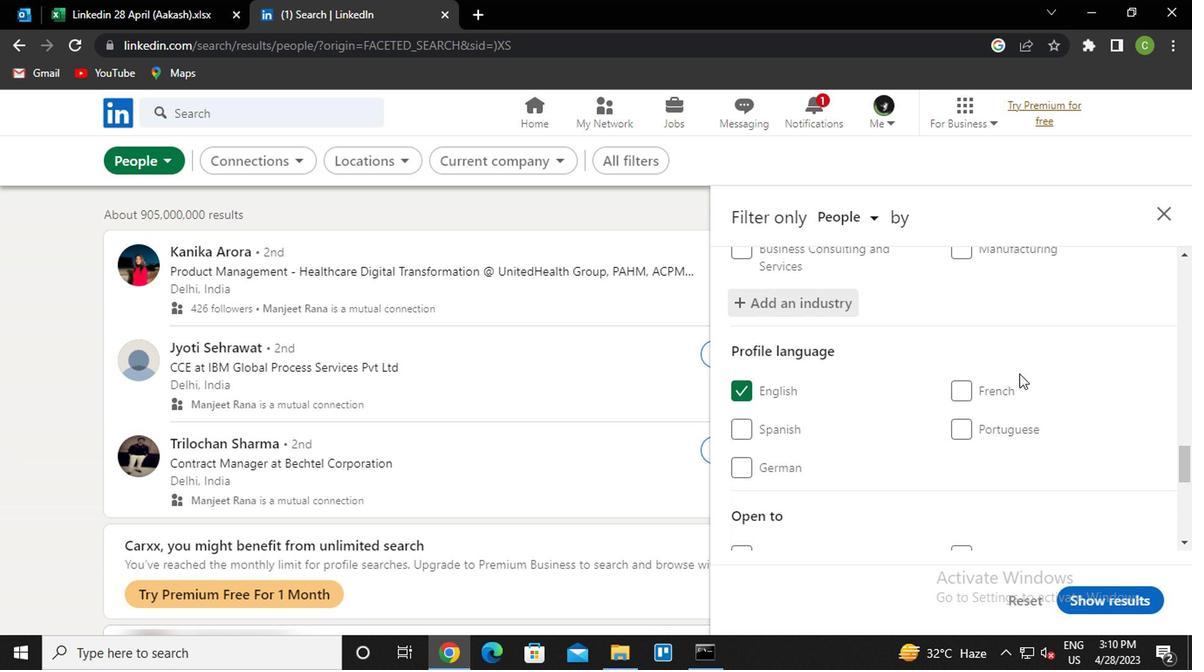 
Action: Mouse scrolled (1015, 373) with delta (0, -1)
Screenshot: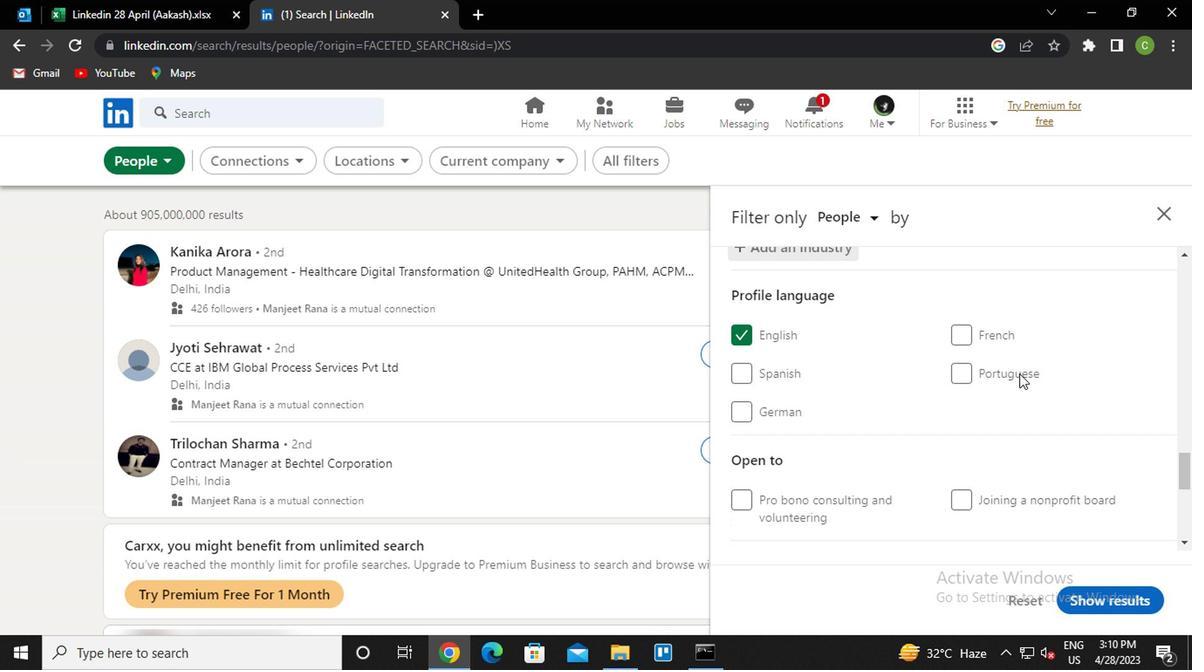 
Action: Mouse scrolled (1015, 373) with delta (0, -1)
Screenshot: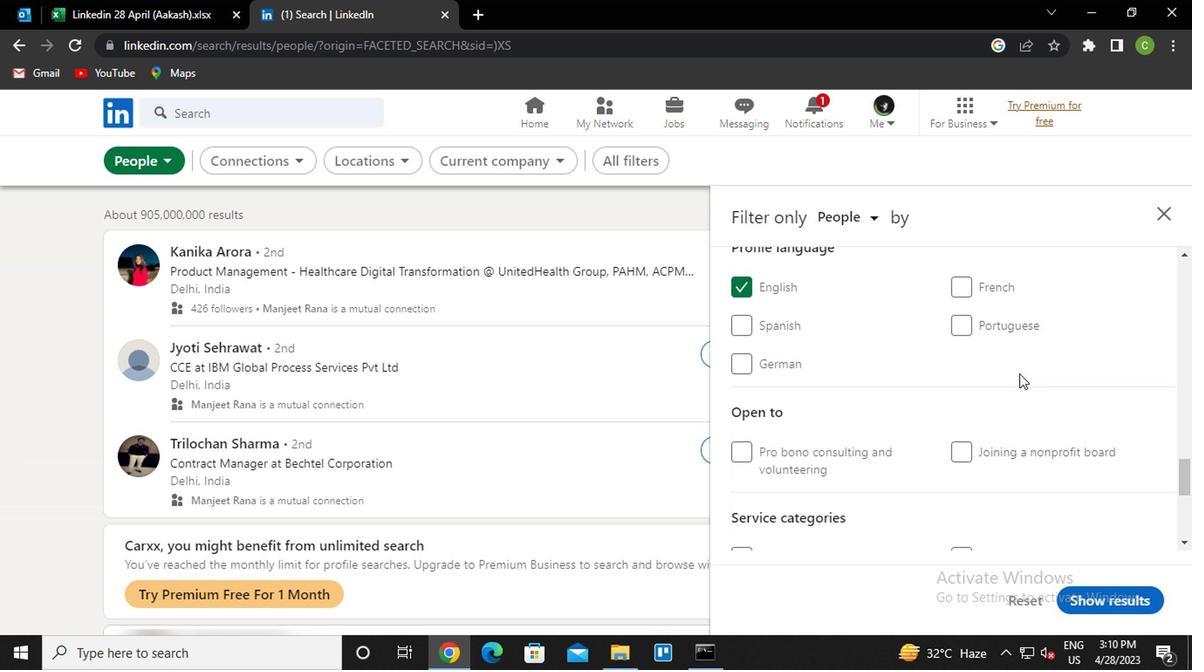 
Action: Mouse moved to (1005, 410)
Screenshot: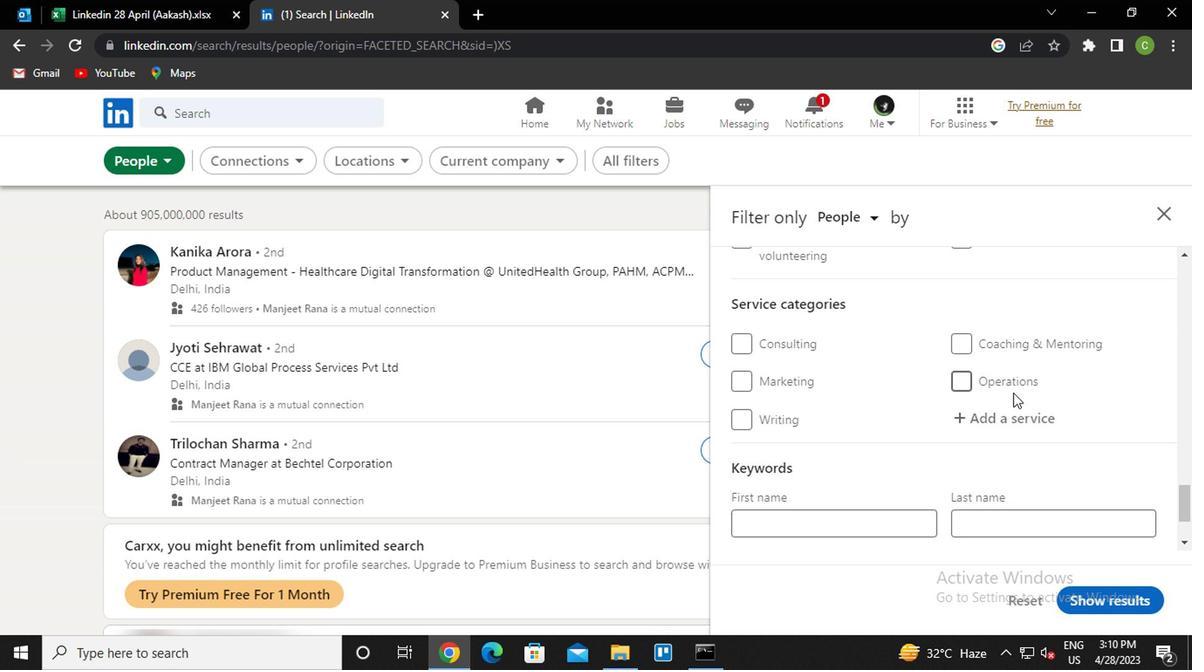 
Action: Mouse scrolled (1005, 409) with delta (0, 0)
Screenshot: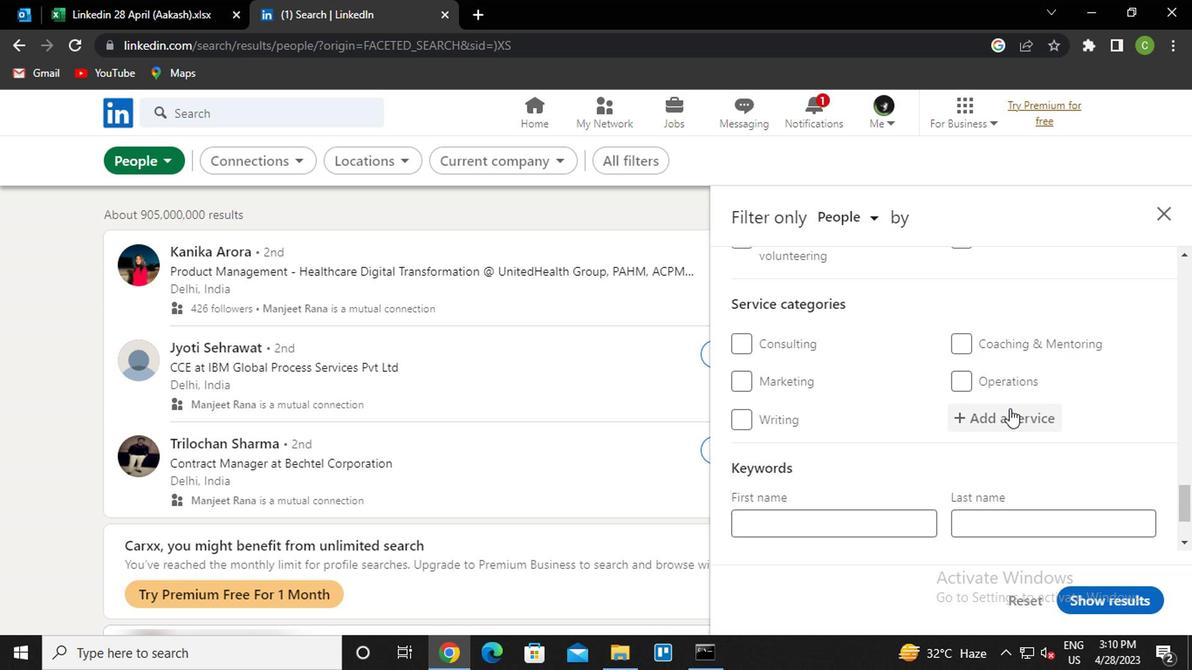 
Action: Mouse moved to (1016, 343)
Screenshot: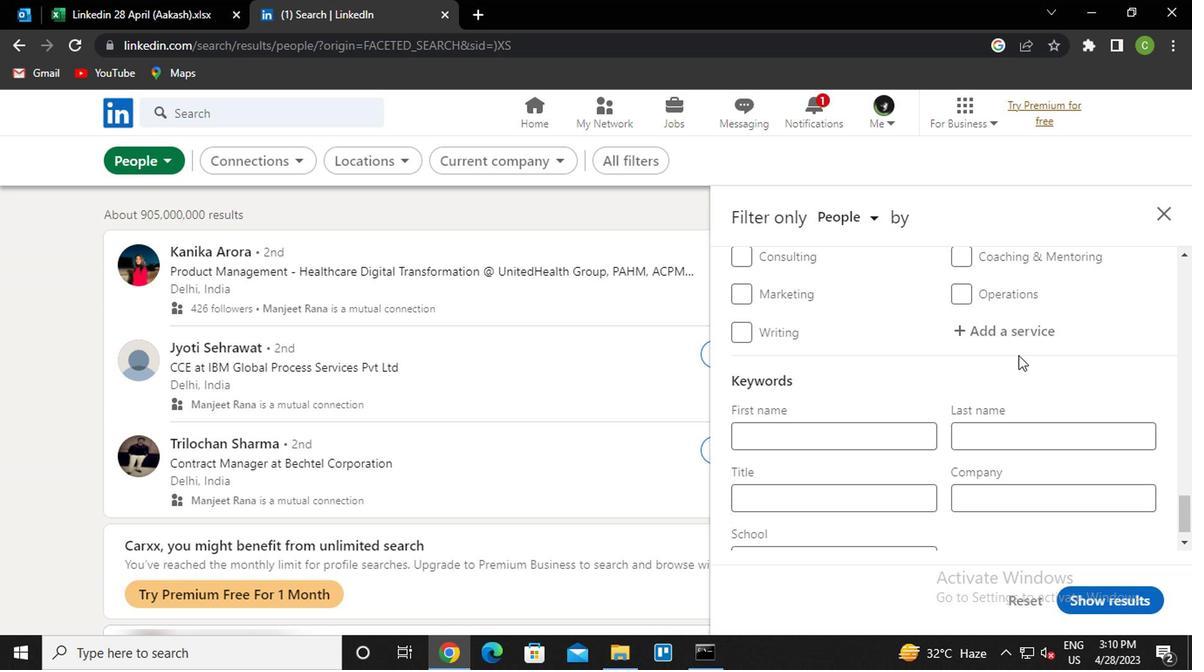 
Action: Mouse pressed left at (1016, 343)
Screenshot: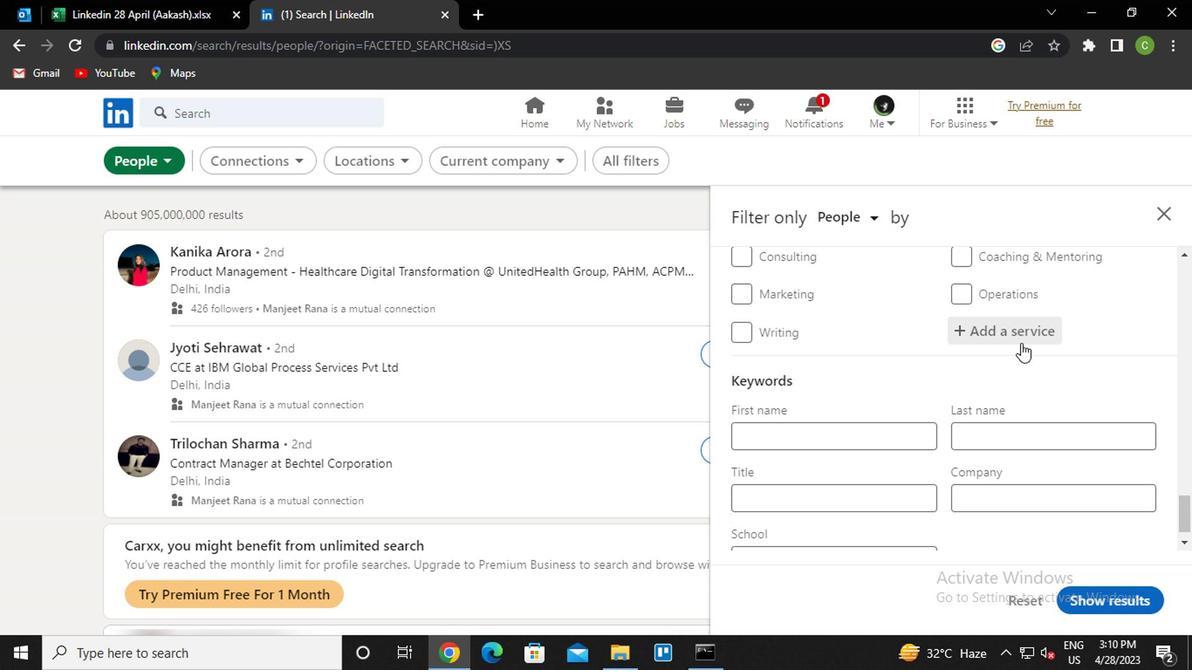 
Action: Key pressed <Key.caps_lock>p<Key.caps_lock>ortrai<Key.down><Key.enter>
Screenshot: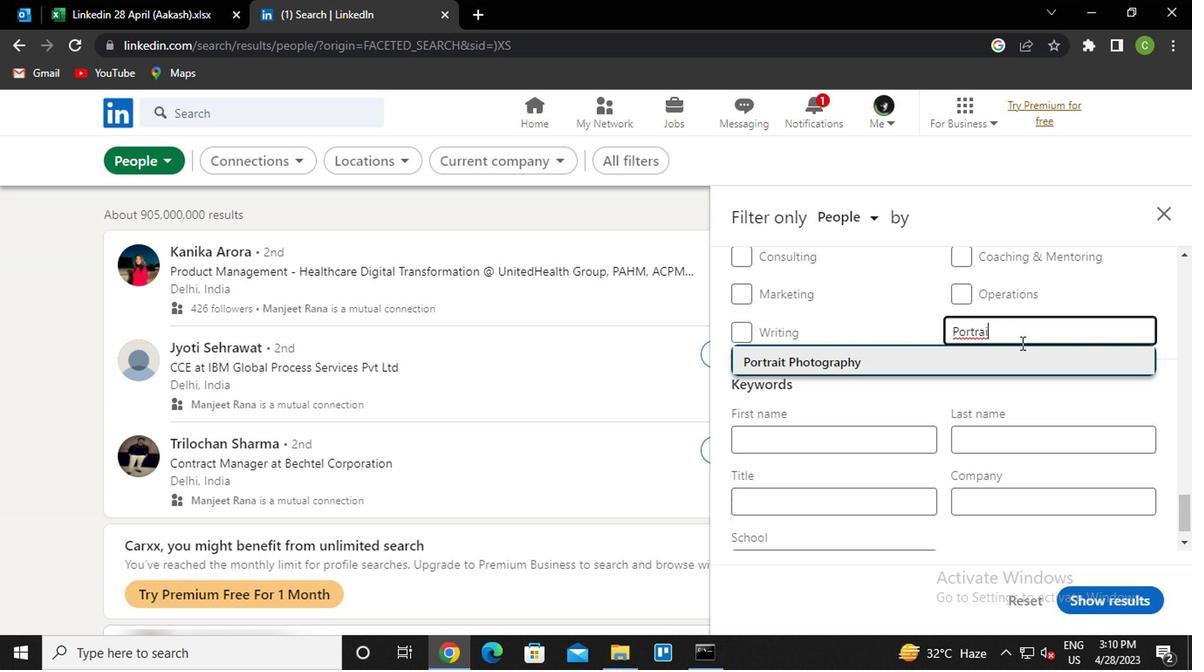 
Action: Mouse moved to (1019, 343)
Screenshot: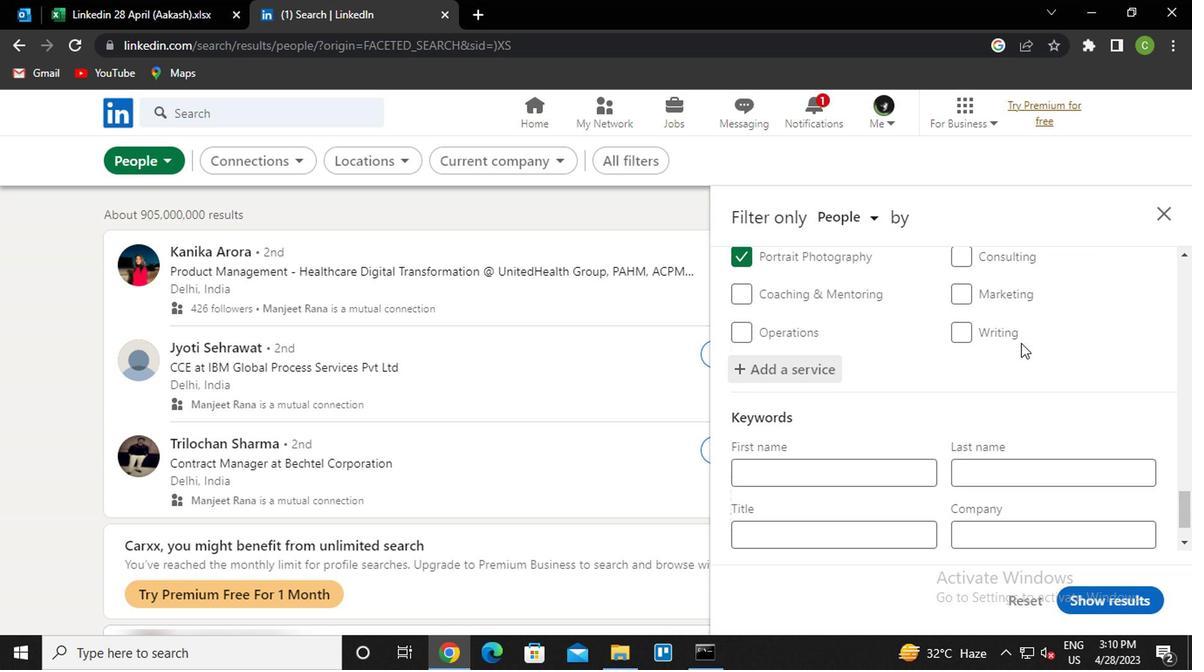 
Action: Mouse scrolled (1019, 342) with delta (0, 0)
Screenshot: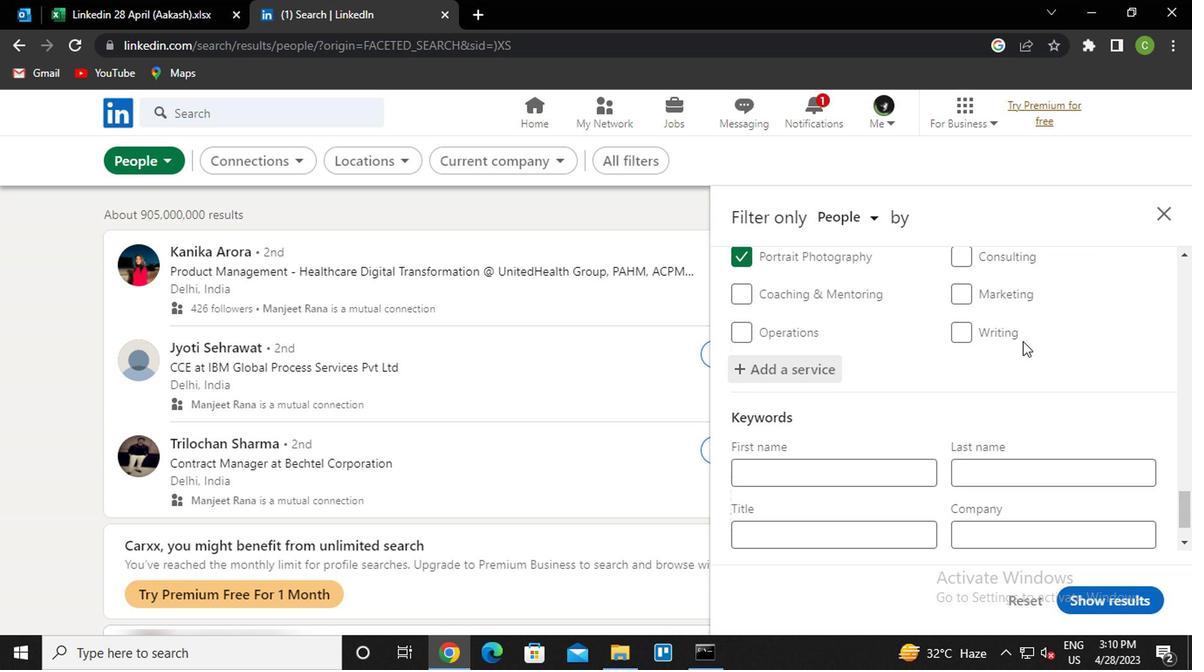 
Action: Mouse scrolled (1019, 342) with delta (0, 0)
Screenshot: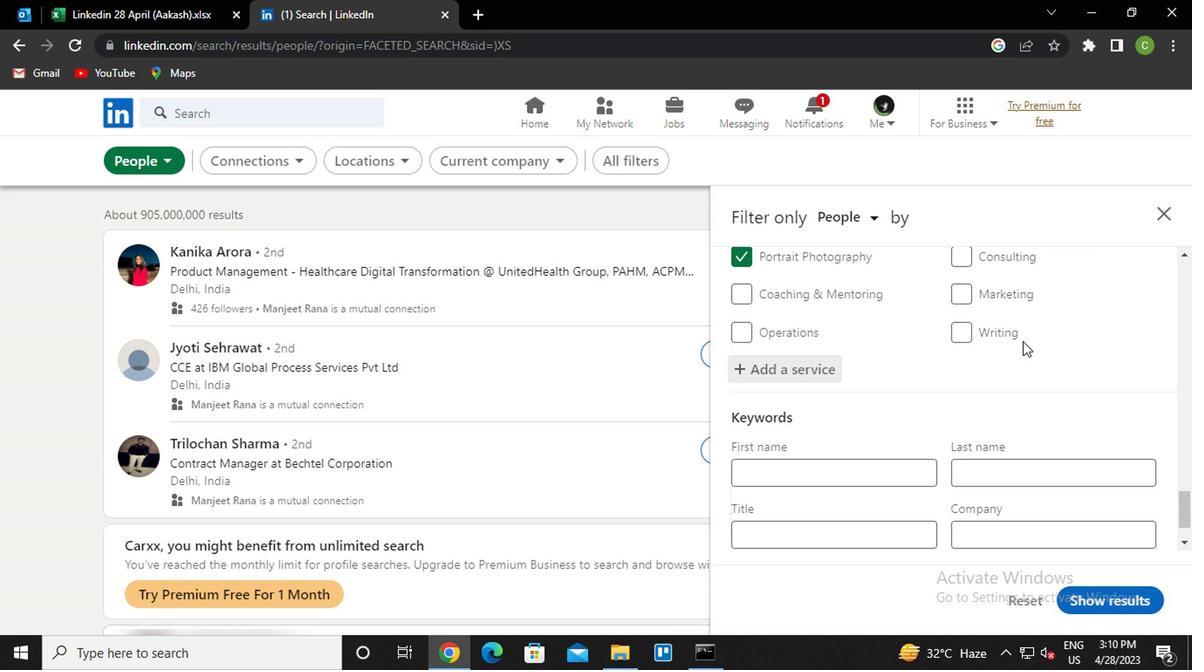 
Action: Mouse scrolled (1019, 342) with delta (0, 0)
Screenshot: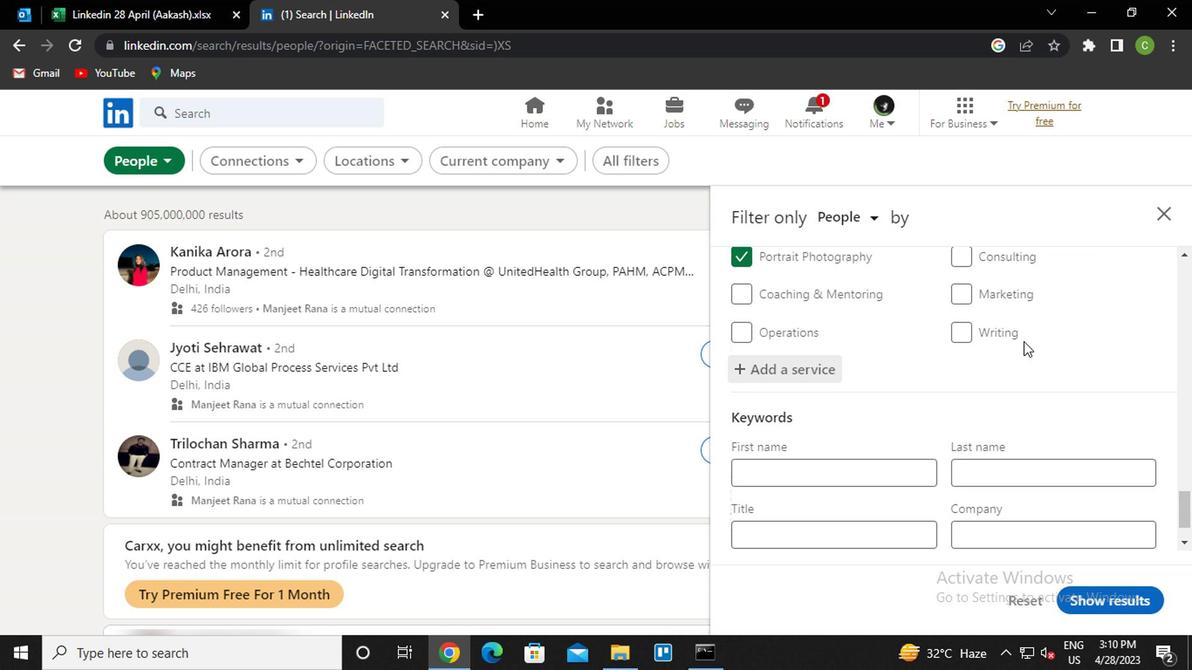 
Action: Mouse moved to (1019, 345)
Screenshot: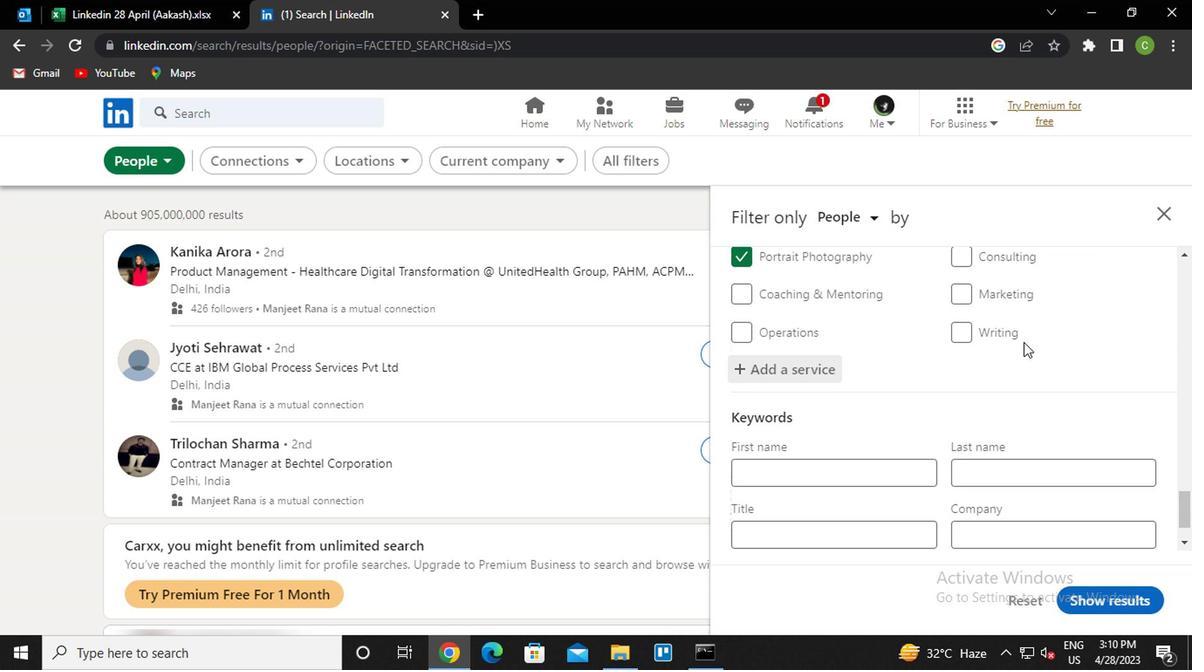 
Action: Mouse scrolled (1019, 343) with delta (0, -1)
Screenshot: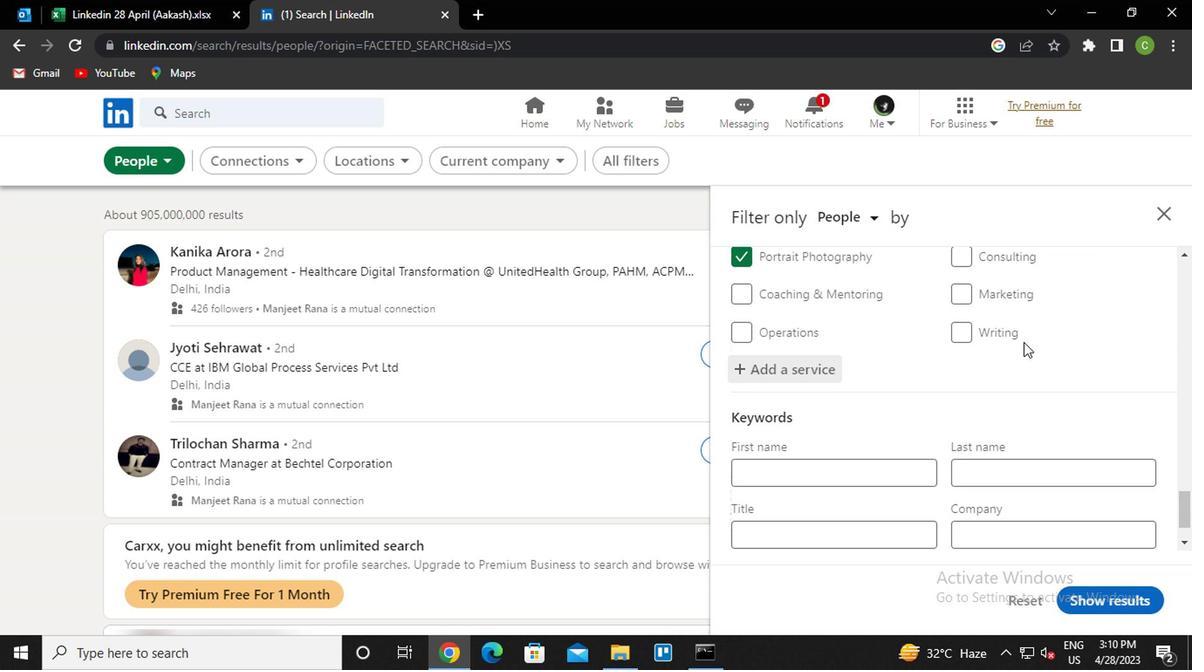 
Action: Mouse moved to (869, 463)
Screenshot: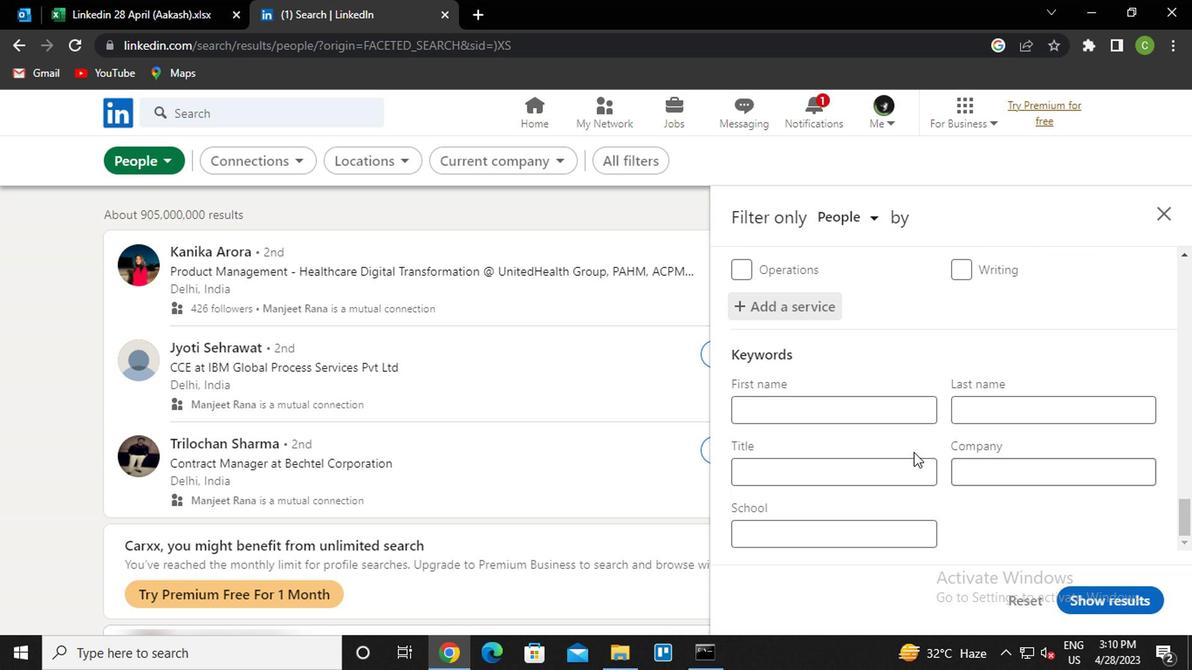 
Action: Mouse pressed left at (869, 463)
Screenshot: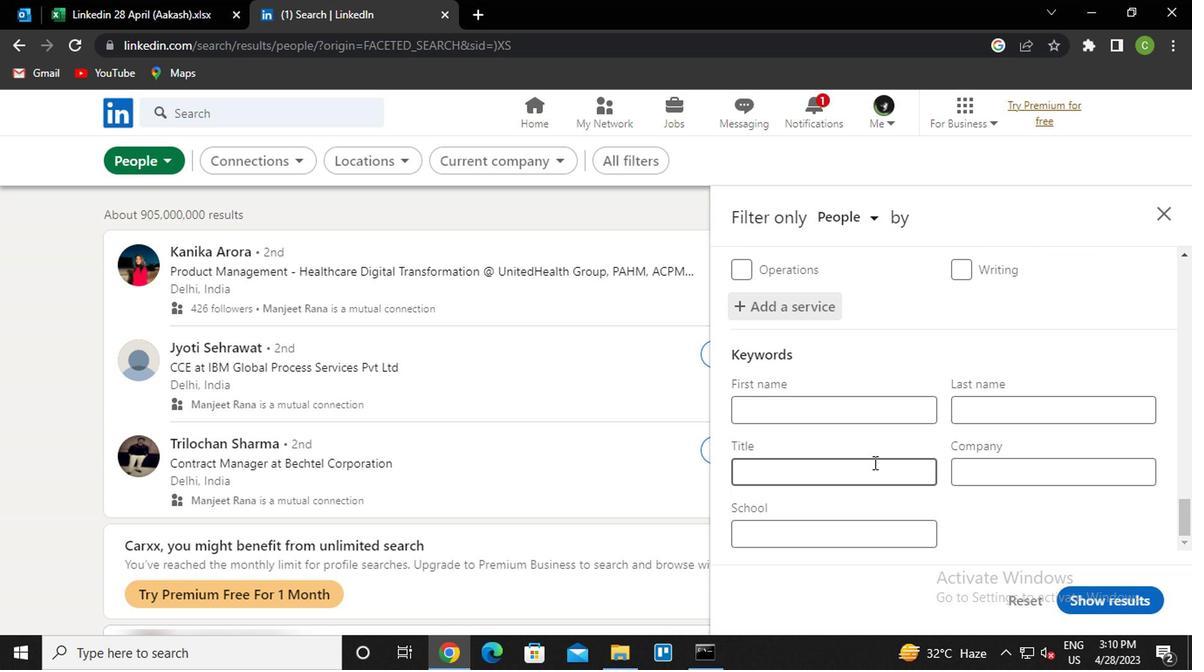 
Action: Key pressed <Key.caps_lock>s<Key.caps_lock>helter<Key.space><Key.caps_lock>w<Key.caps_lock>orker
Screenshot: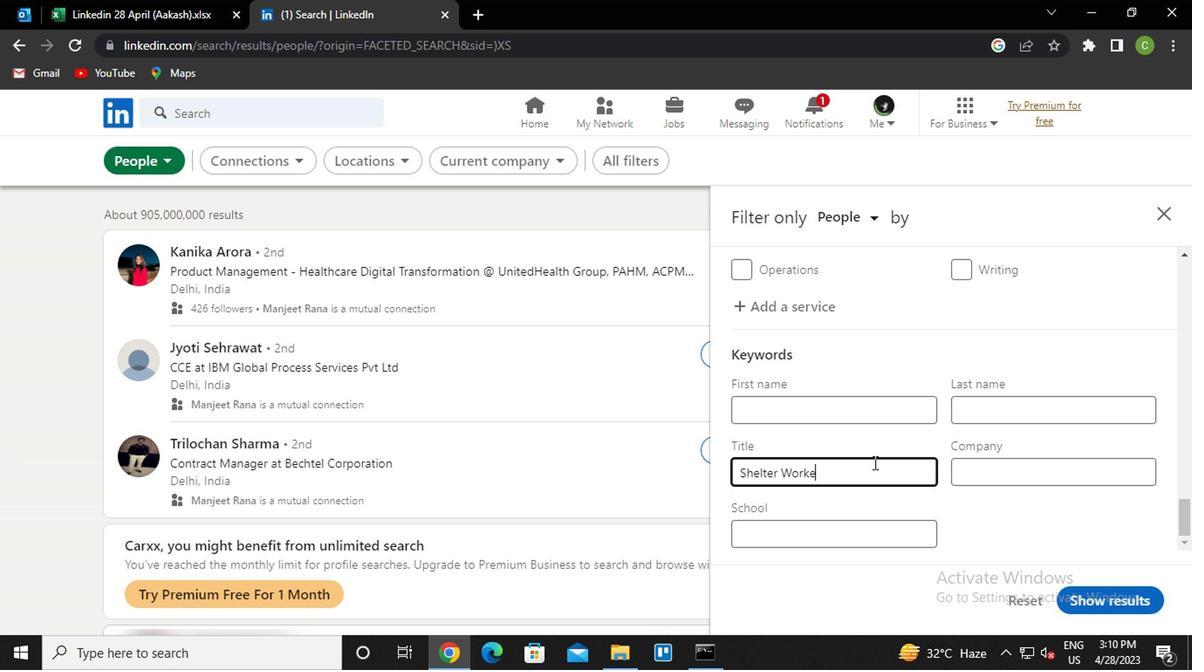
Action: Mouse moved to (1128, 602)
Screenshot: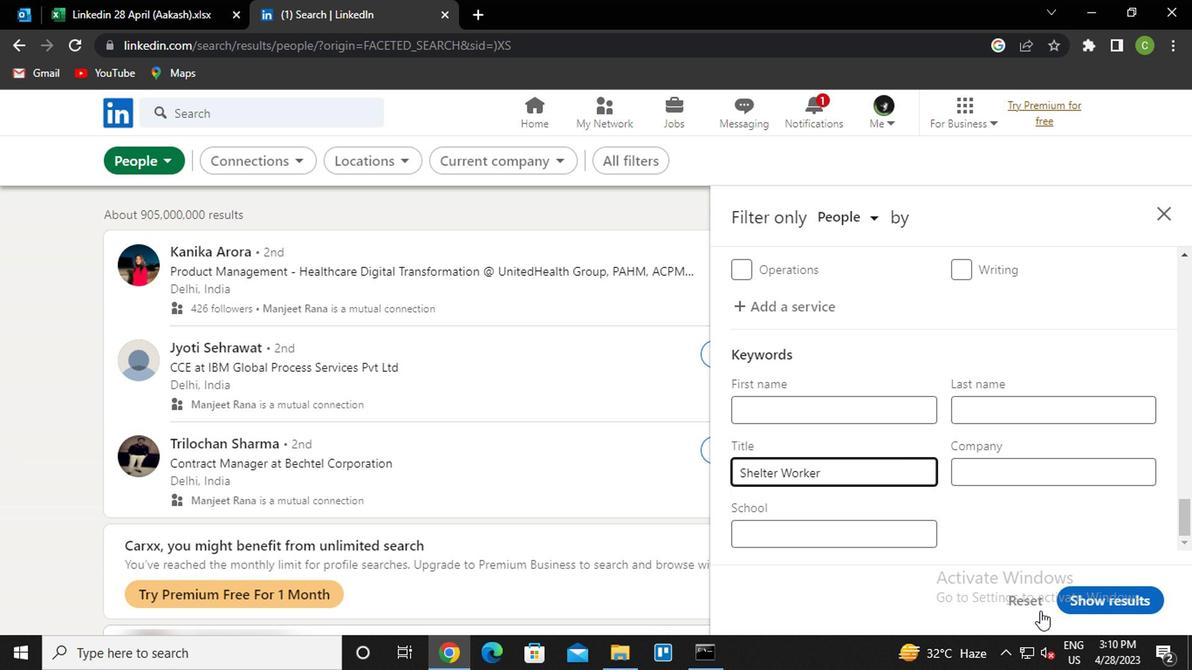
Action: Mouse pressed left at (1128, 602)
Screenshot: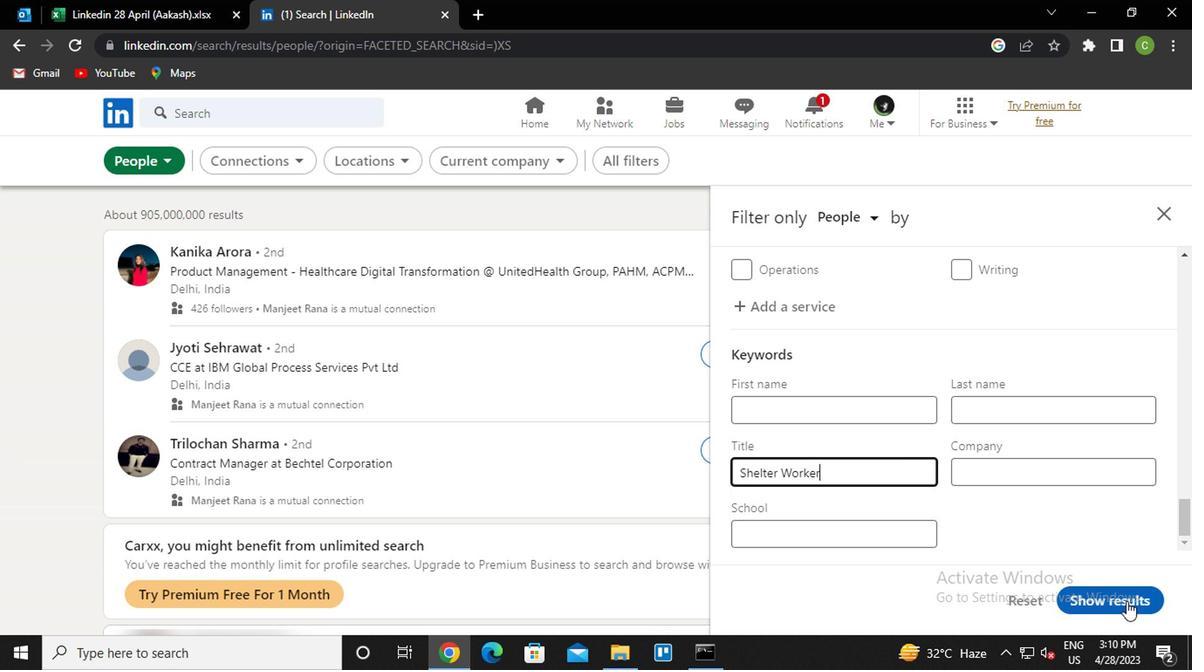 
Action: Mouse moved to (620, 547)
Screenshot: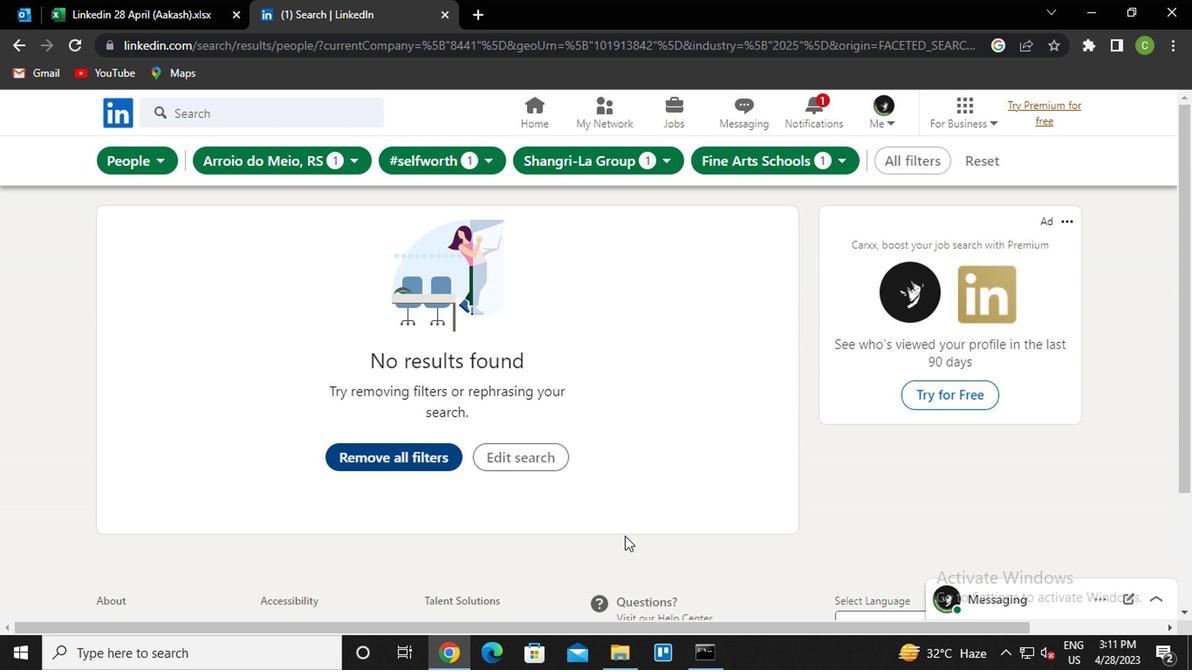 
